 Task: Find connections with filter location Écully with filter topic #Selfworthwith filter profile language German with filter current company Panasonic India with filter school The Technological Institute of Textiles & Sciences with filter industry Paint, Coating, and Adhesive Manufacturing with filter service category Bookkeeping with filter keywords title Wedding Coordinator
Action: Mouse moved to (684, 118)
Screenshot: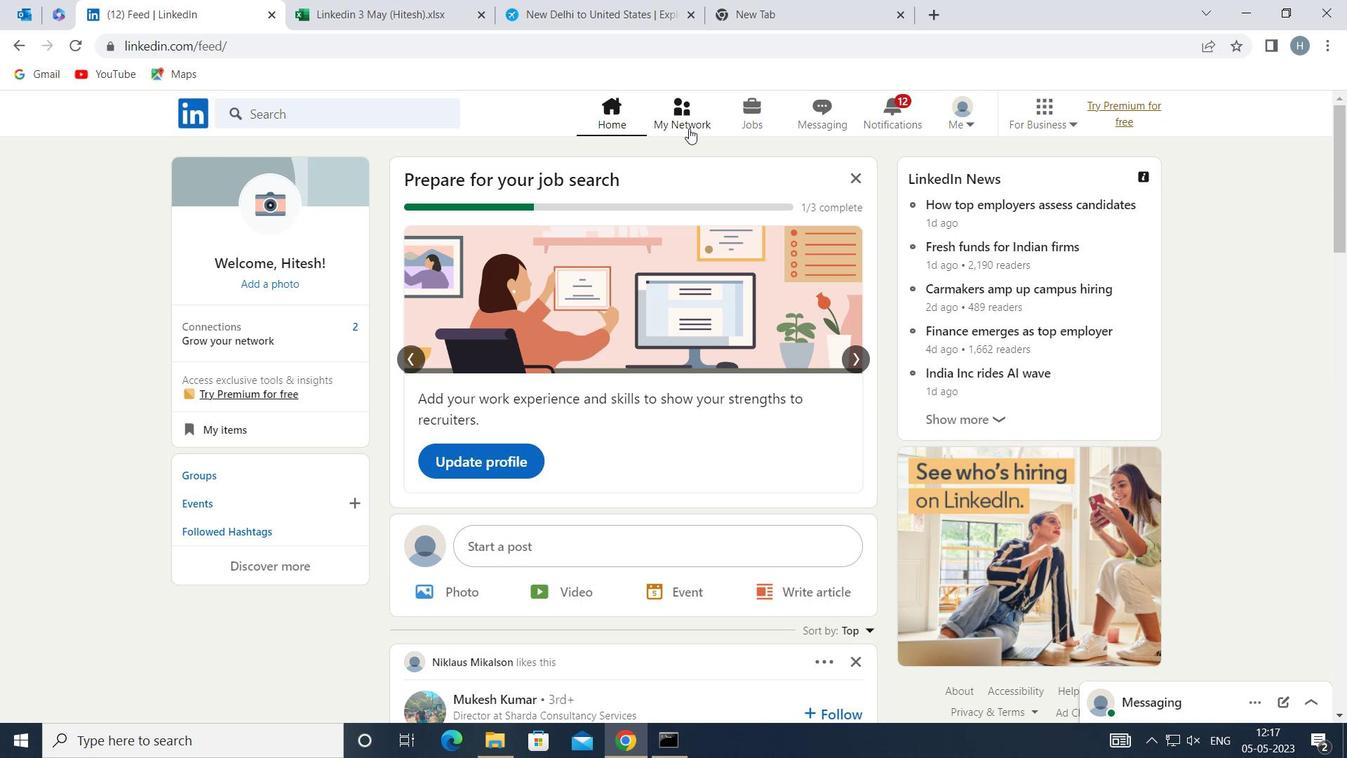 
Action: Mouse pressed left at (684, 118)
Screenshot: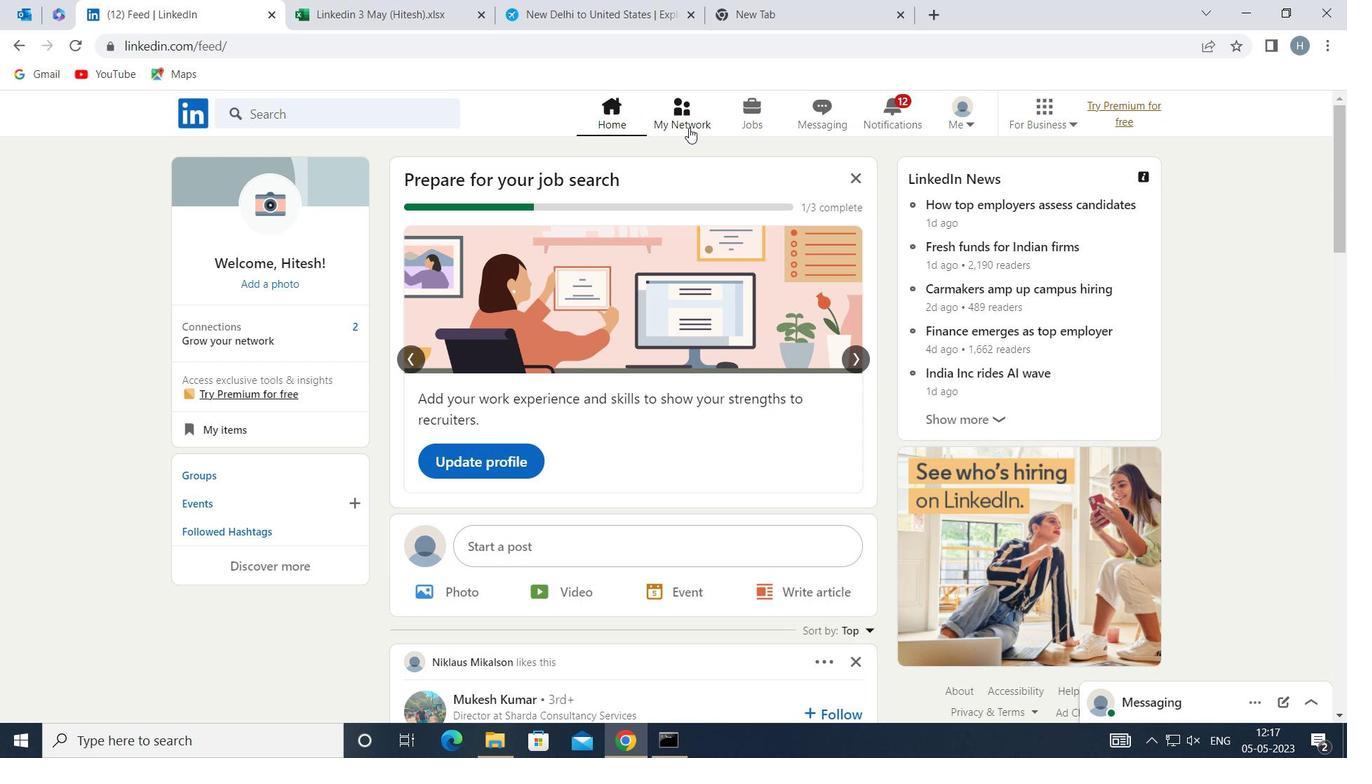 
Action: Mouse moved to (407, 204)
Screenshot: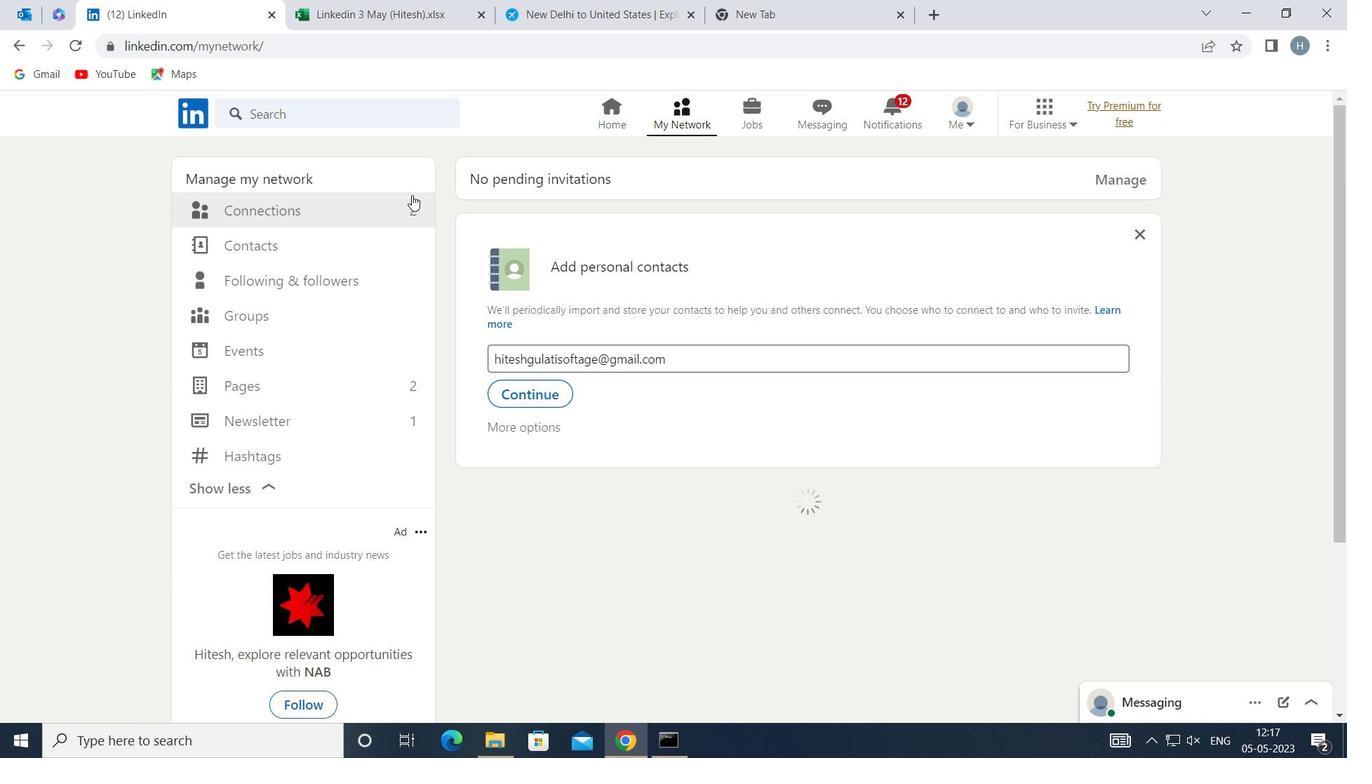 
Action: Mouse pressed left at (407, 204)
Screenshot: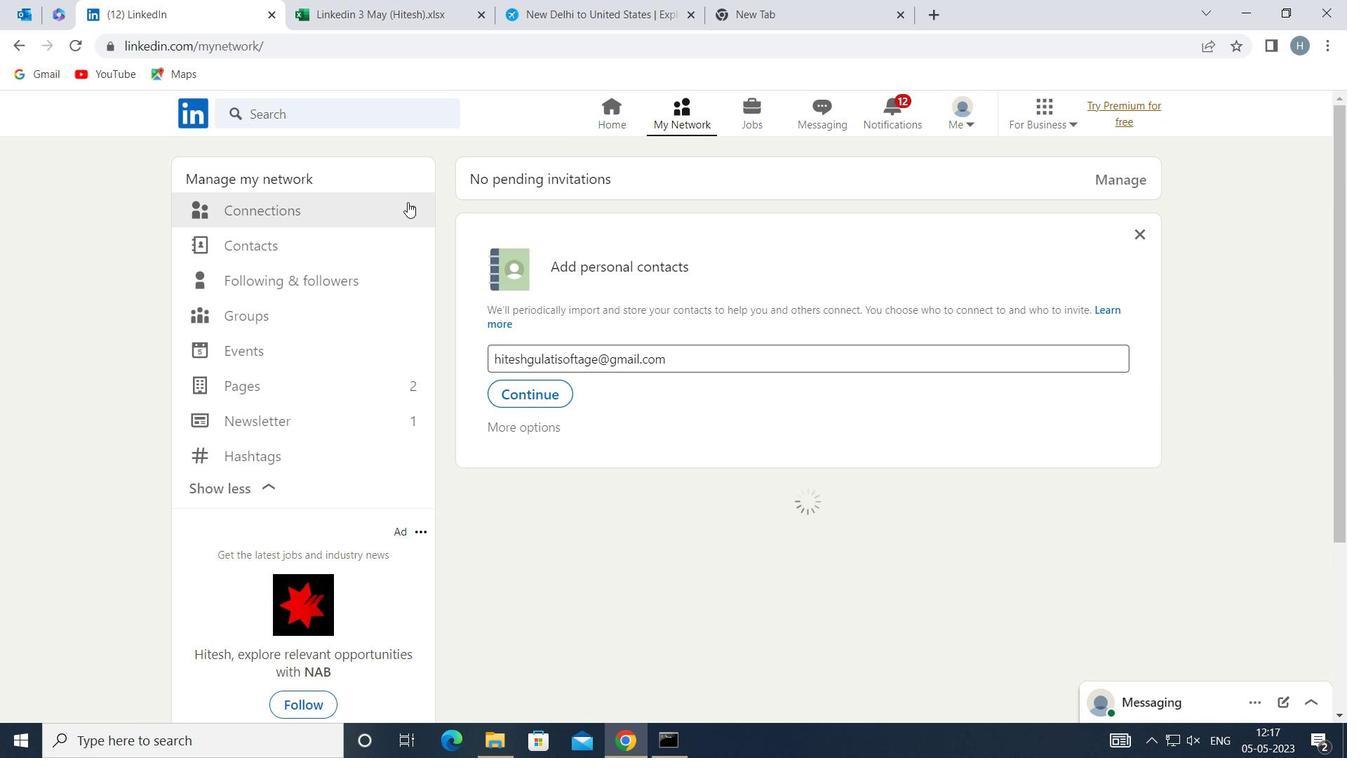 
Action: Mouse moved to (802, 207)
Screenshot: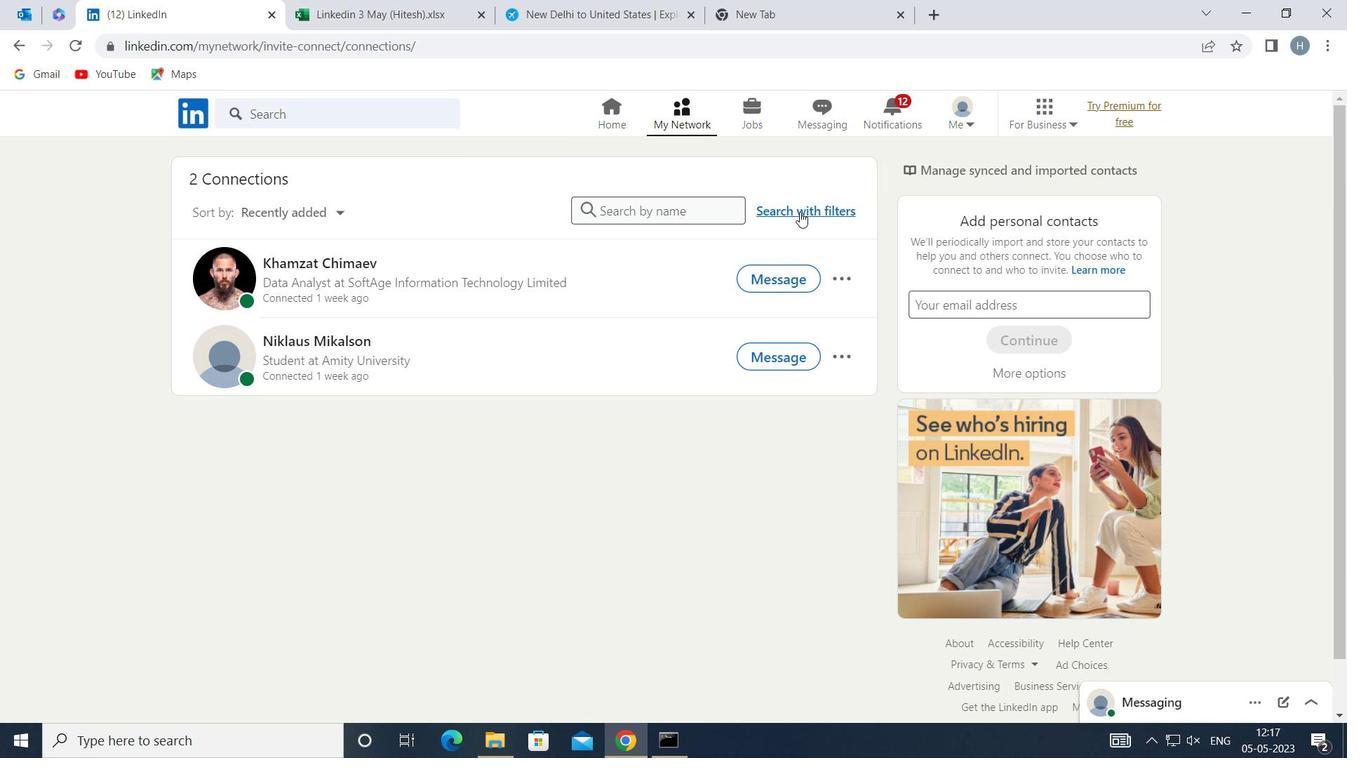 
Action: Mouse pressed left at (802, 207)
Screenshot: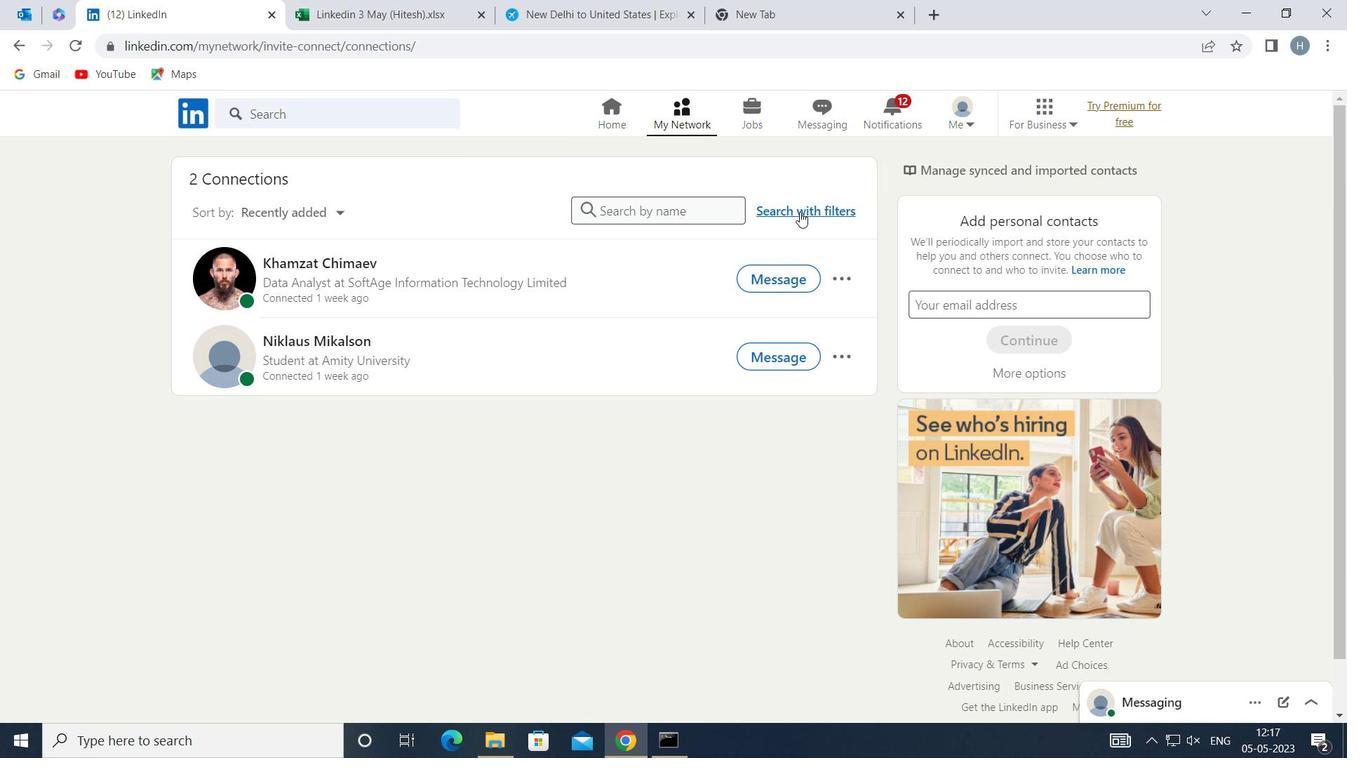 
Action: Mouse moved to (743, 162)
Screenshot: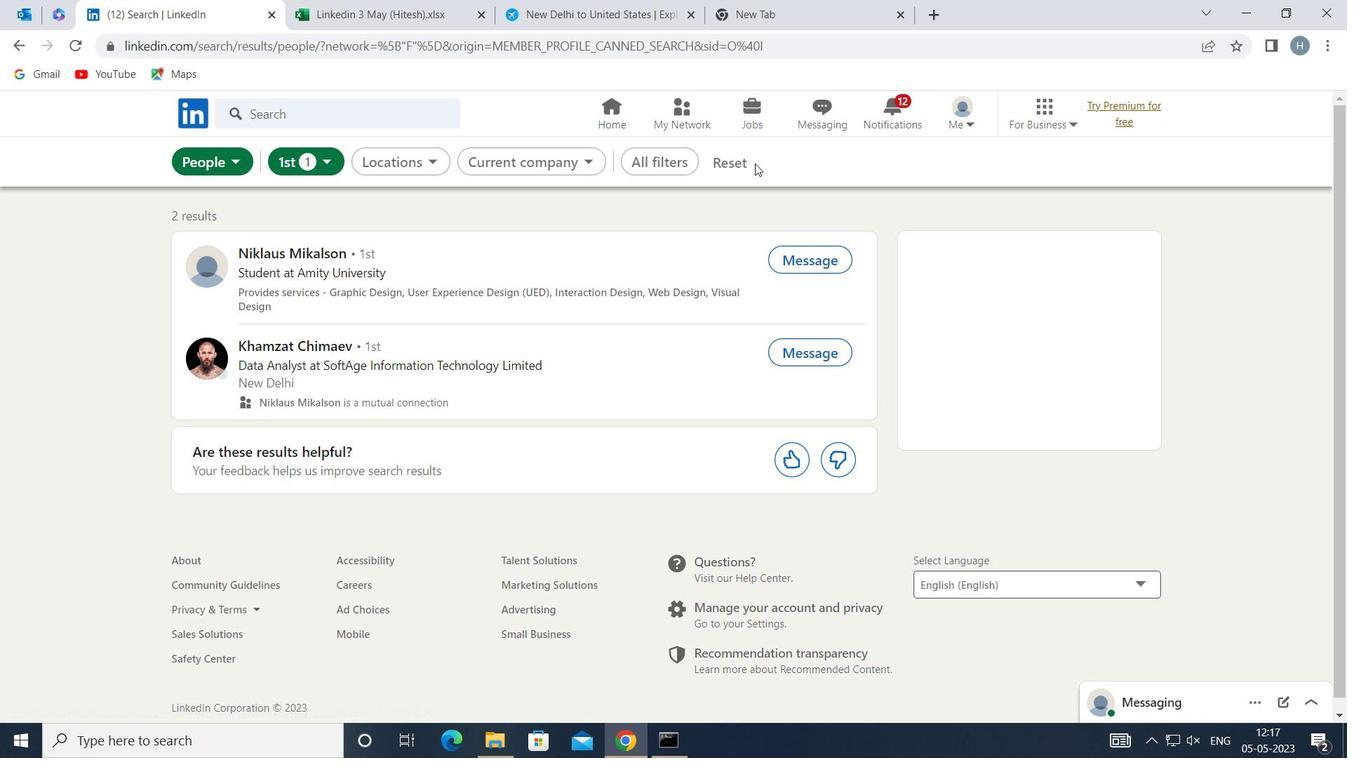 
Action: Mouse pressed left at (743, 162)
Screenshot: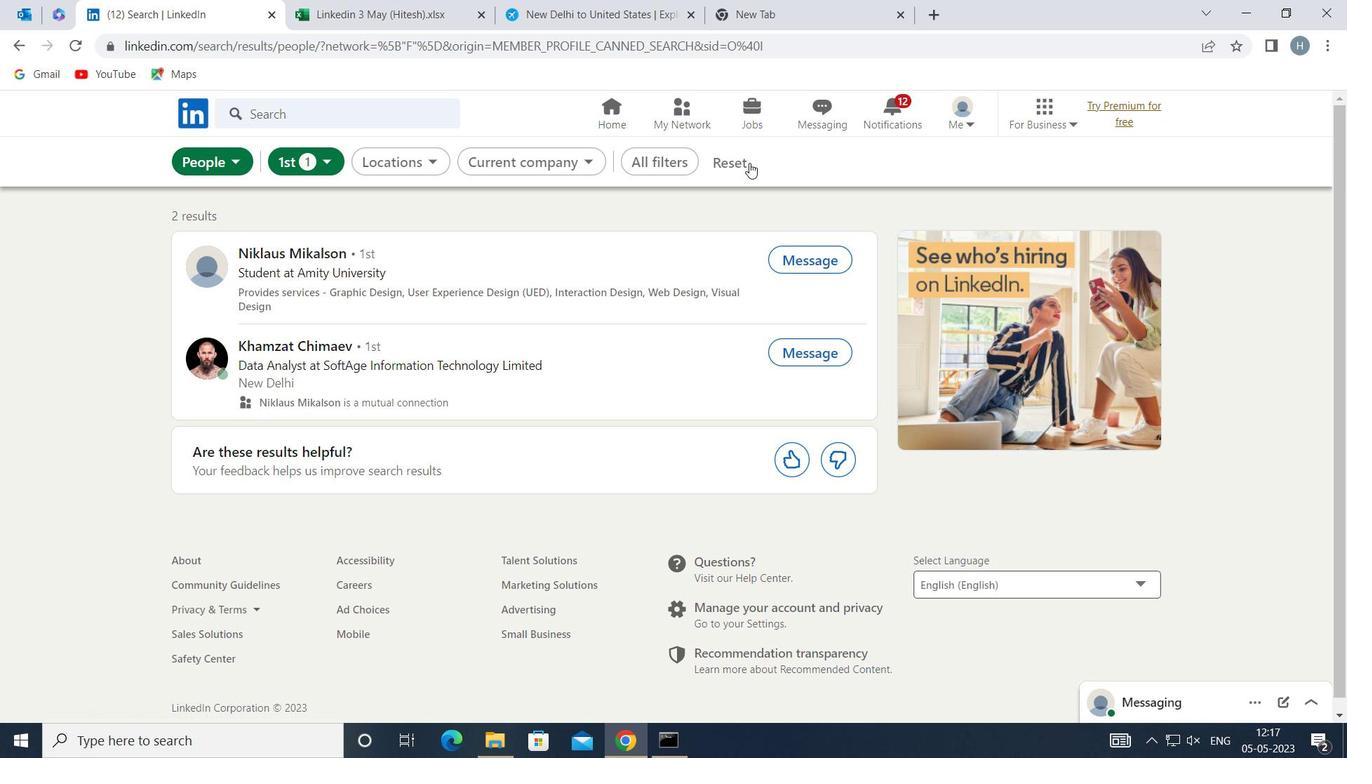 
Action: Mouse moved to (714, 160)
Screenshot: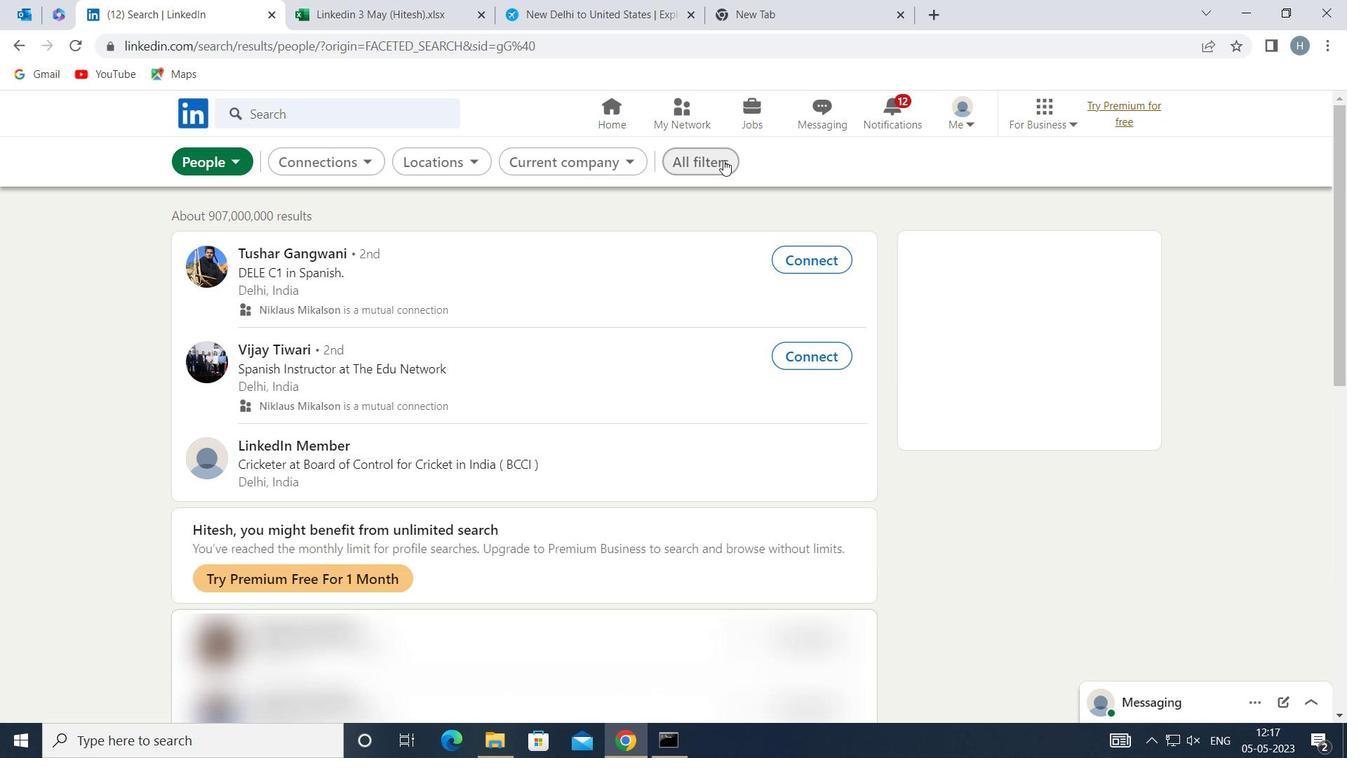 
Action: Mouse pressed left at (714, 160)
Screenshot: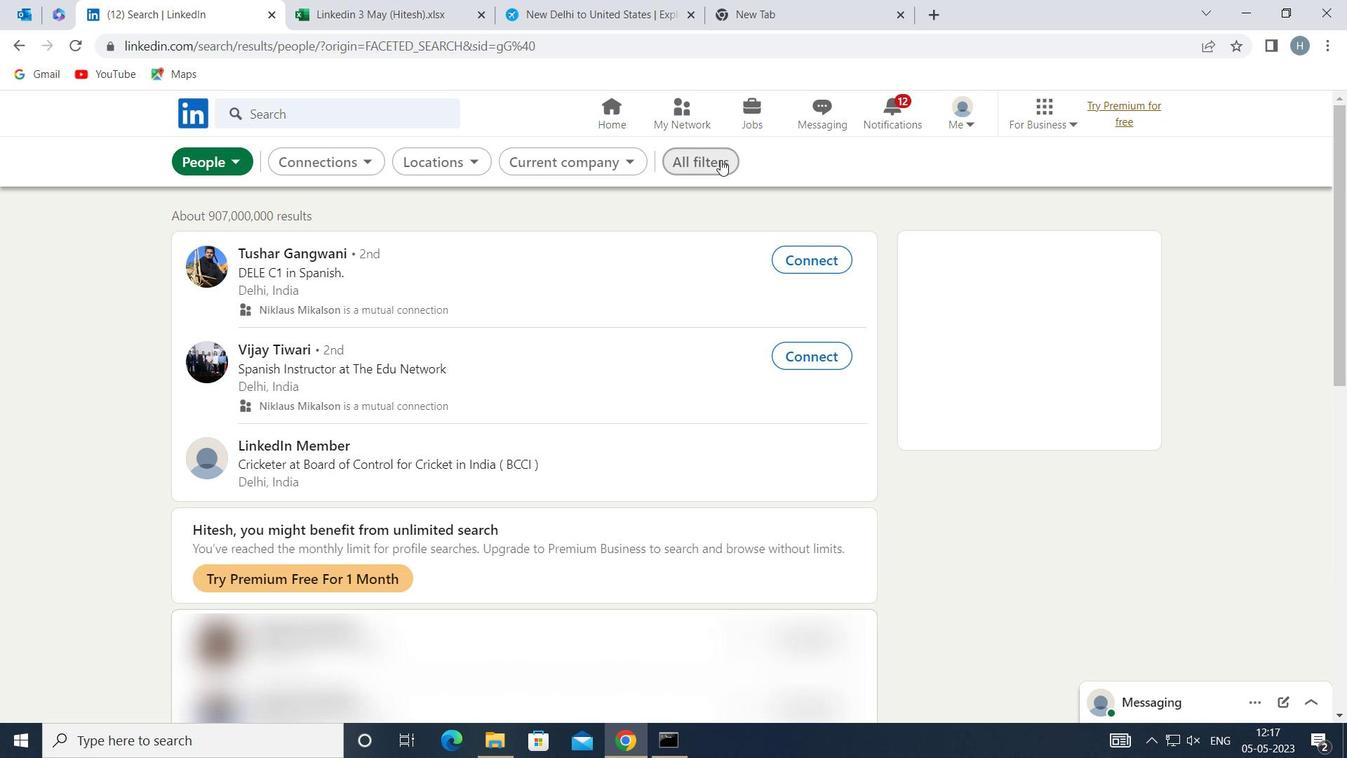
Action: Mouse moved to (1038, 364)
Screenshot: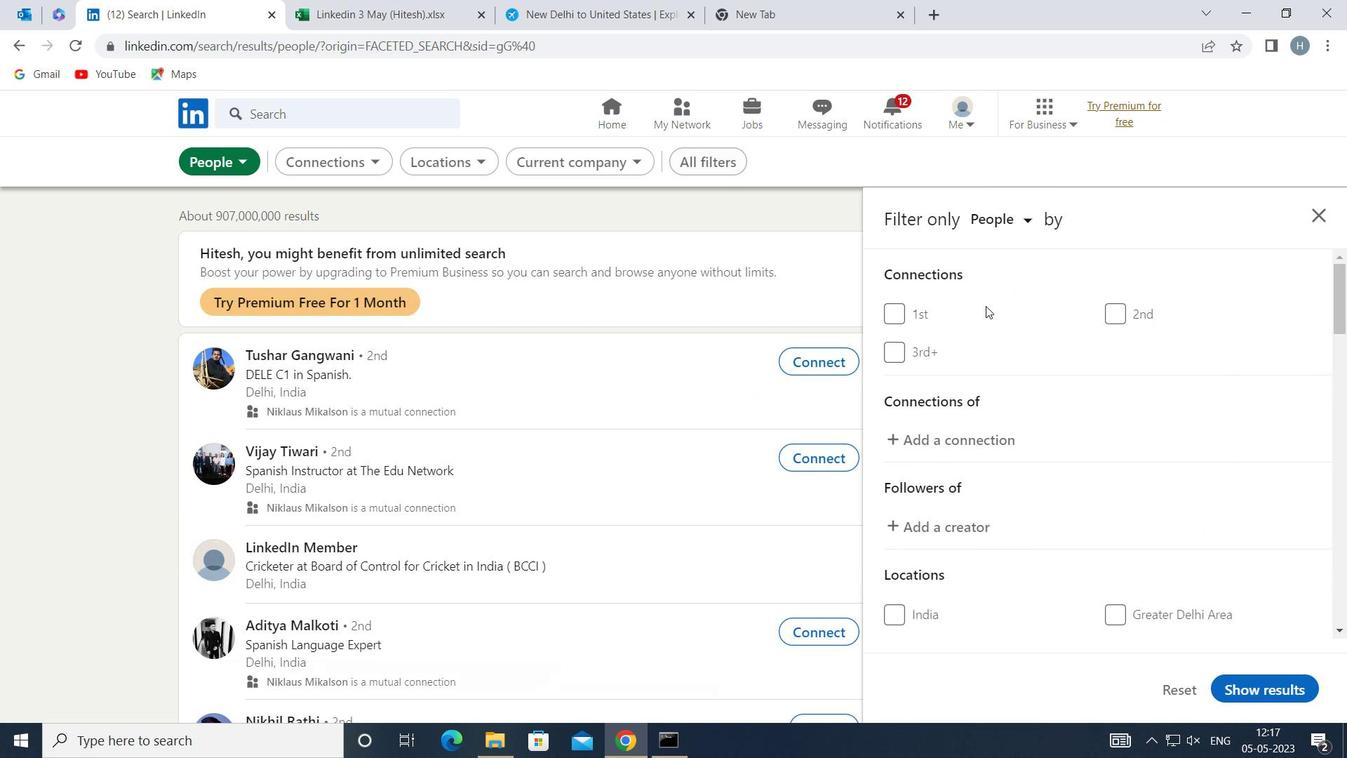 
Action: Mouse scrolled (1038, 363) with delta (0, 0)
Screenshot: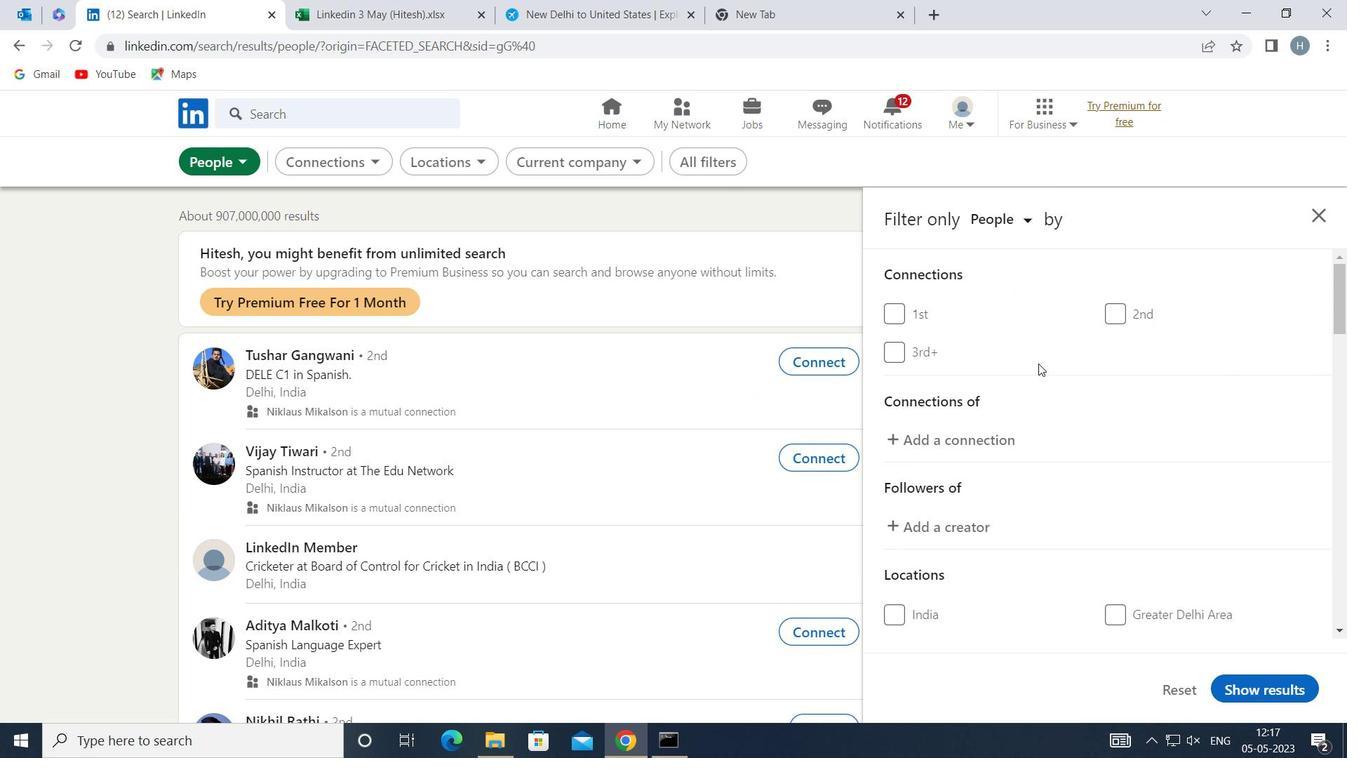 
Action: Mouse scrolled (1038, 363) with delta (0, 0)
Screenshot: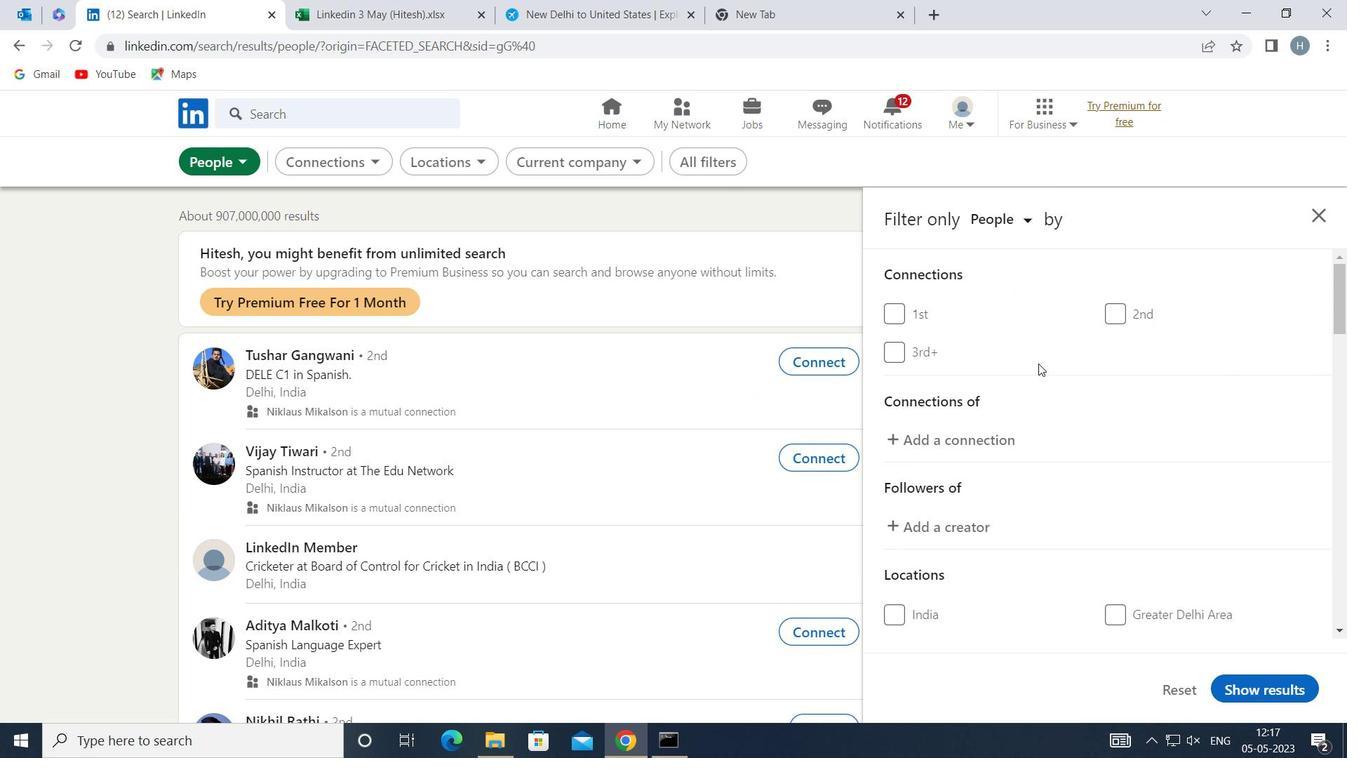
Action: Mouse scrolled (1038, 363) with delta (0, 0)
Screenshot: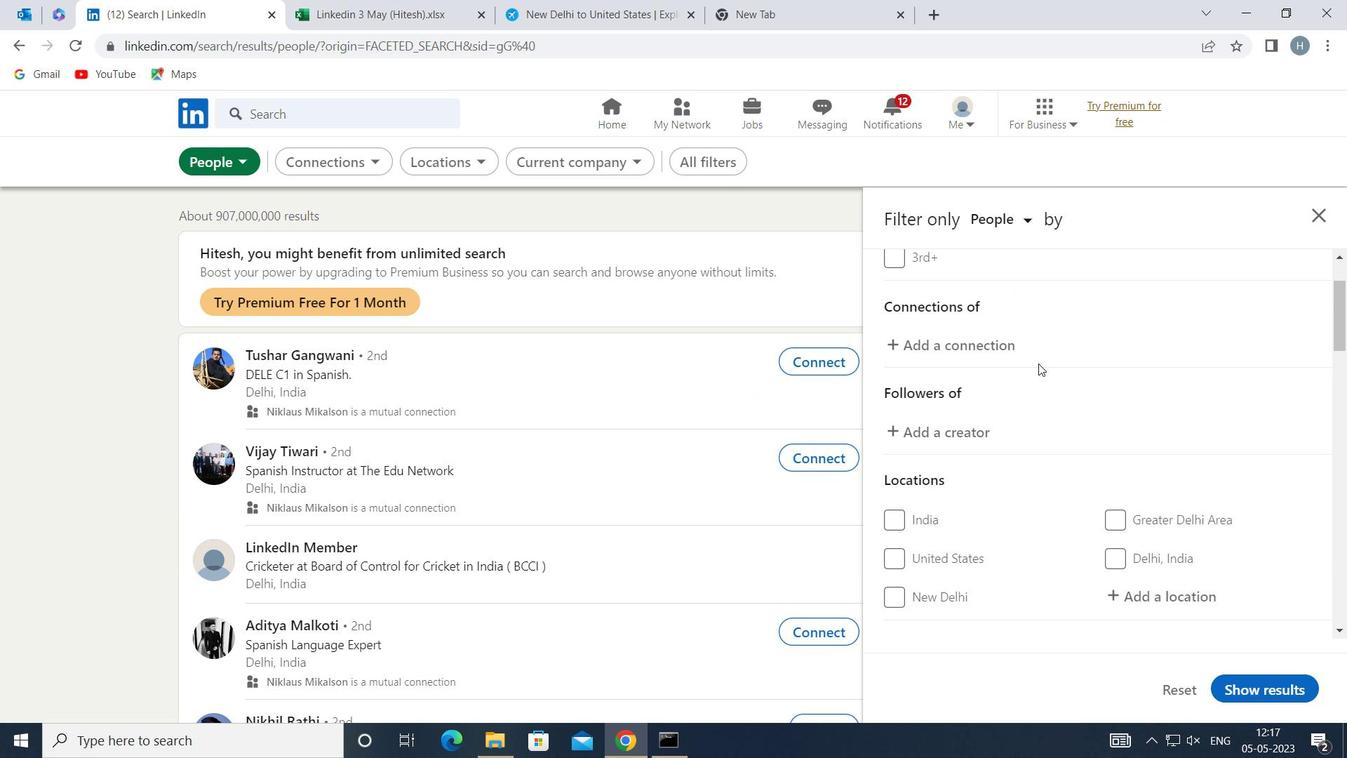 
Action: Mouse moved to (1148, 422)
Screenshot: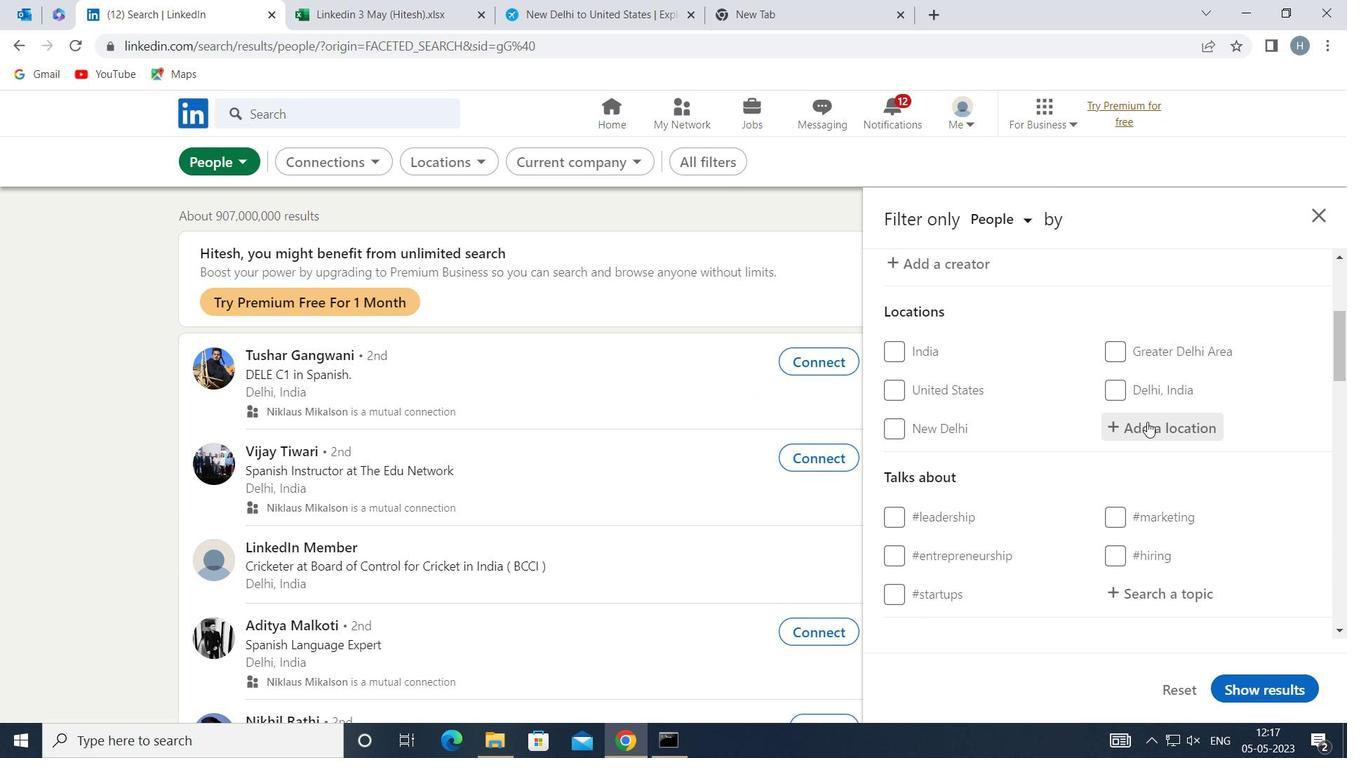 
Action: Mouse pressed left at (1148, 422)
Screenshot: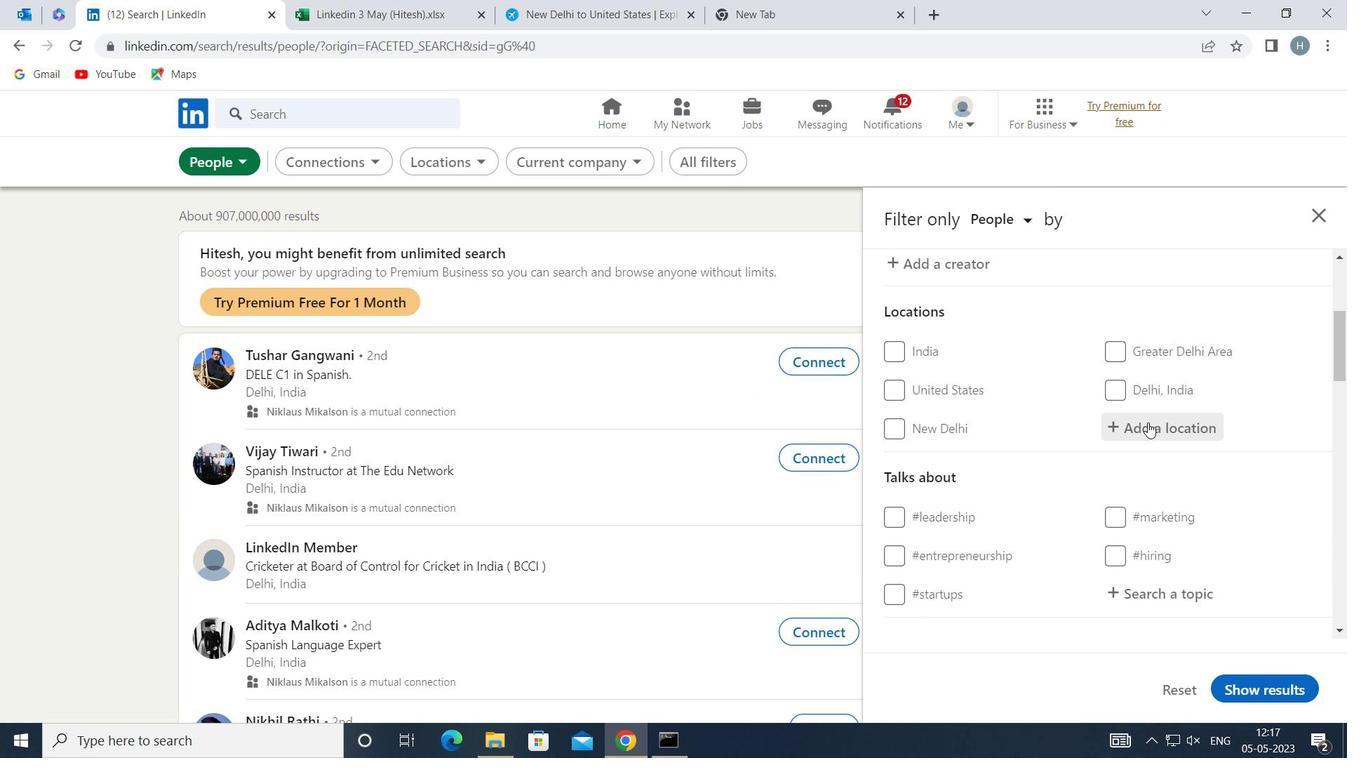 
Action: Key pressed <Key.shift>ECULLY
Screenshot: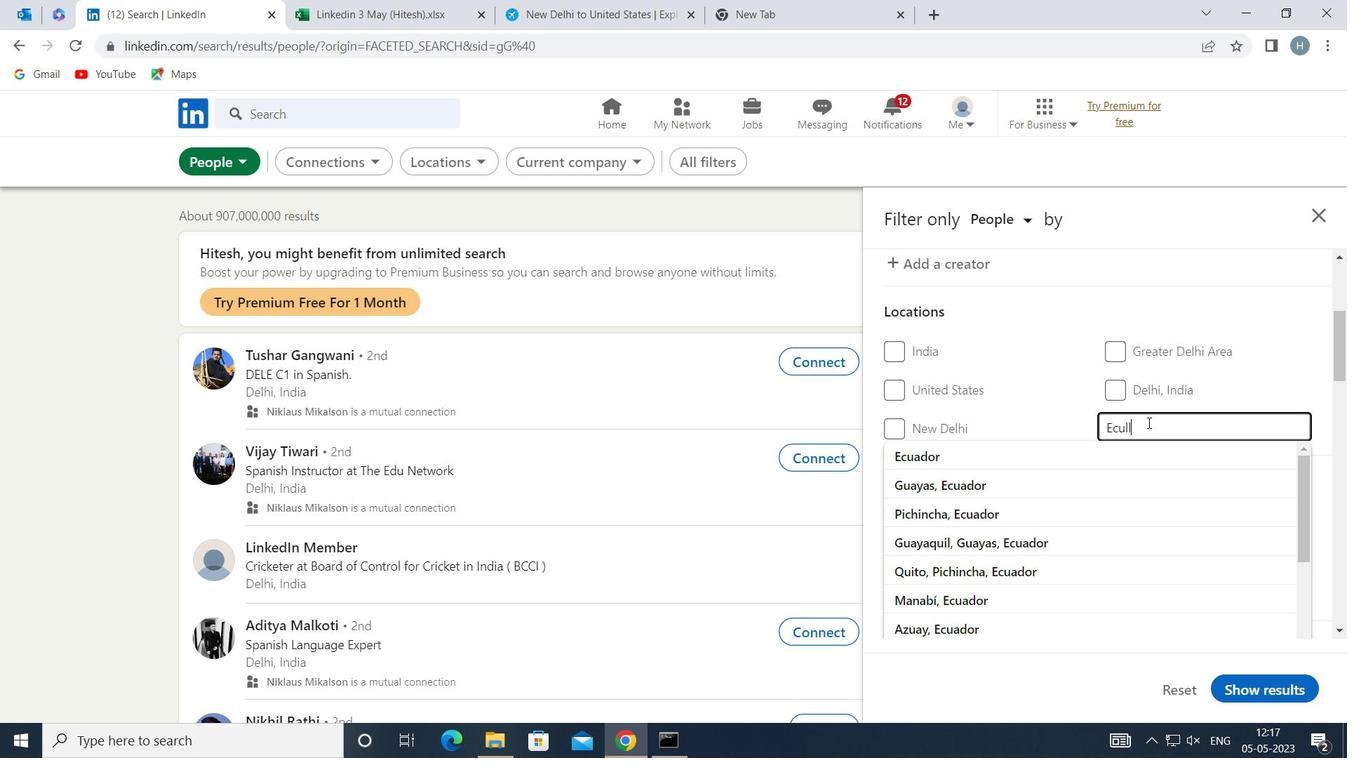 
Action: Mouse moved to (1125, 449)
Screenshot: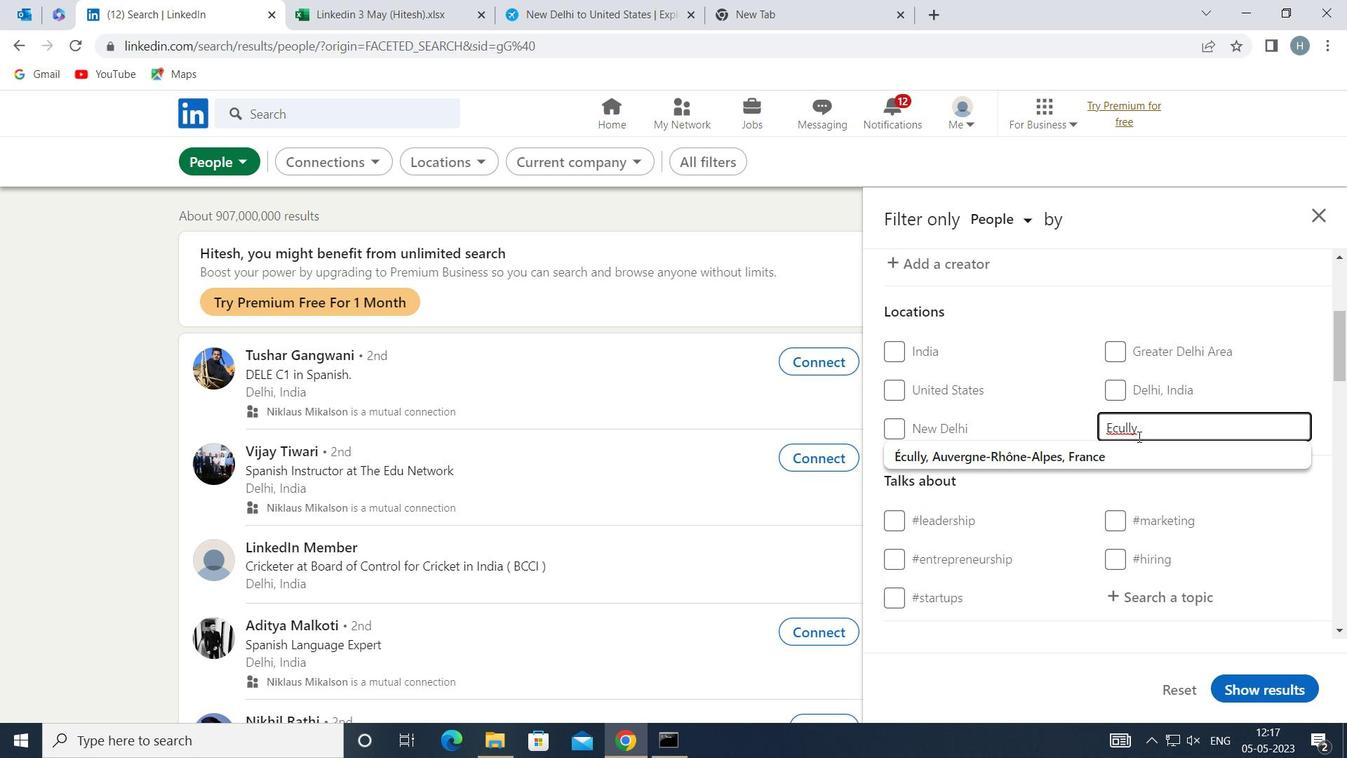 
Action: Mouse pressed left at (1125, 449)
Screenshot: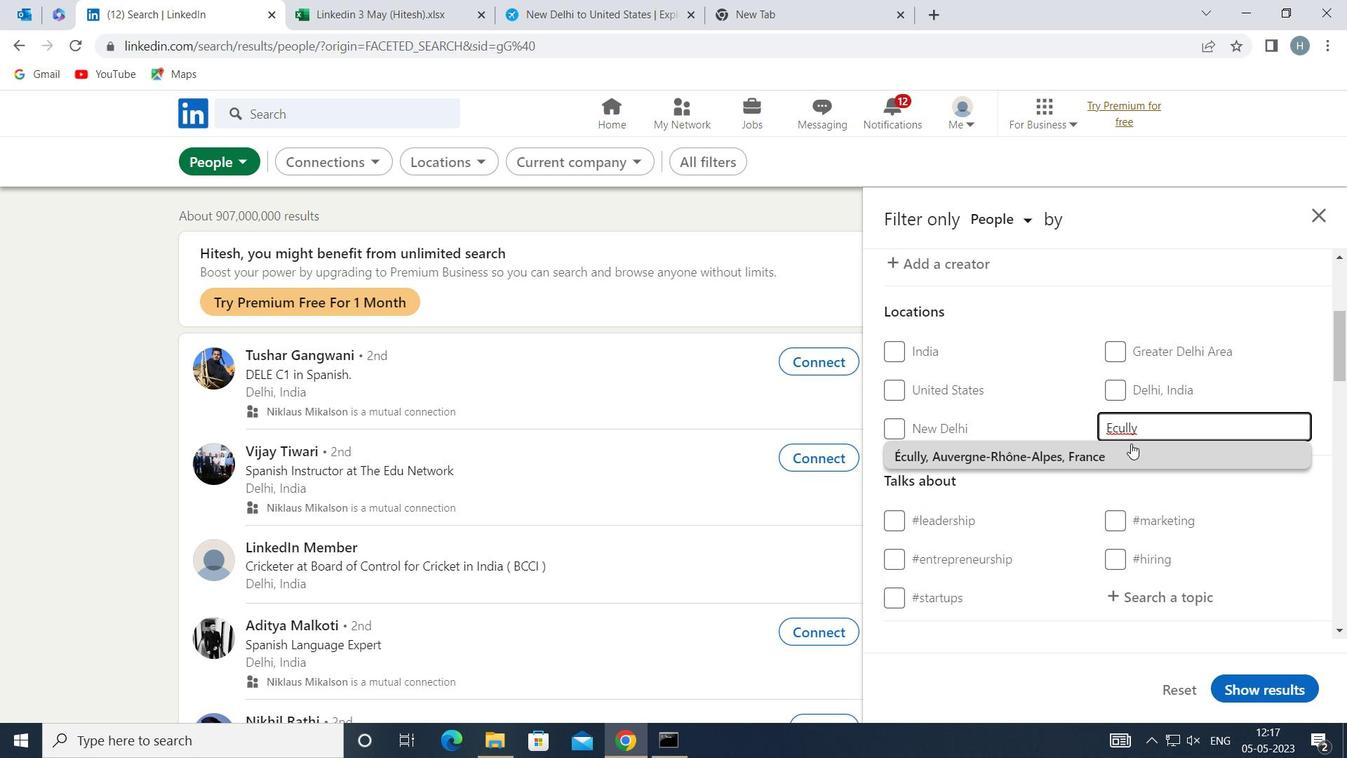 
Action: Mouse moved to (1008, 407)
Screenshot: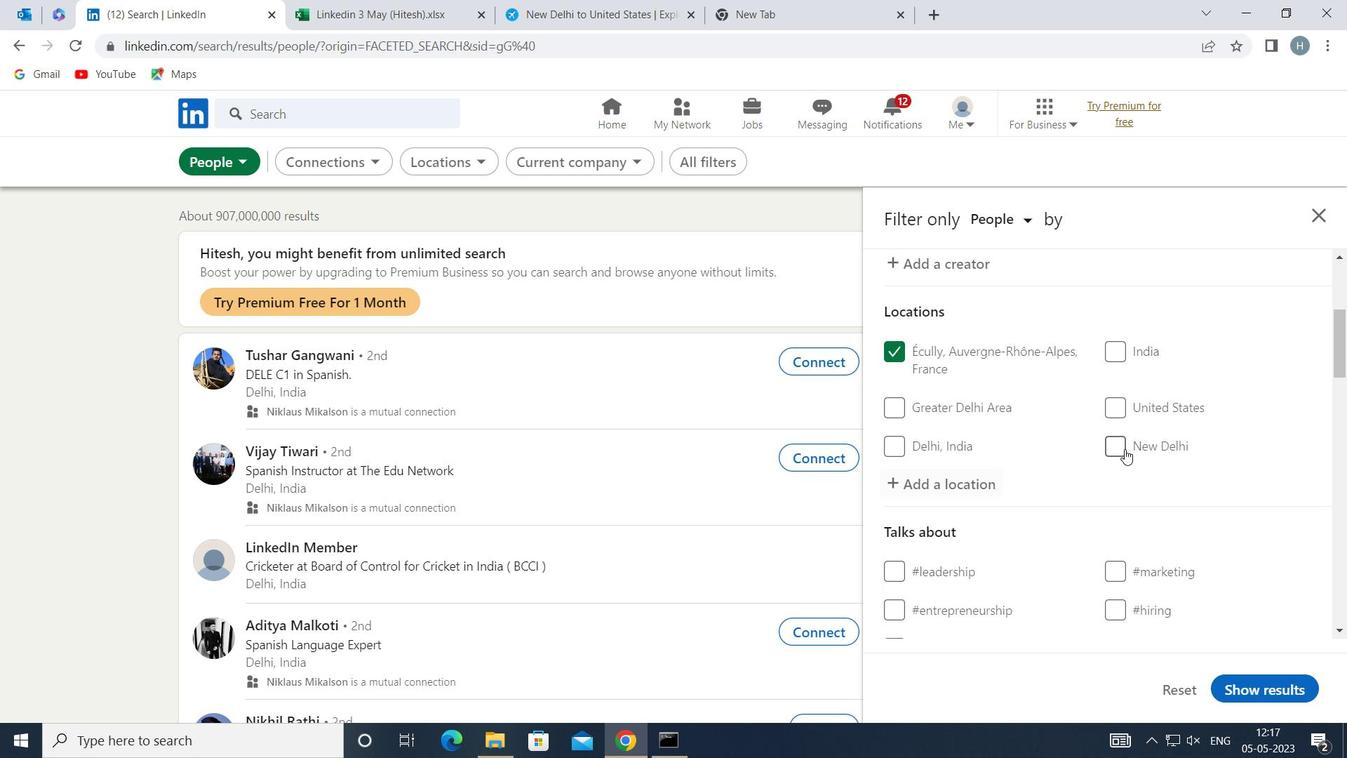 
Action: Mouse scrolled (1008, 406) with delta (0, 0)
Screenshot: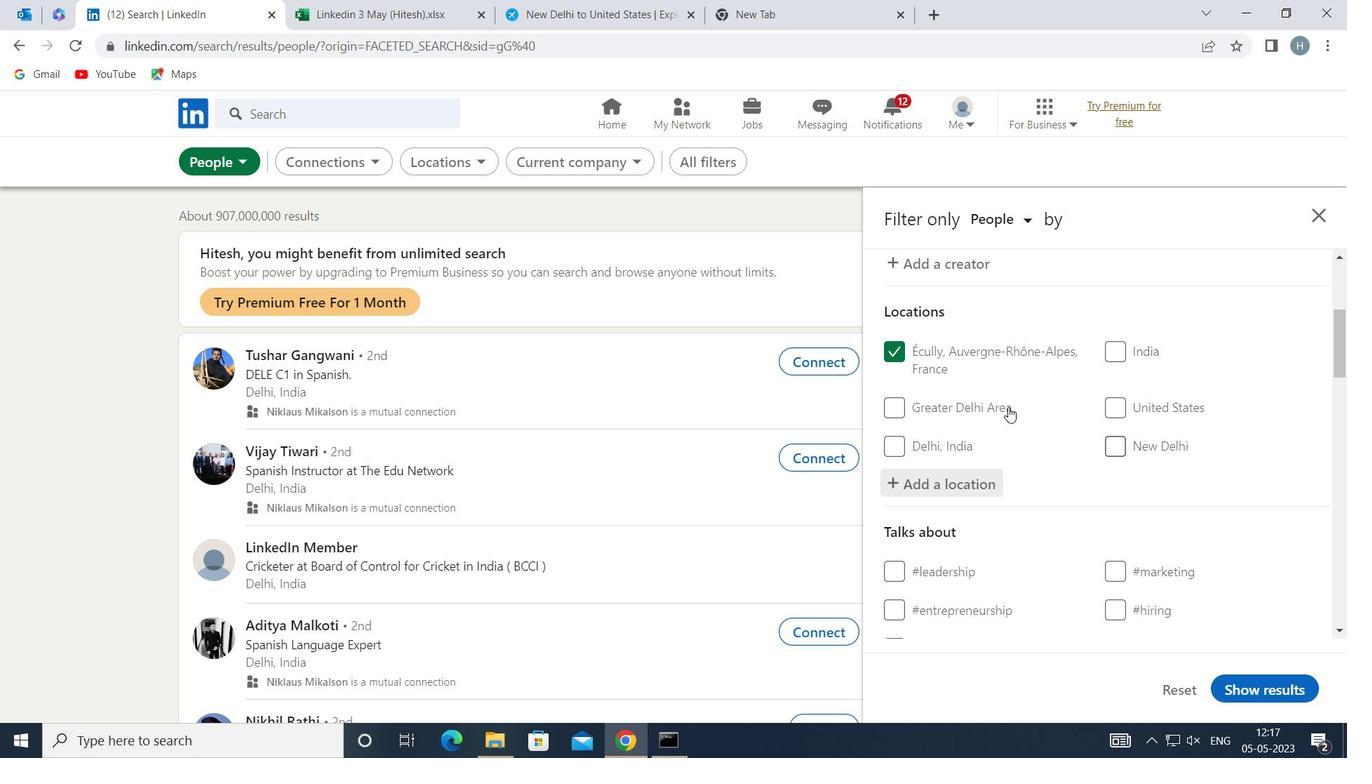 
Action: Mouse scrolled (1008, 406) with delta (0, 0)
Screenshot: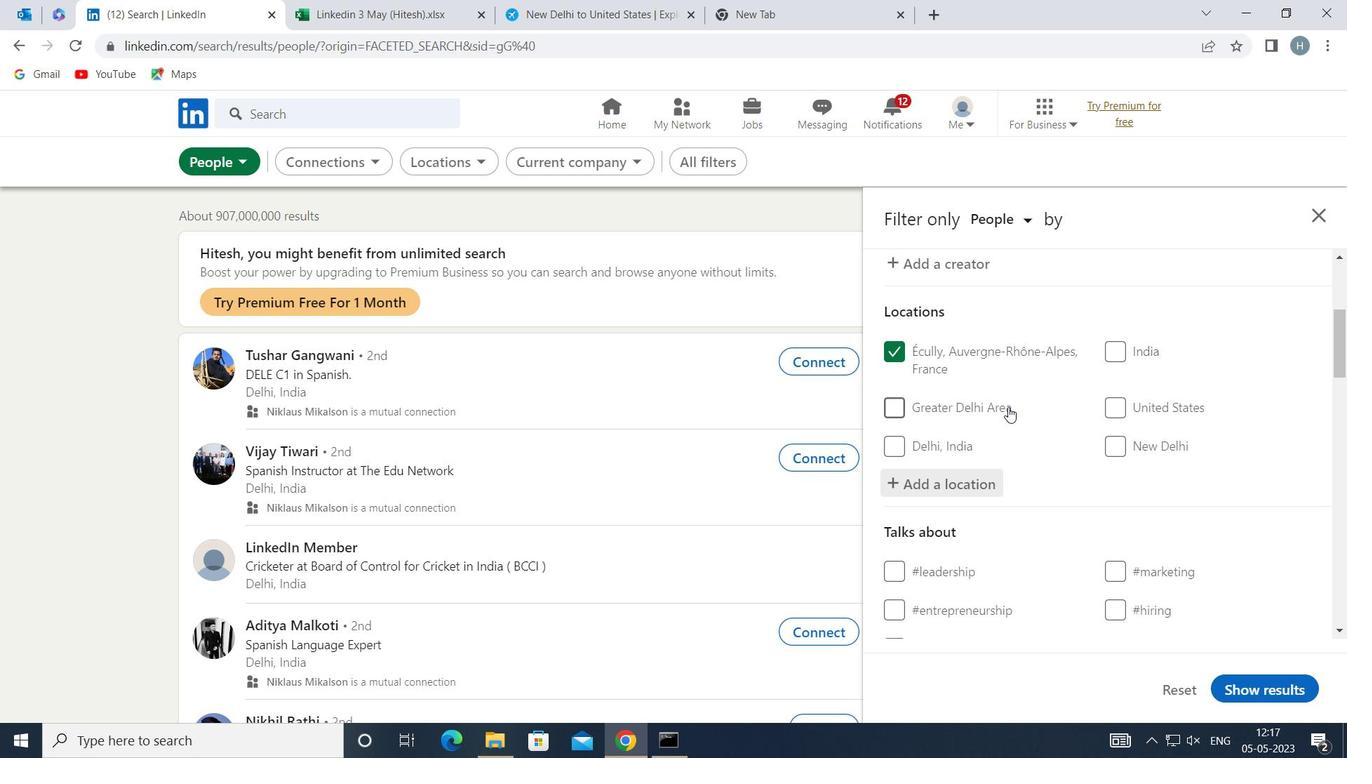
Action: Mouse moved to (1151, 468)
Screenshot: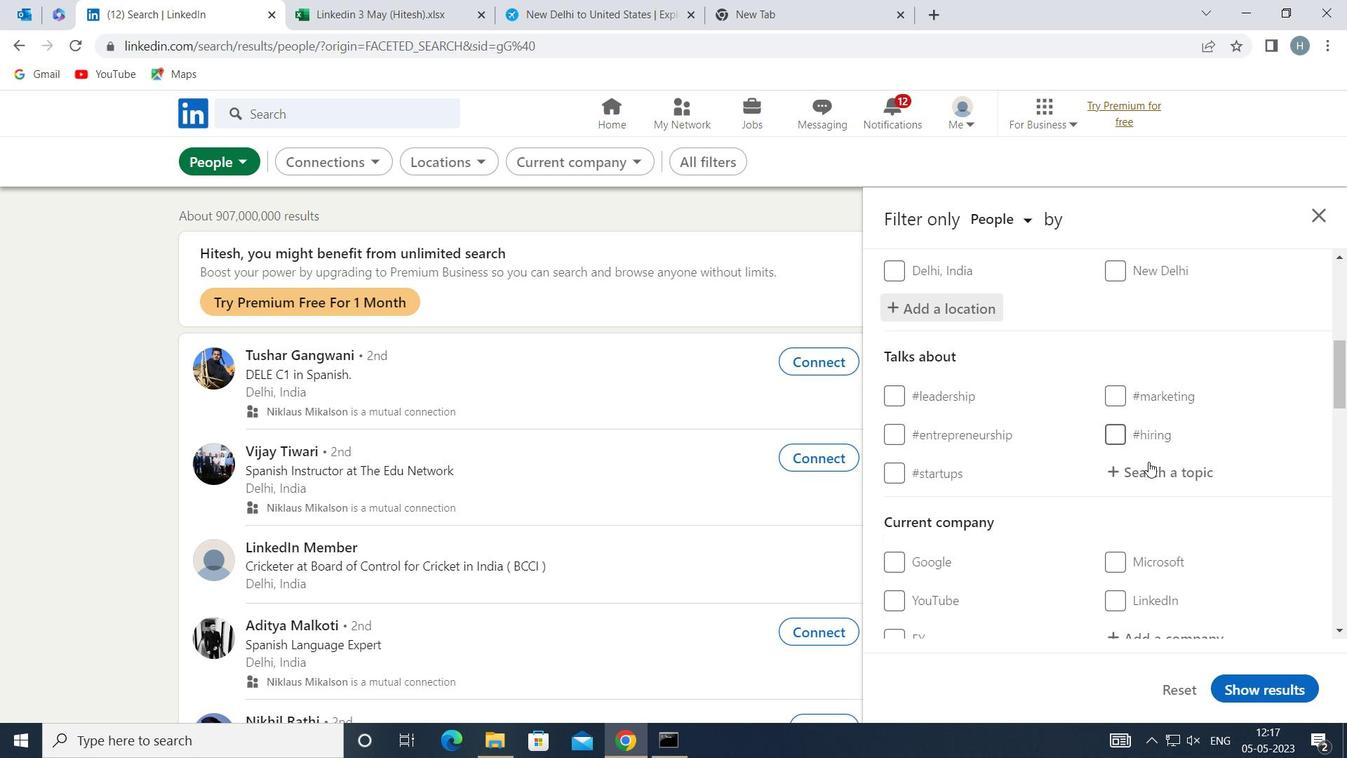 
Action: Mouse pressed left at (1151, 468)
Screenshot: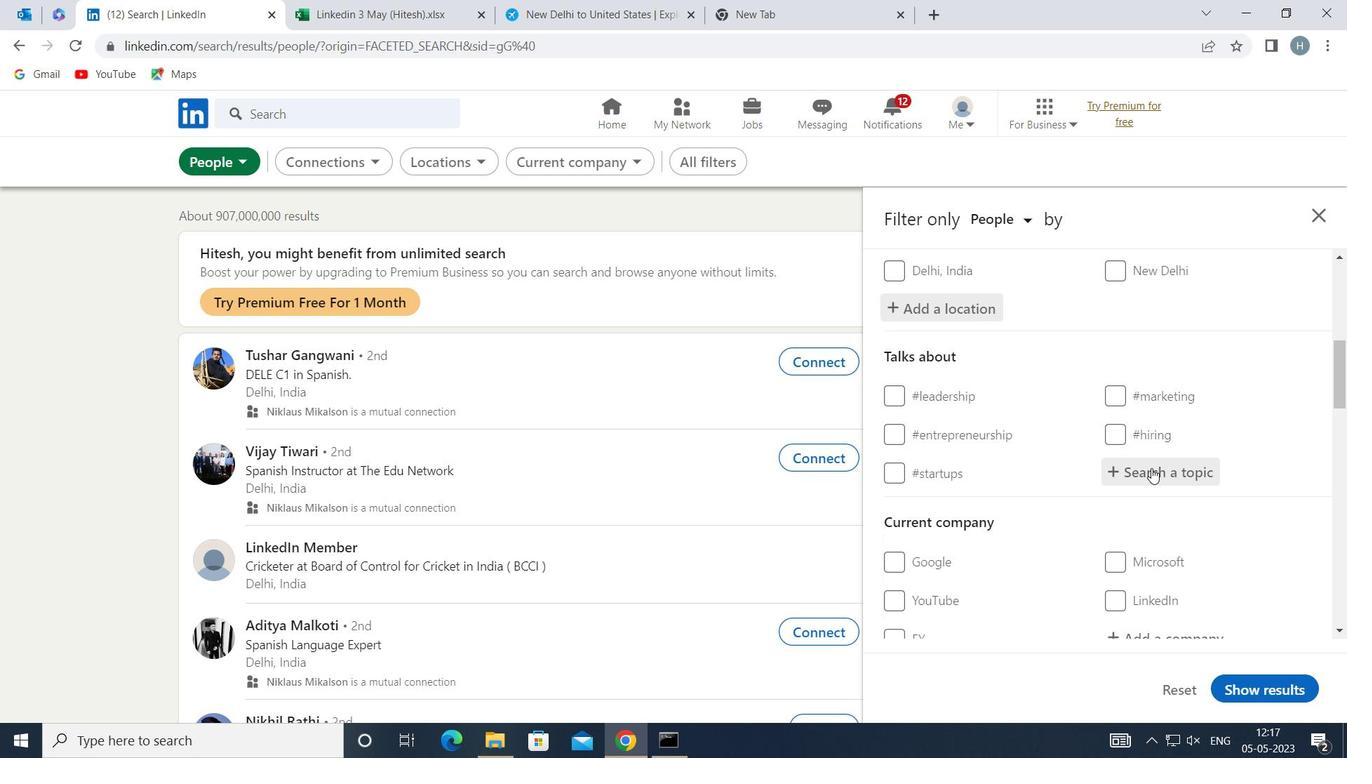 
Action: Mouse moved to (1148, 465)
Screenshot: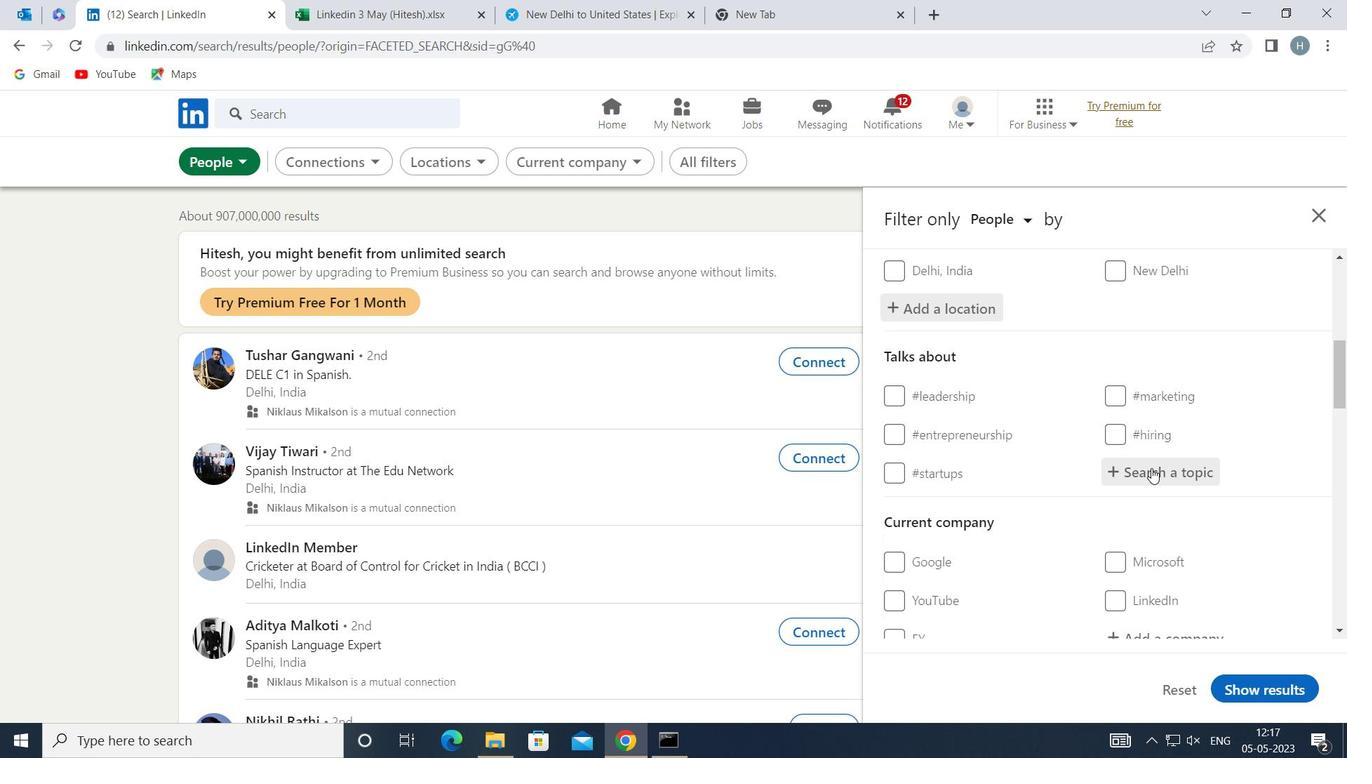 
Action: Key pressed <Key.shift>SELFWORTH
Screenshot: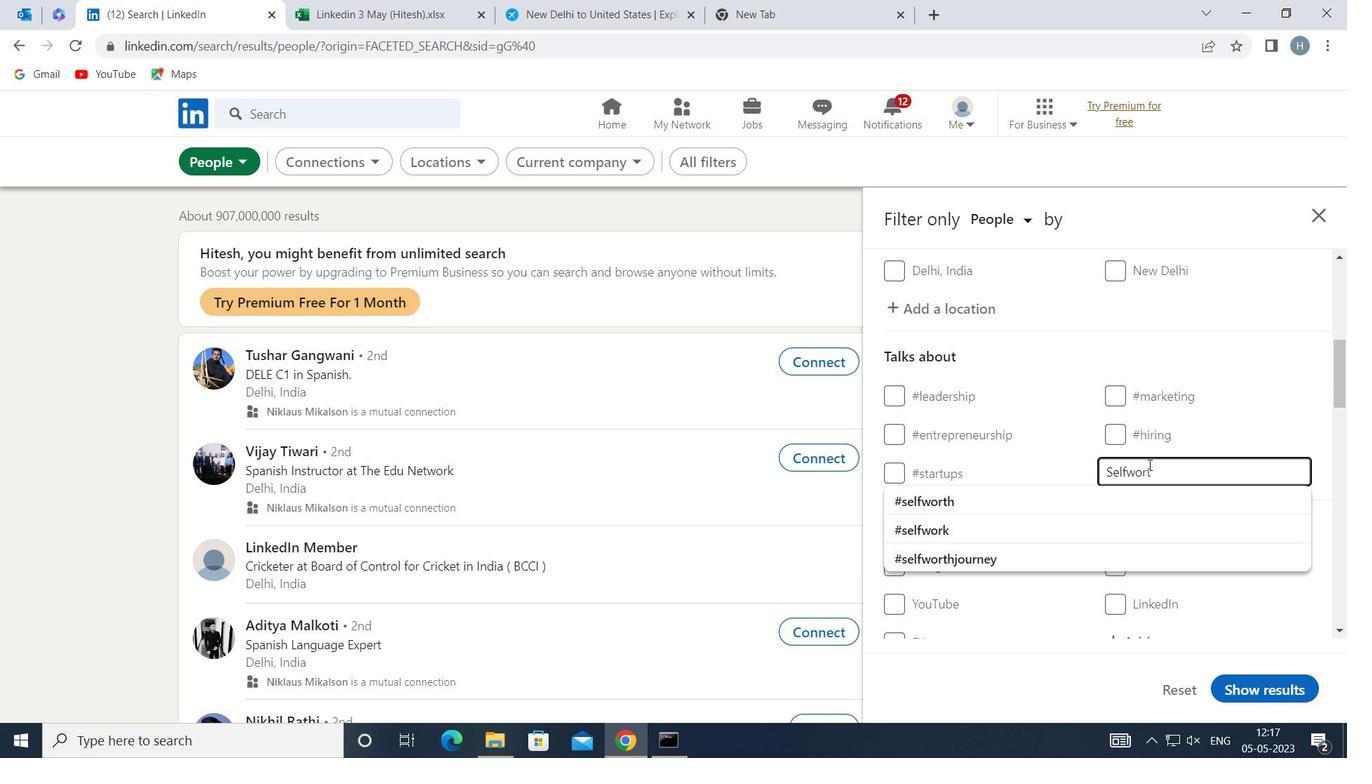 
Action: Mouse moved to (1055, 496)
Screenshot: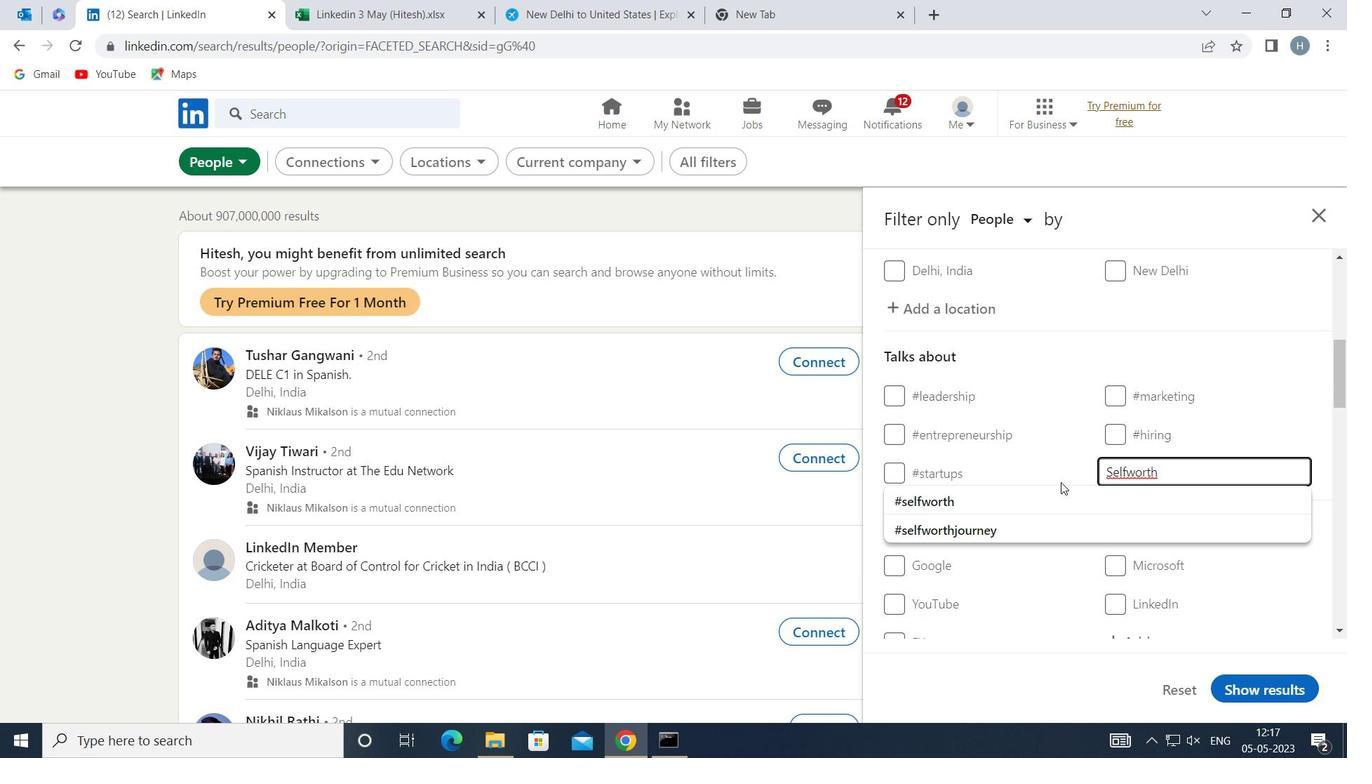 
Action: Mouse pressed left at (1055, 496)
Screenshot: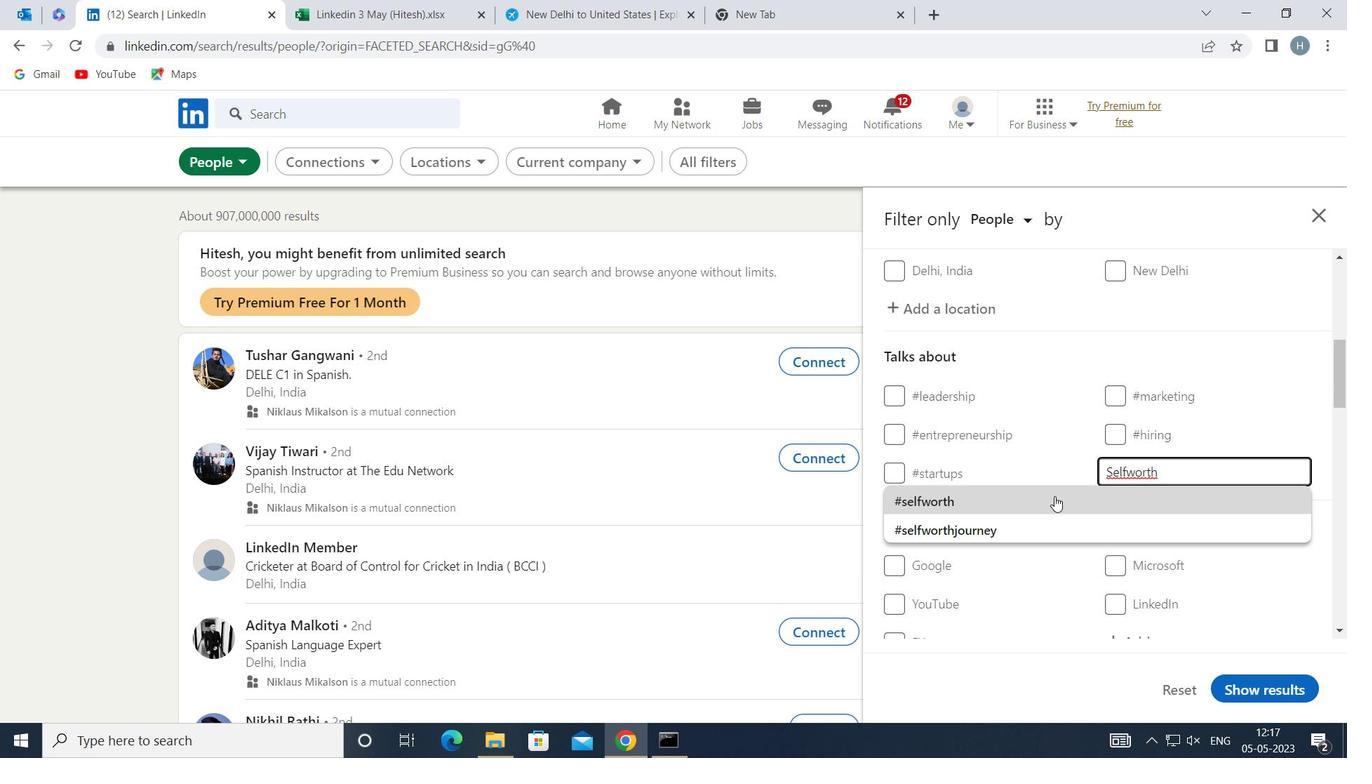 
Action: Mouse moved to (1051, 419)
Screenshot: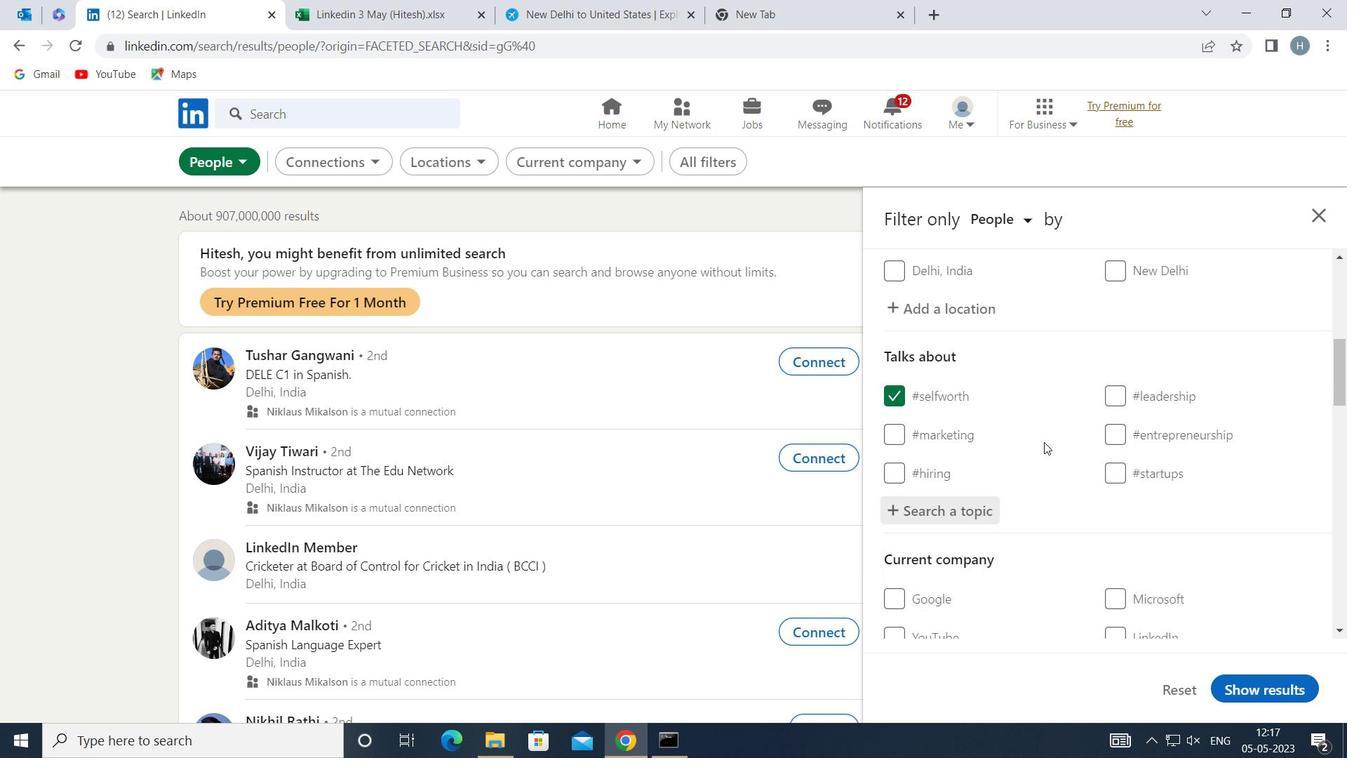 
Action: Mouse scrolled (1051, 418) with delta (0, 0)
Screenshot: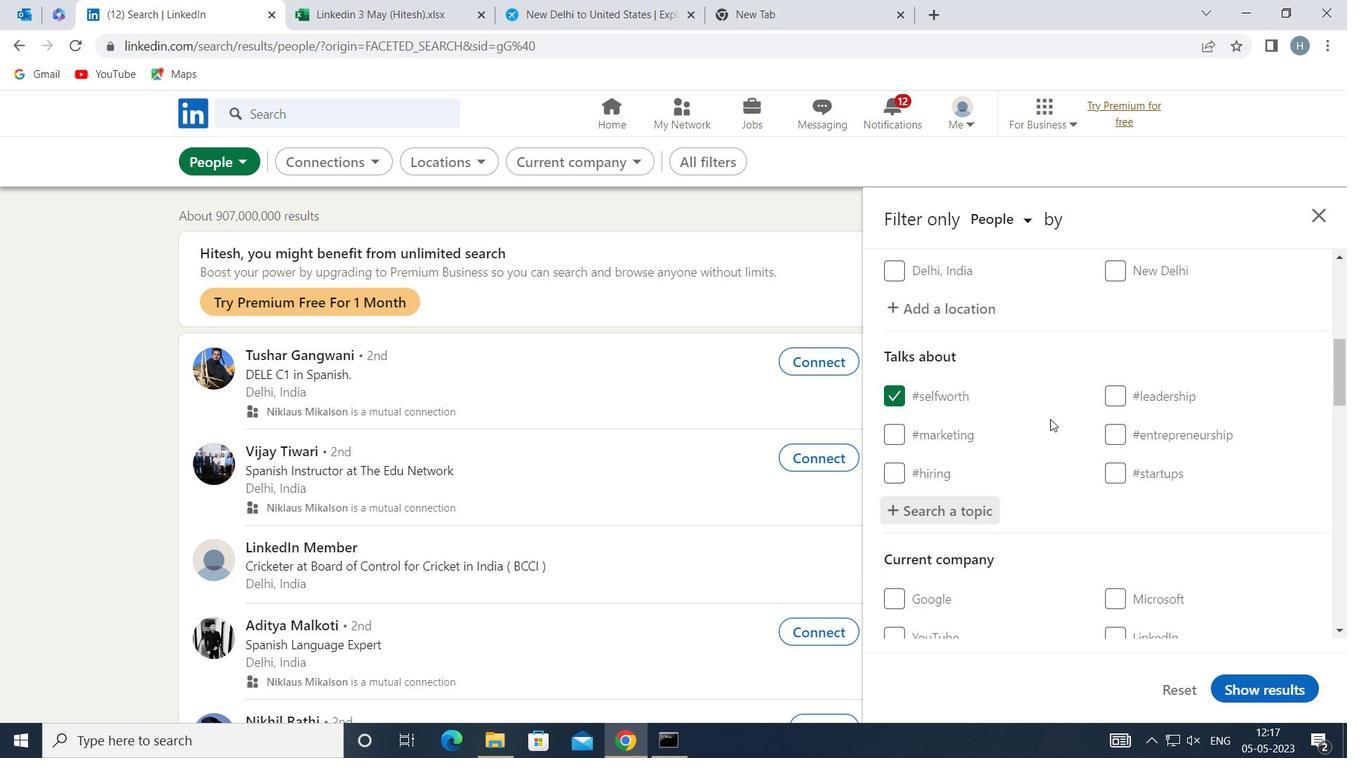 
Action: Mouse moved to (1052, 417)
Screenshot: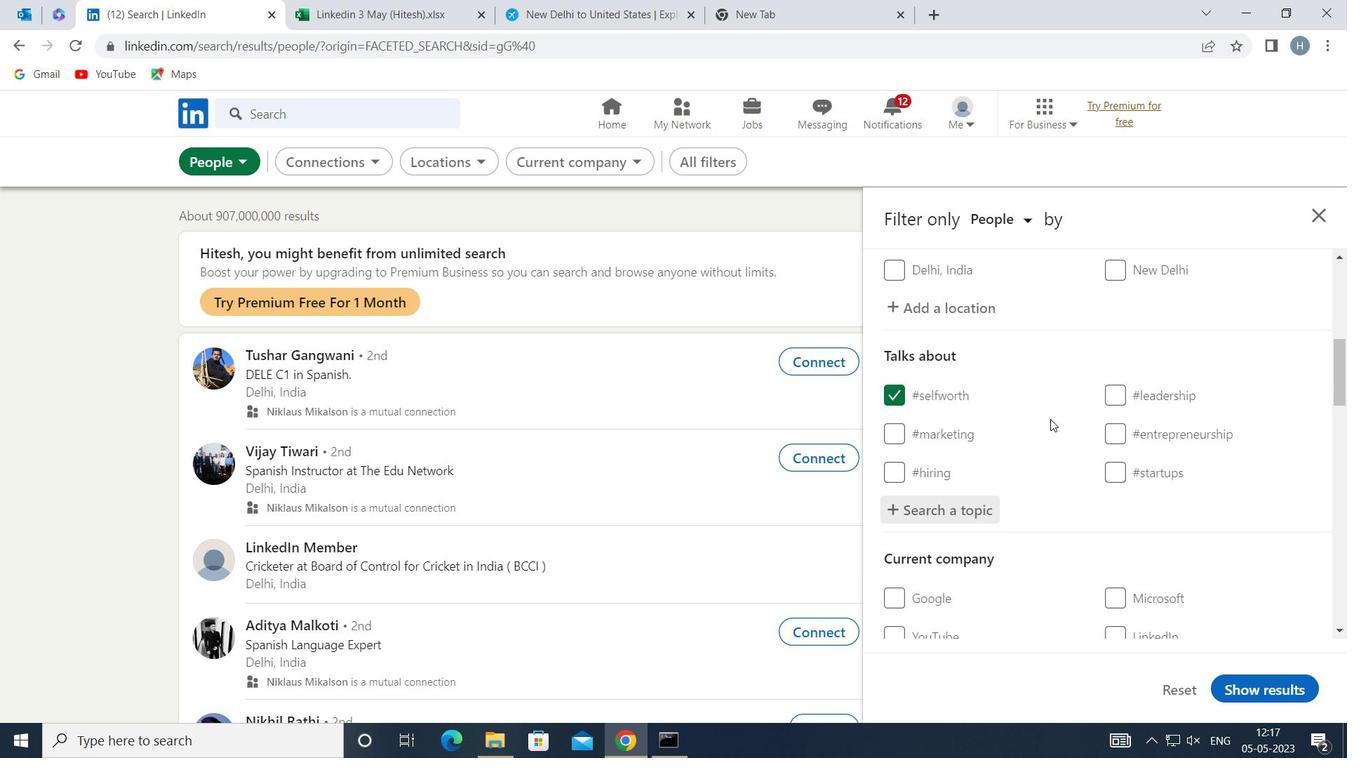 
Action: Mouse scrolled (1052, 416) with delta (0, 0)
Screenshot: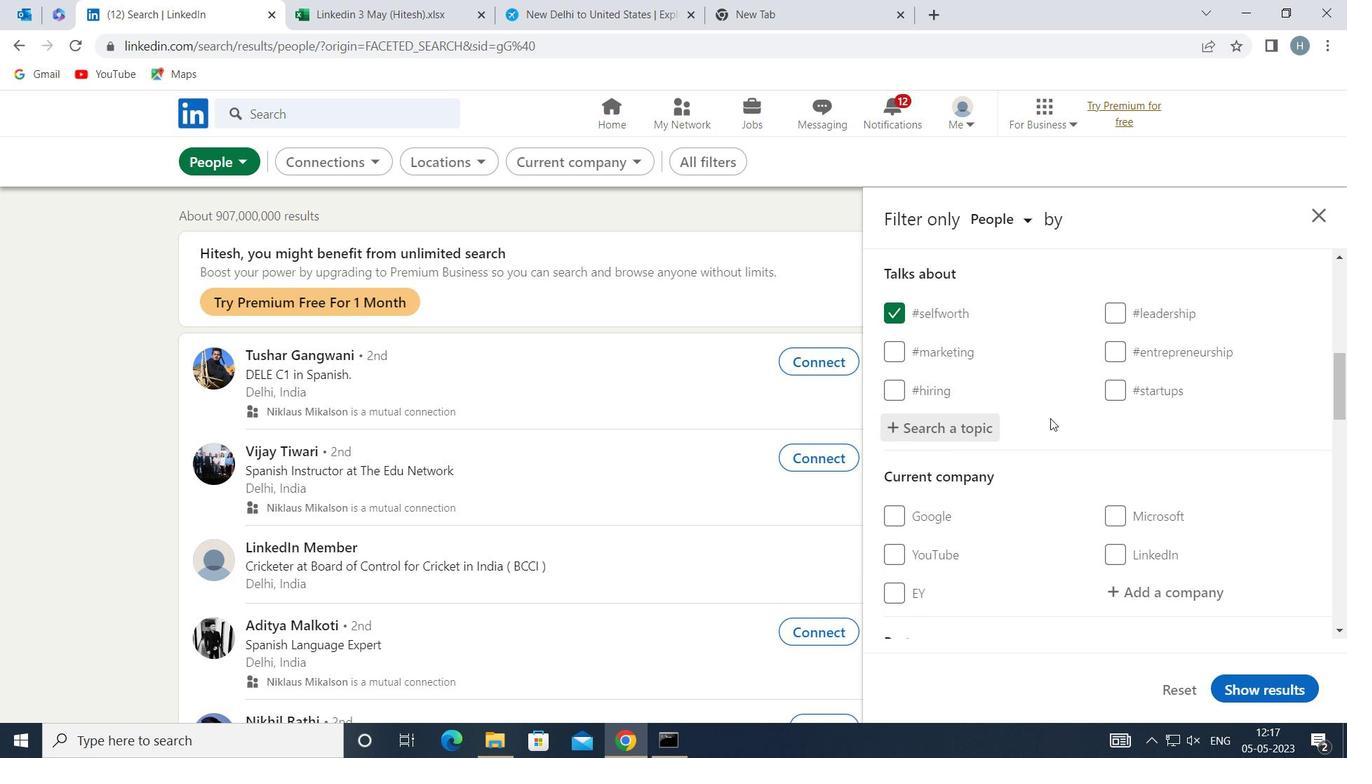 
Action: Mouse scrolled (1052, 416) with delta (0, 0)
Screenshot: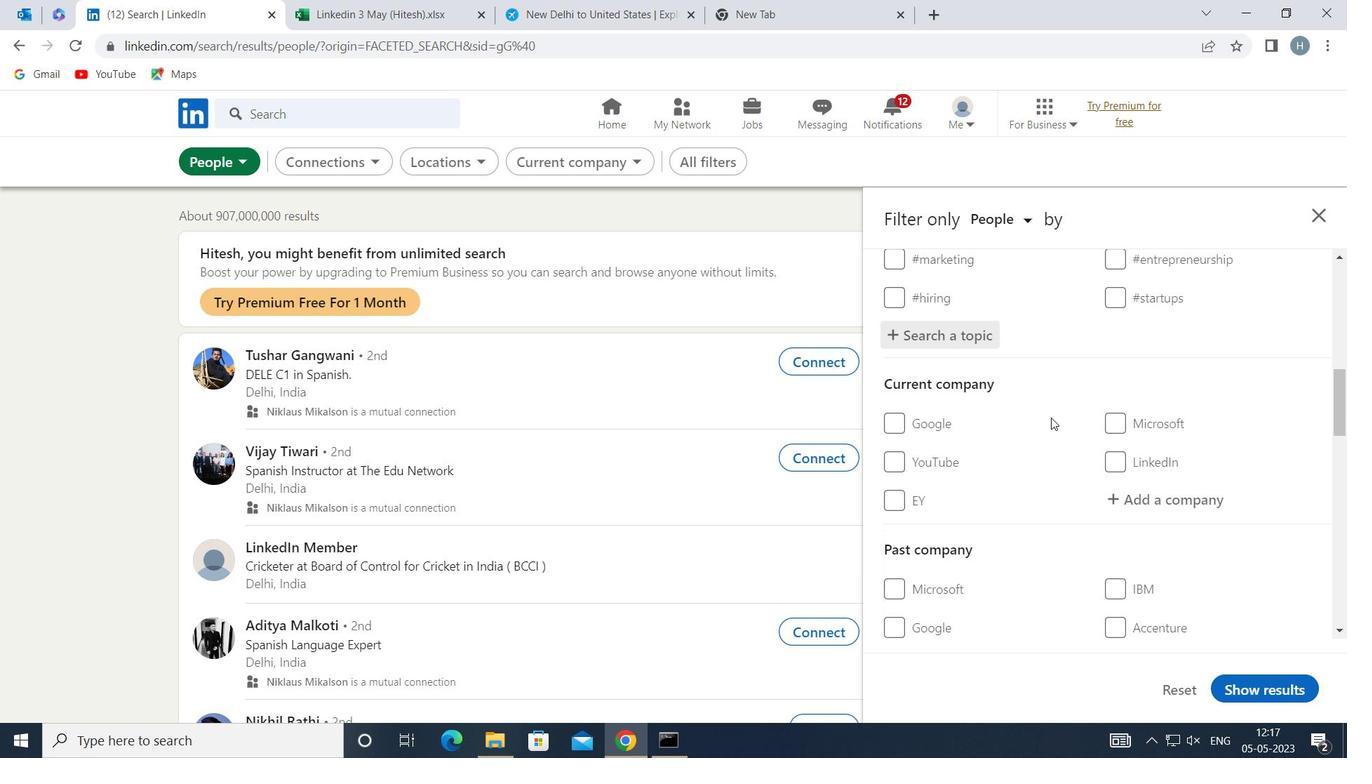 
Action: Mouse scrolled (1052, 416) with delta (0, 0)
Screenshot: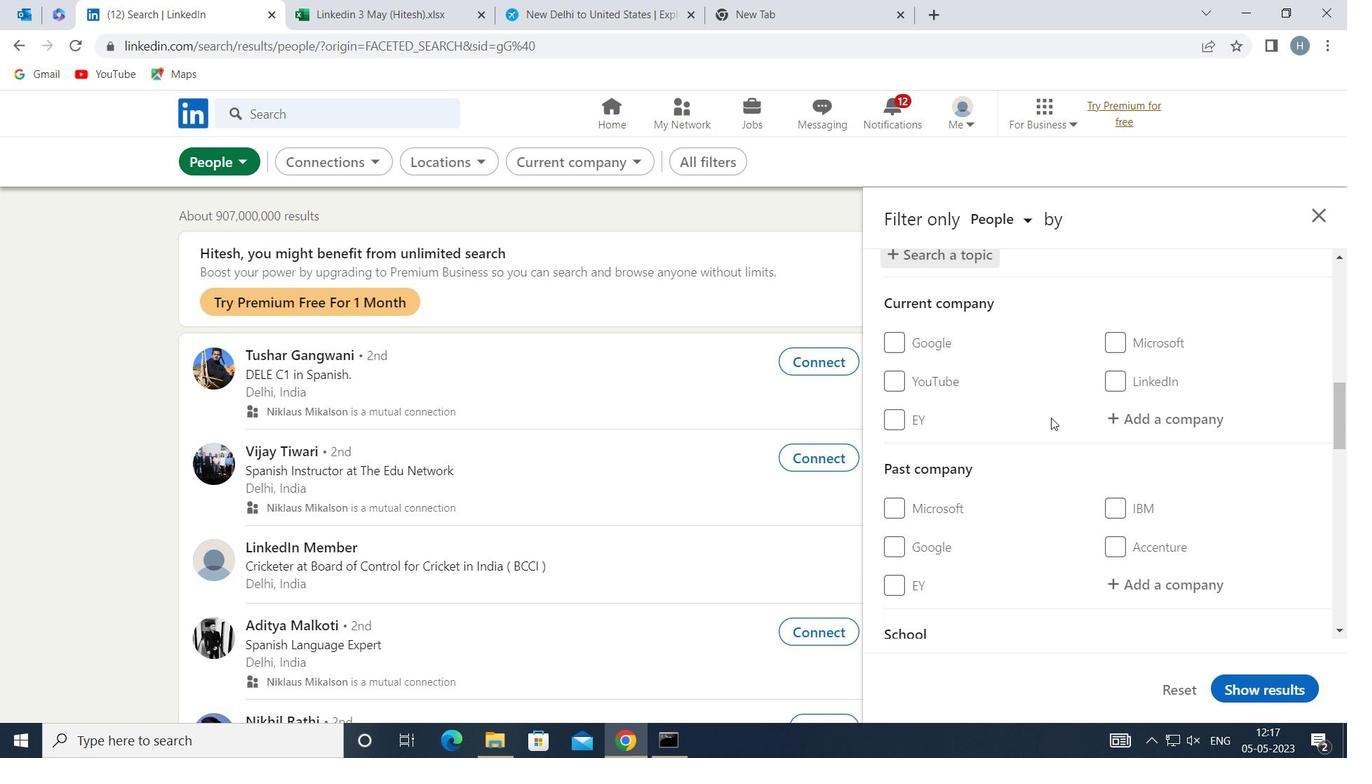 
Action: Mouse moved to (1052, 415)
Screenshot: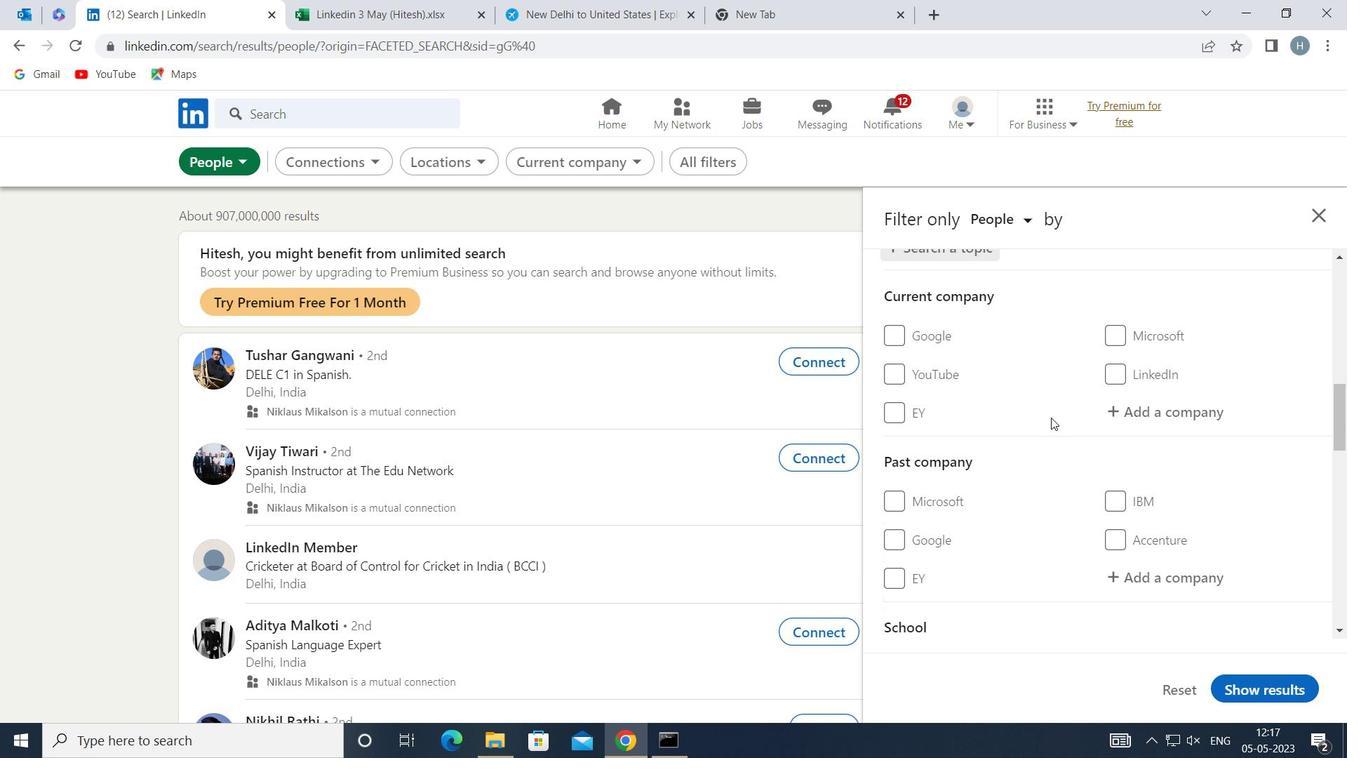 
Action: Mouse scrolled (1052, 414) with delta (0, 0)
Screenshot: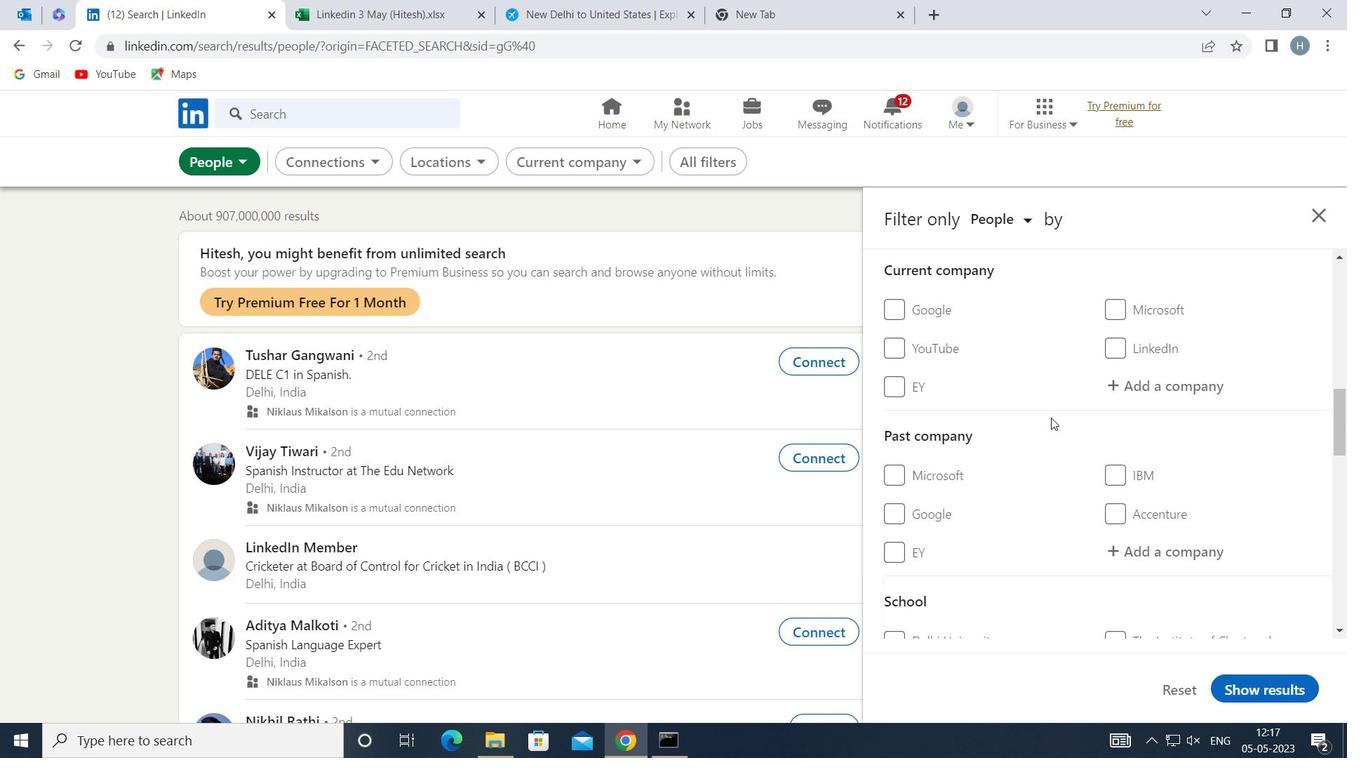 
Action: Mouse scrolled (1052, 414) with delta (0, 0)
Screenshot: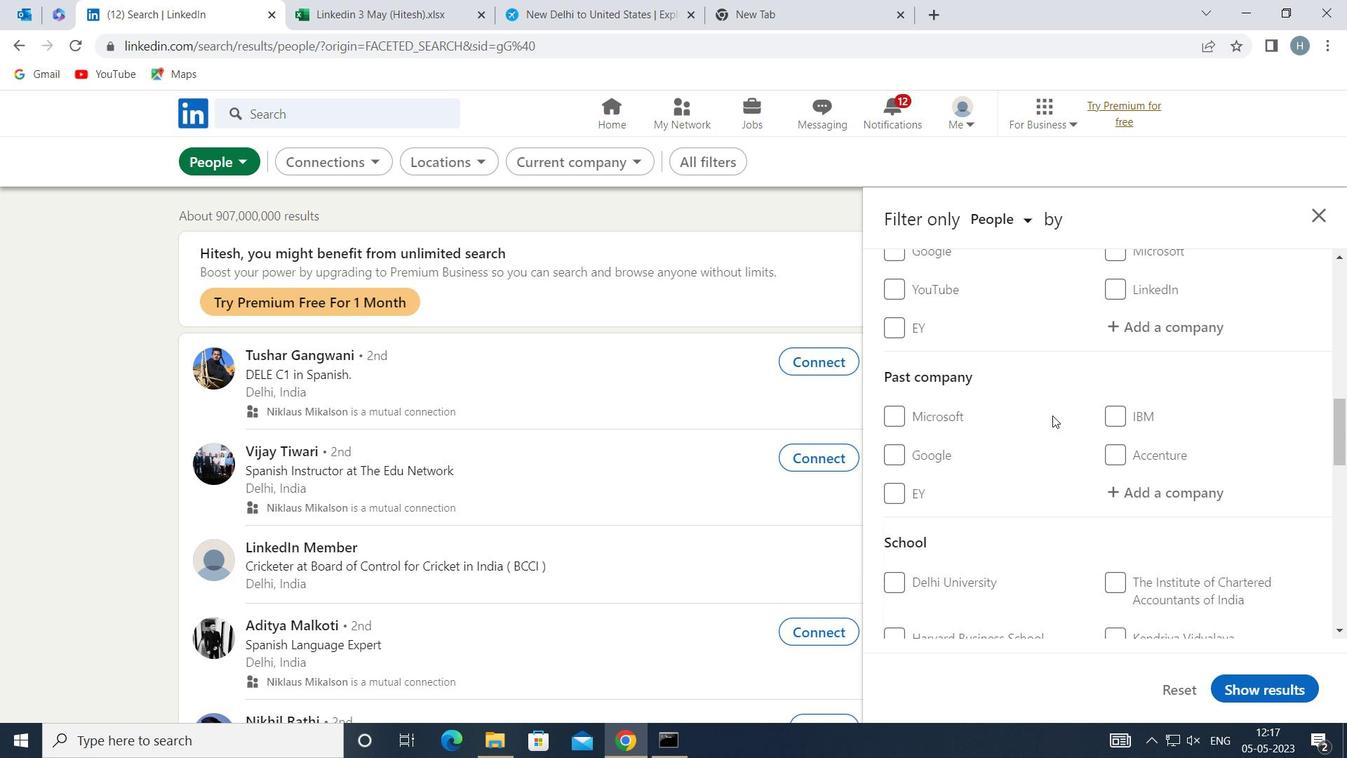 
Action: Mouse scrolled (1052, 414) with delta (0, 0)
Screenshot: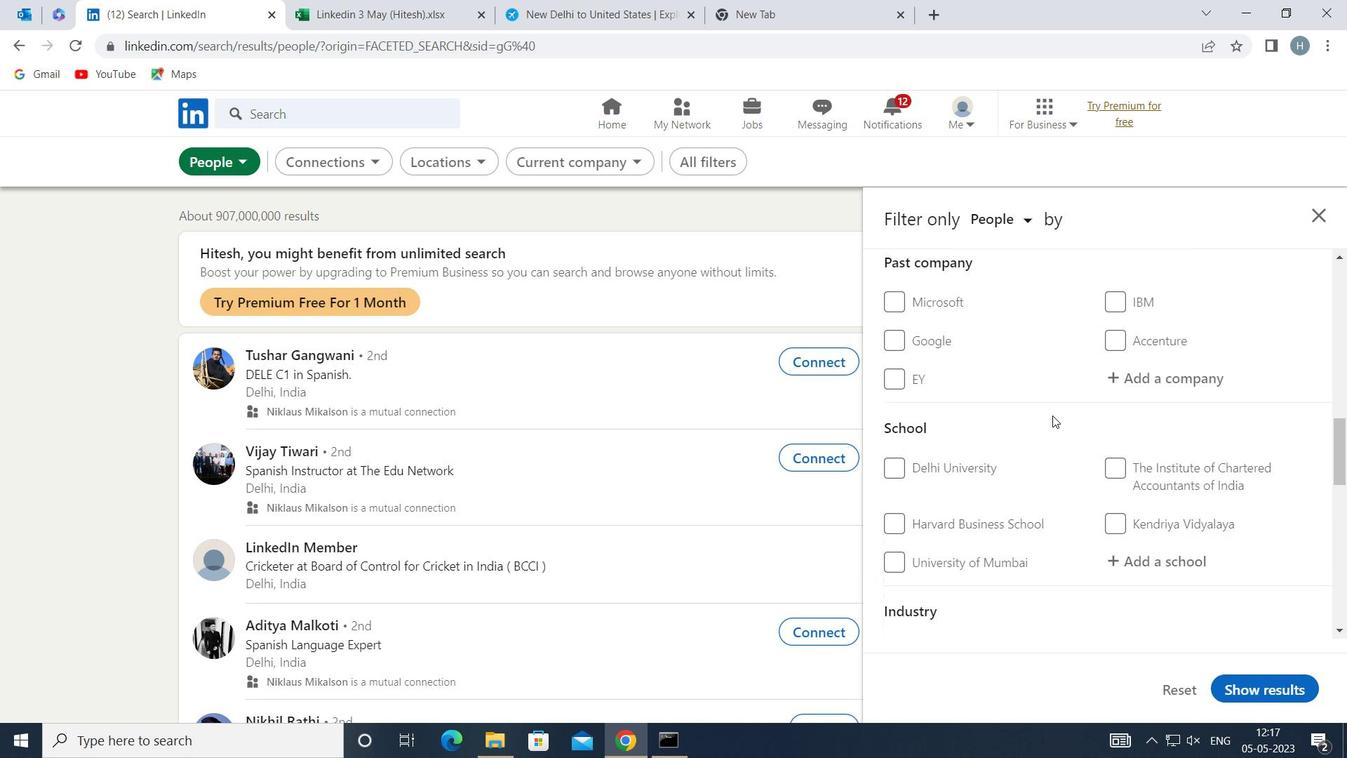 
Action: Mouse scrolled (1052, 414) with delta (0, 0)
Screenshot: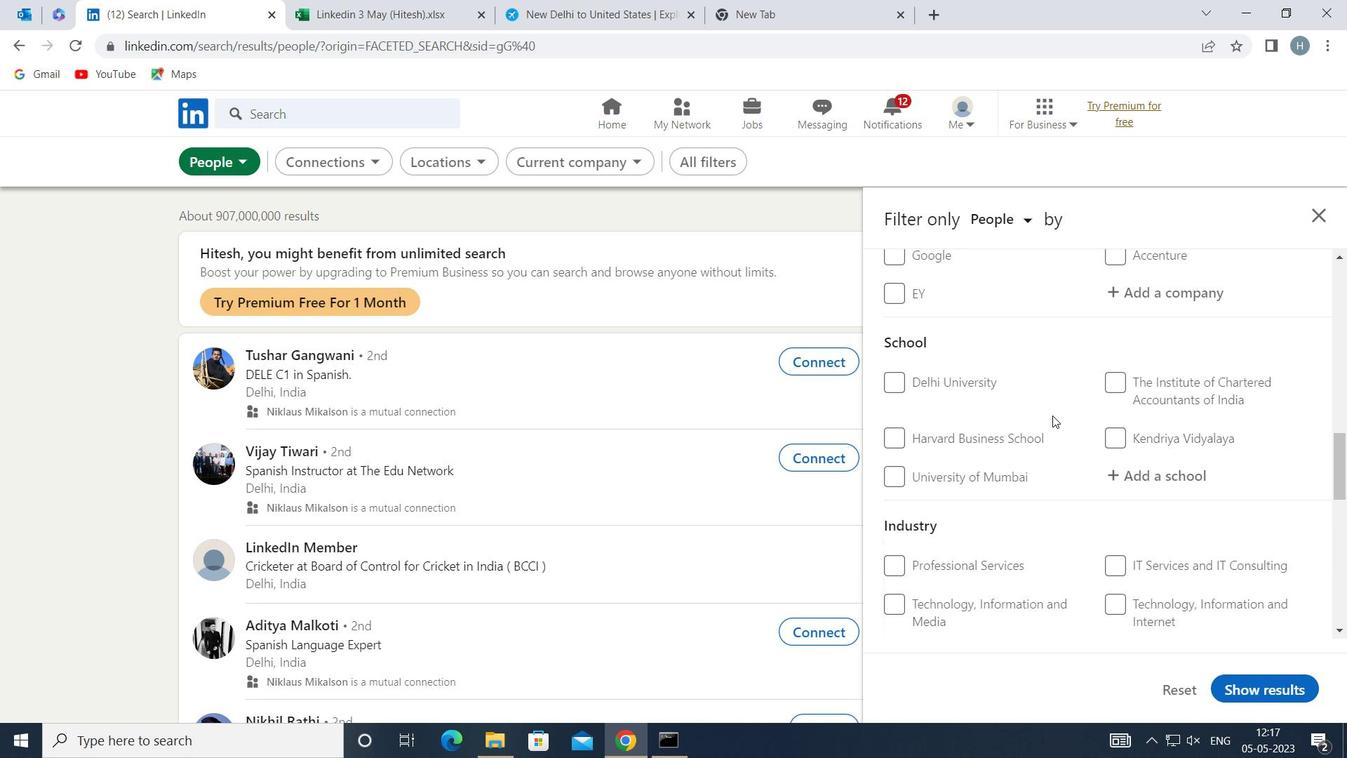 
Action: Mouse scrolled (1052, 414) with delta (0, 0)
Screenshot: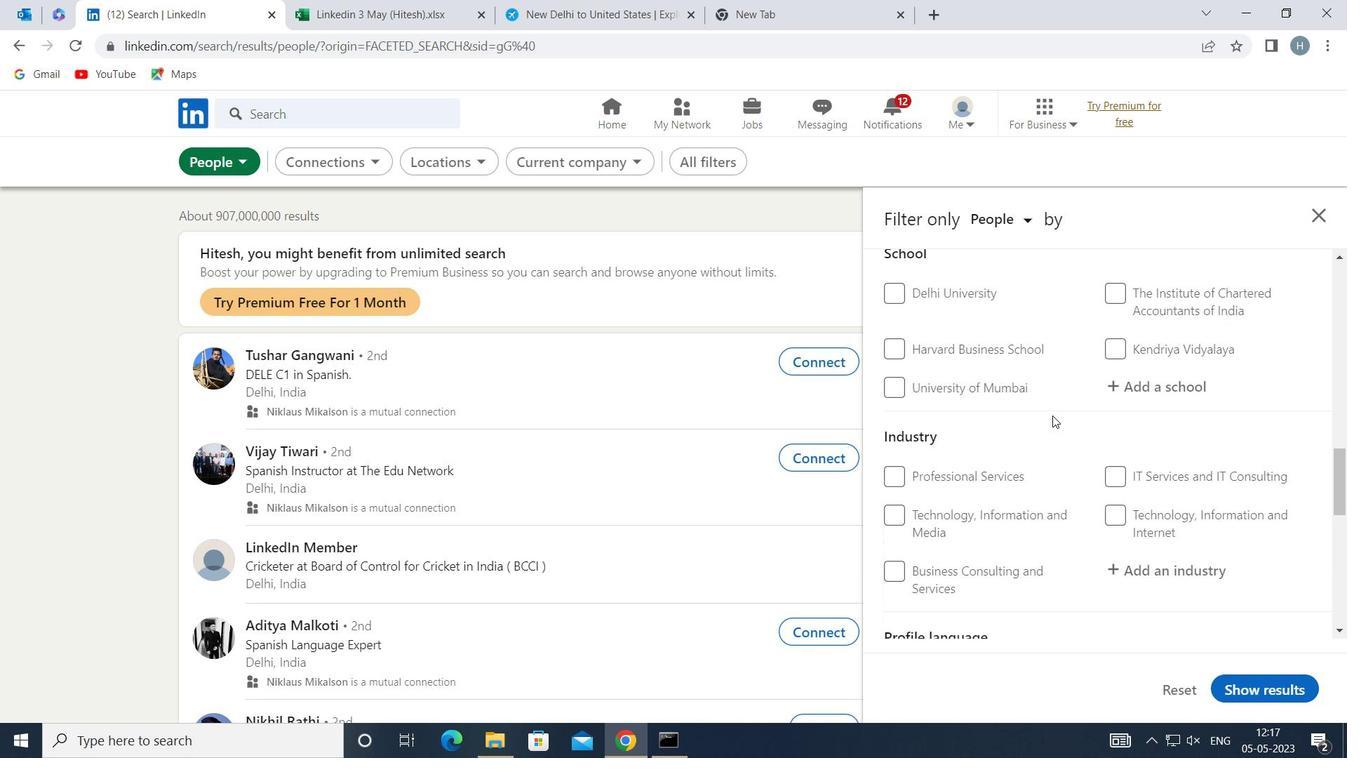 
Action: Mouse scrolled (1052, 414) with delta (0, 0)
Screenshot: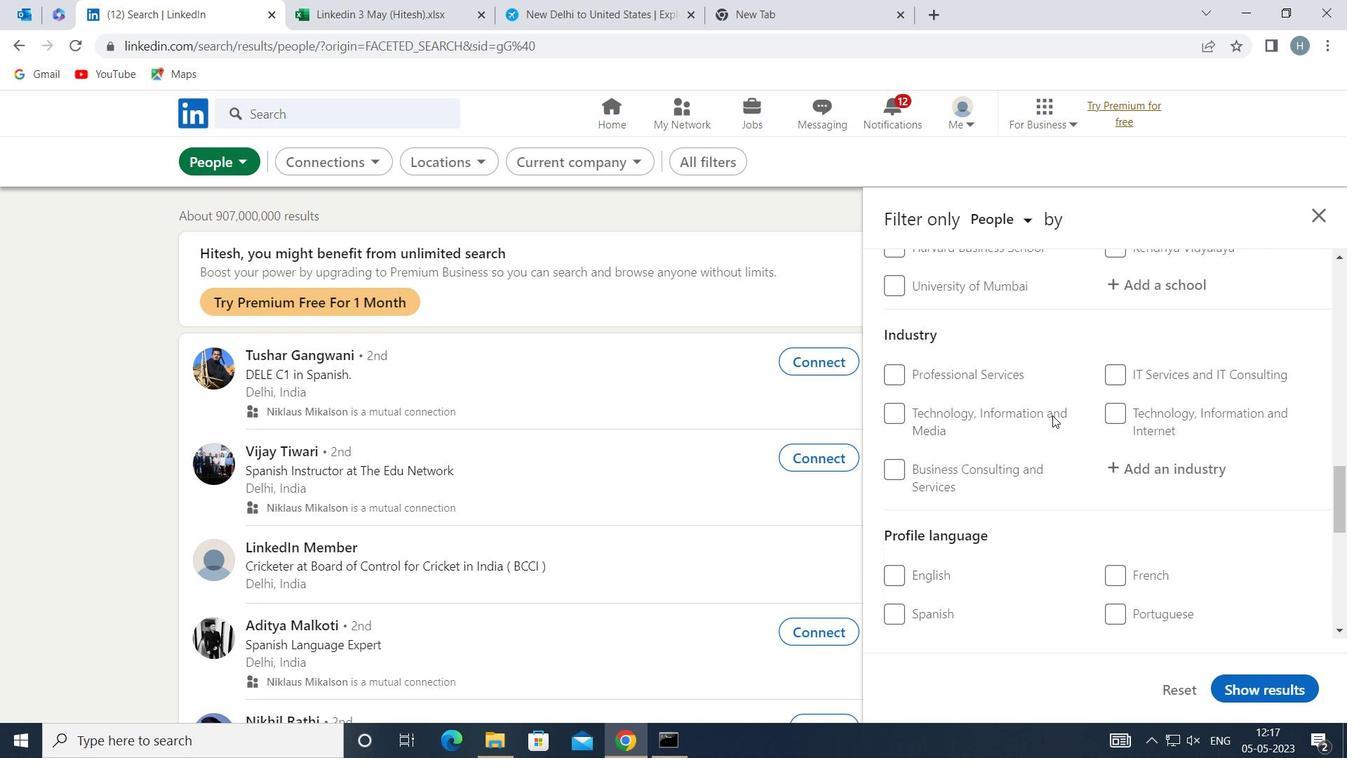 
Action: Mouse moved to (932, 515)
Screenshot: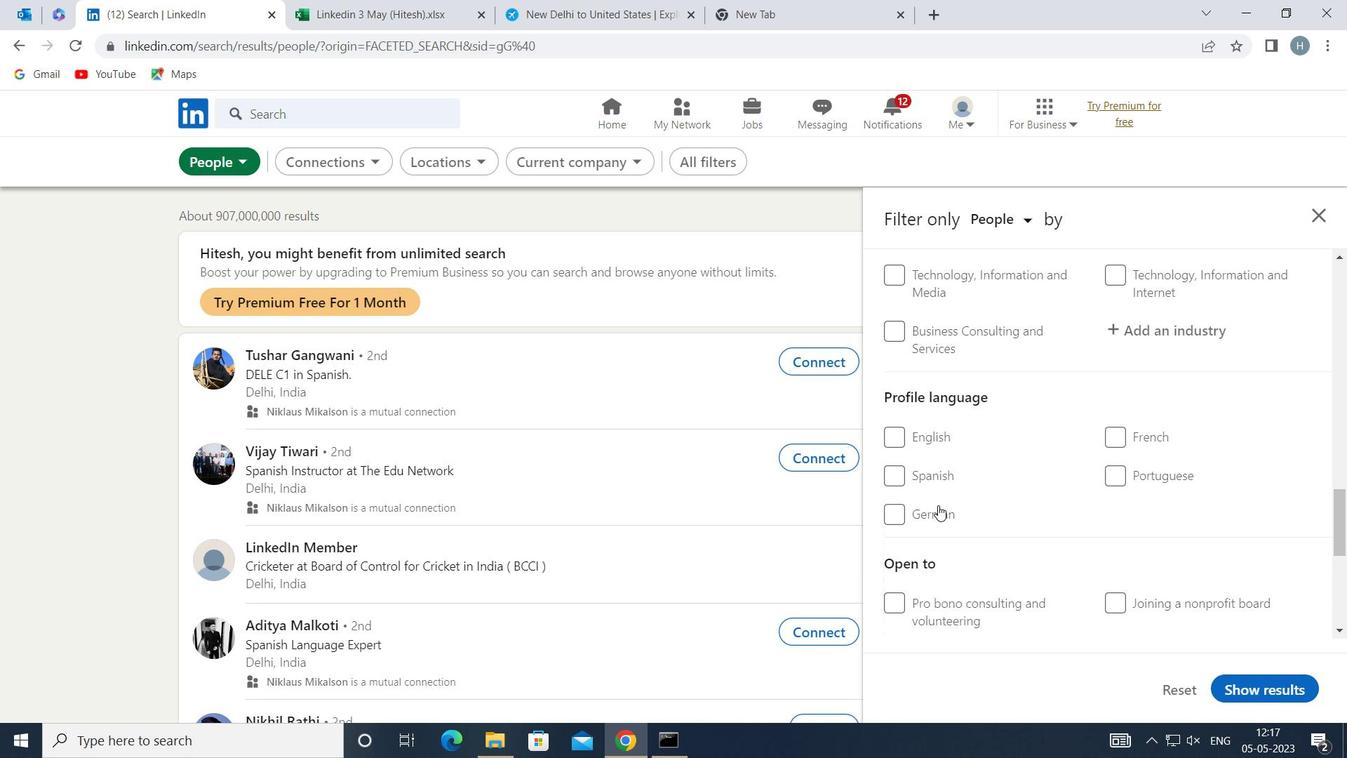 
Action: Mouse pressed left at (932, 515)
Screenshot: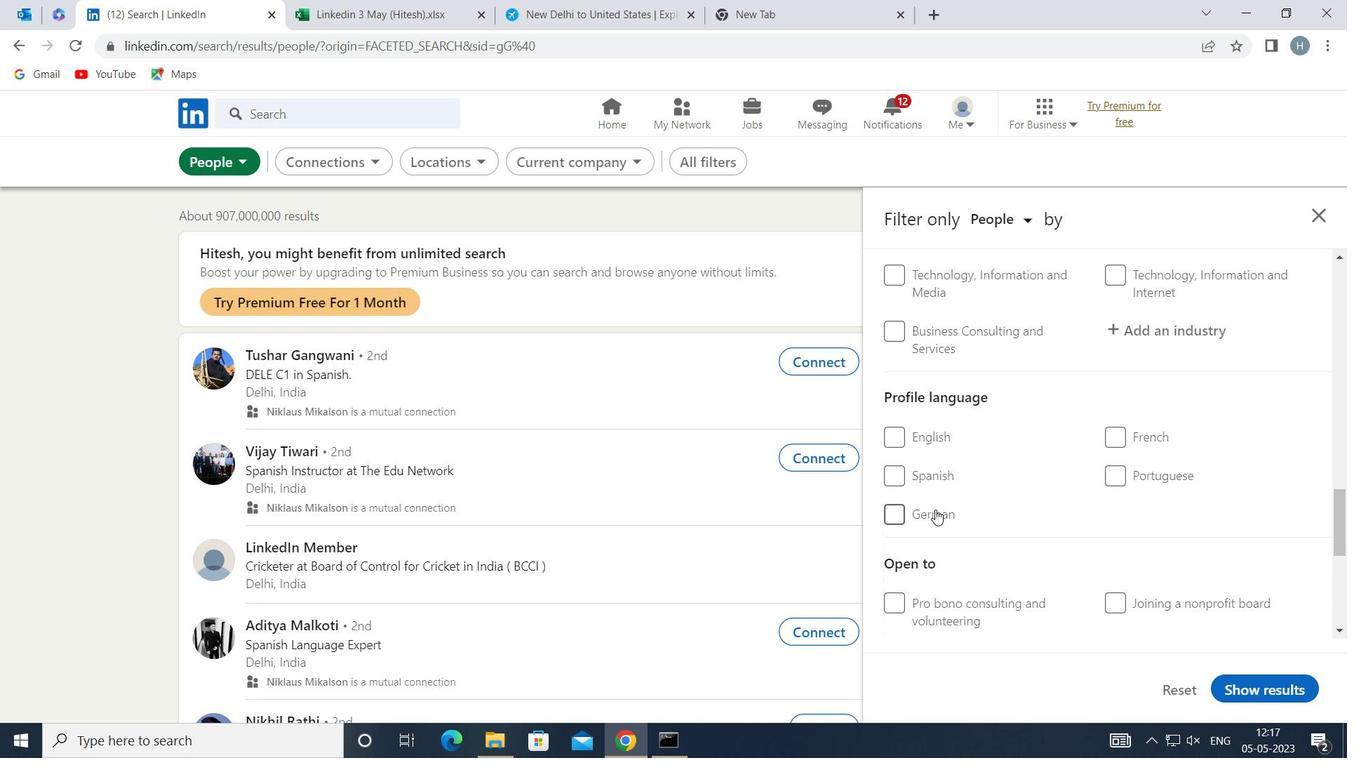 
Action: Mouse moved to (1060, 485)
Screenshot: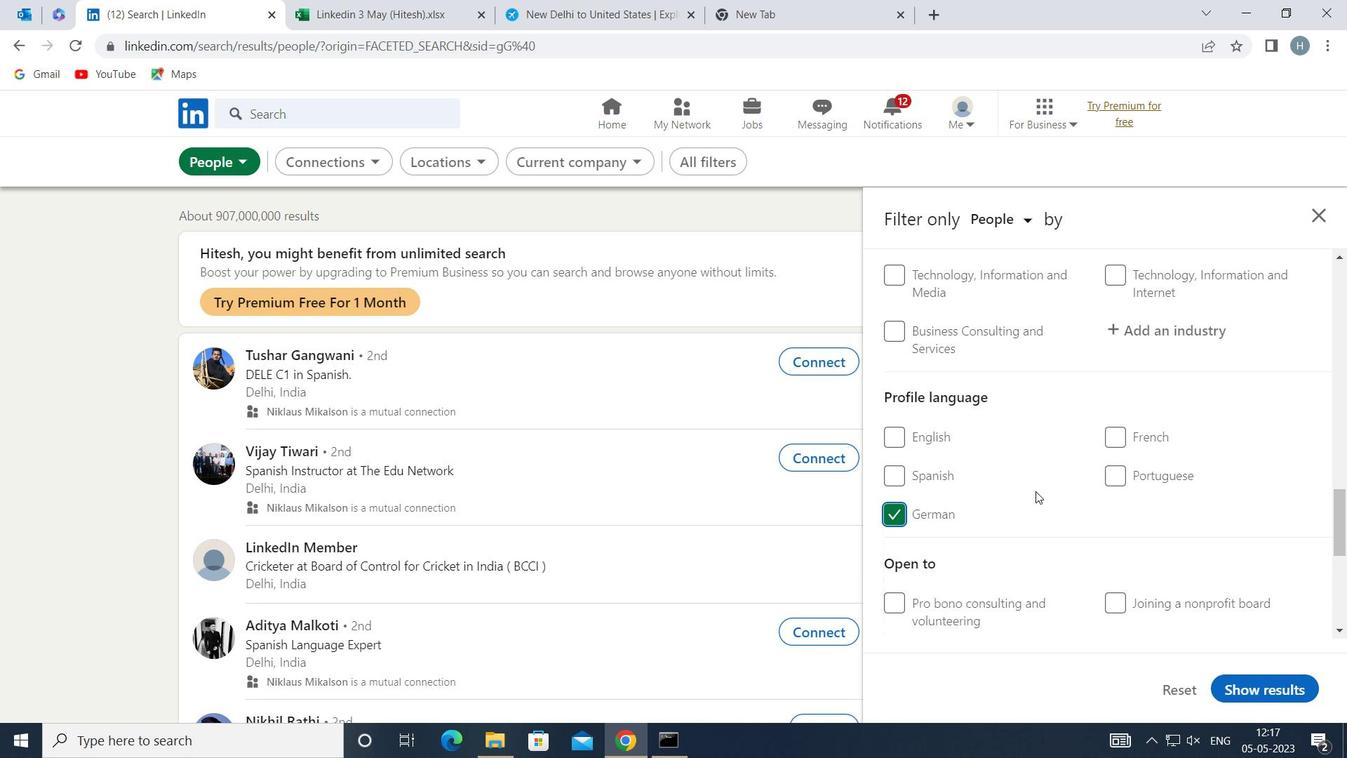 
Action: Mouse scrolled (1060, 486) with delta (0, 0)
Screenshot: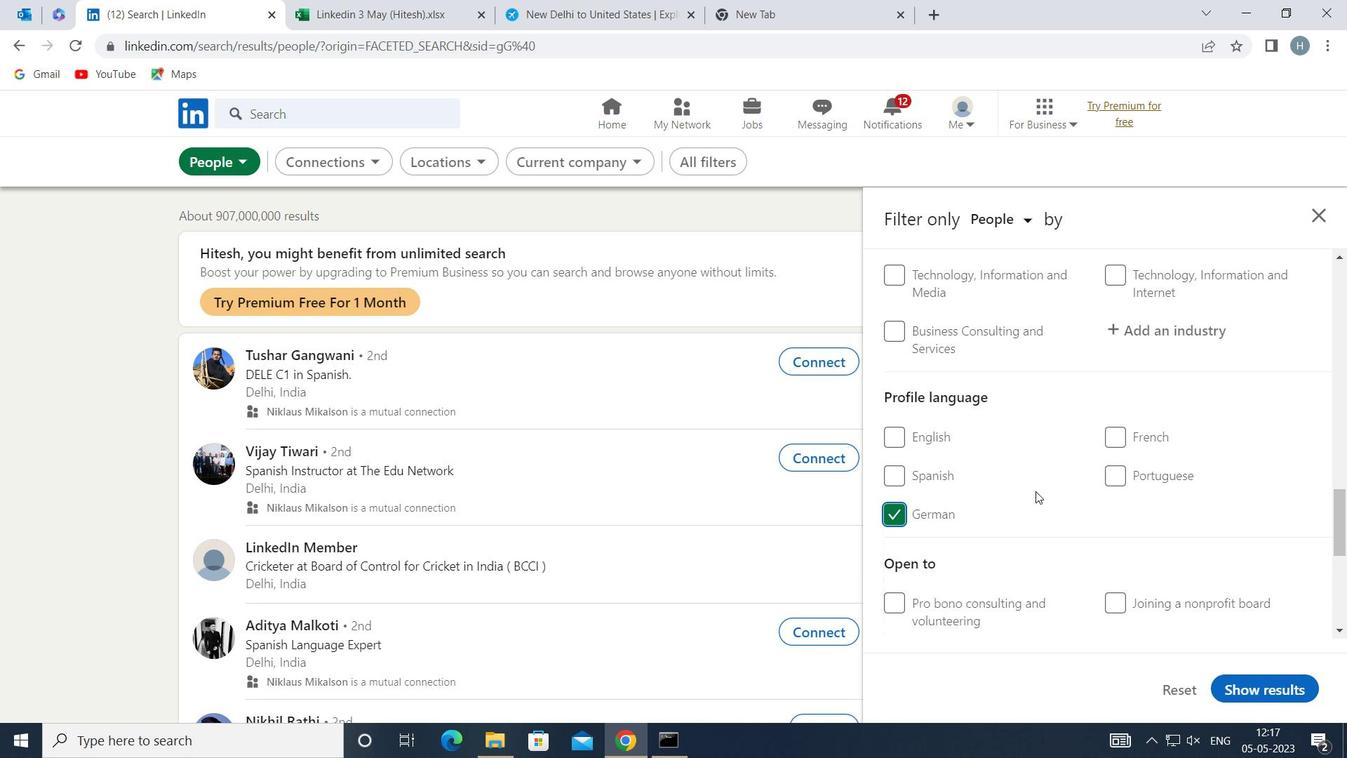 
Action: Mouse moved to (1057, 482)
Screenshot: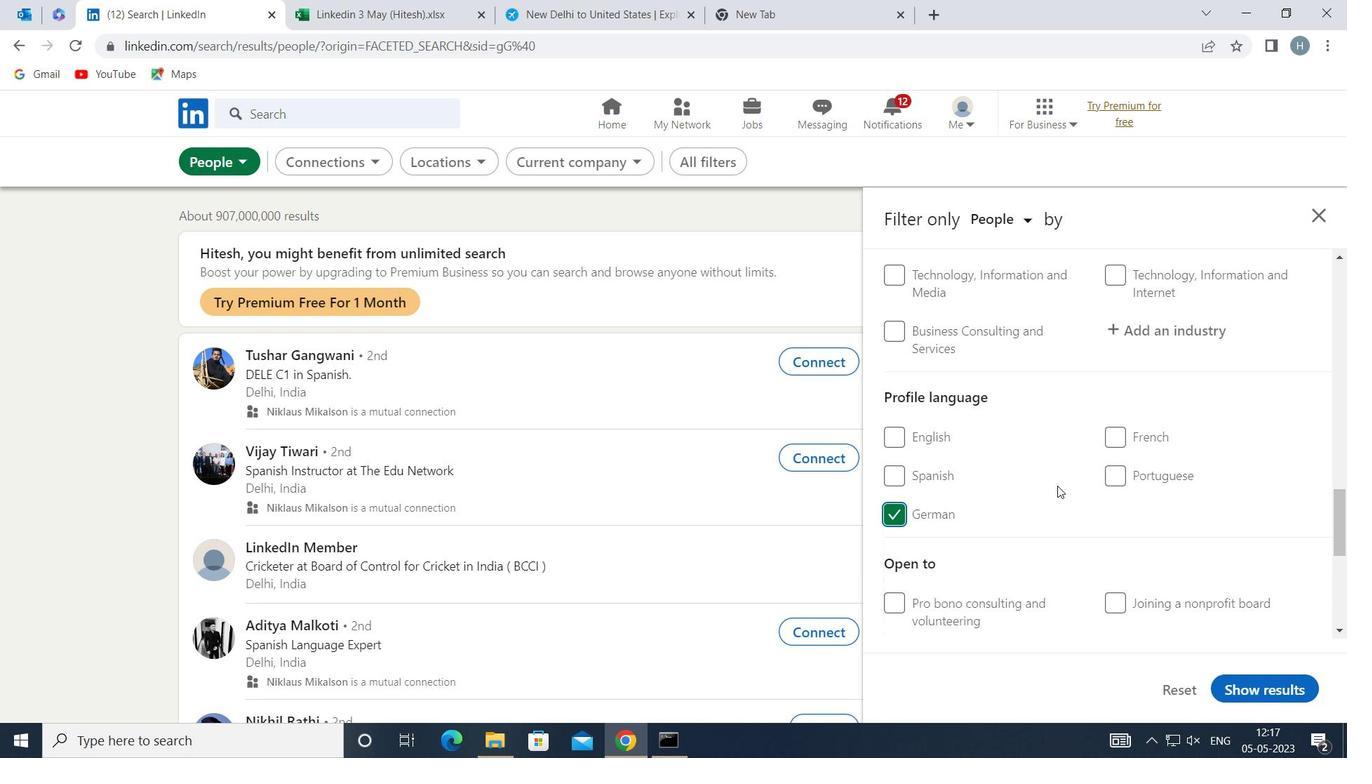 
Action: Mouse scrolled (1057, 482) with delta (0, 0)
Screenshot: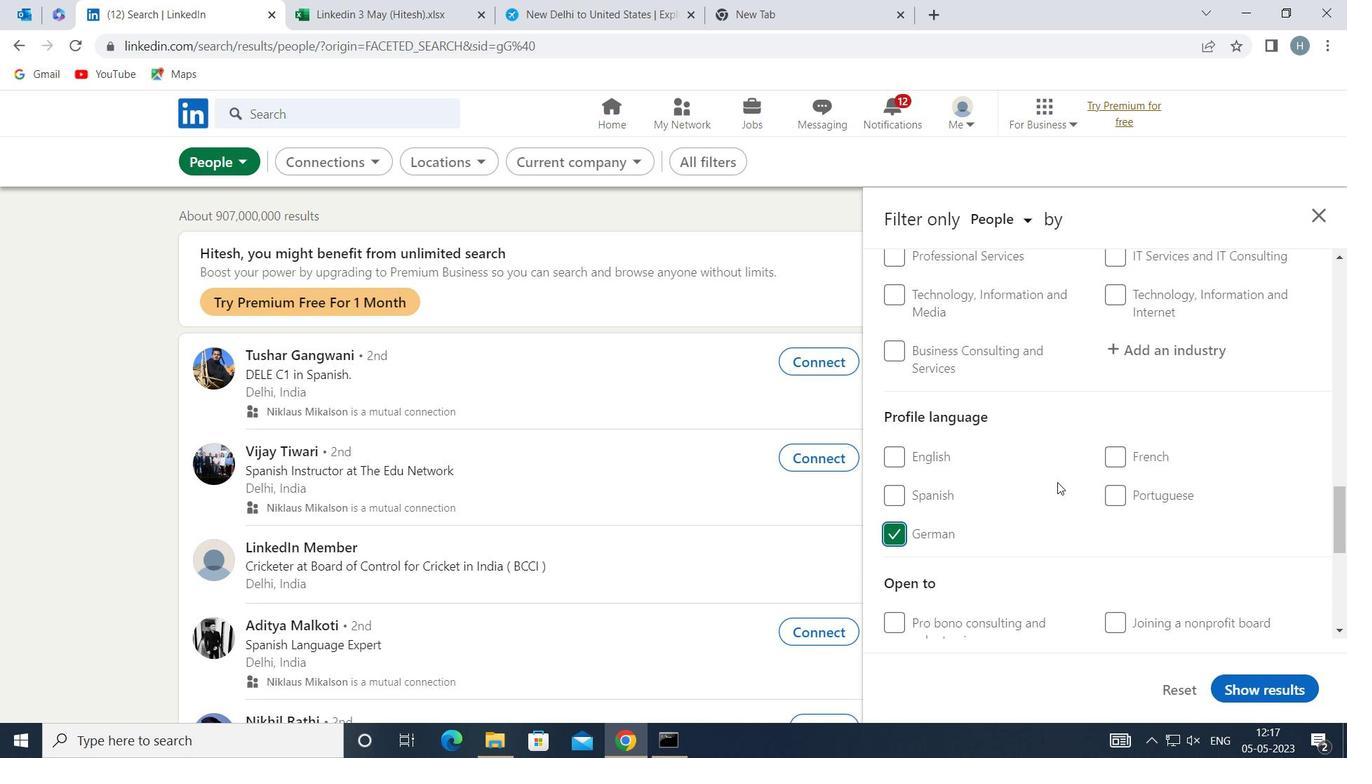 
Action: Mouse scrolled (1057, 482) with delta (0, 0)
Screenshot: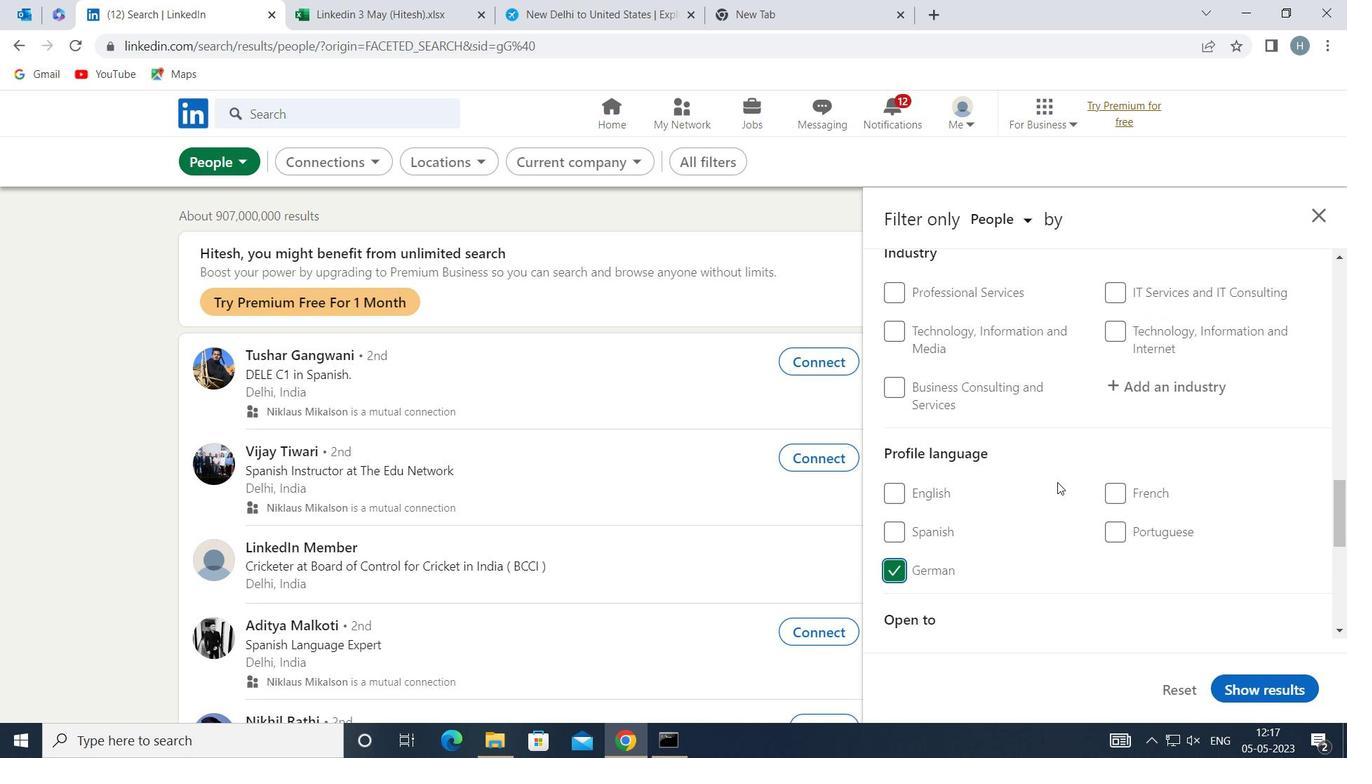
Action: Mouse scrolled (1057, 482) with delta (0, 0)
Screenshot: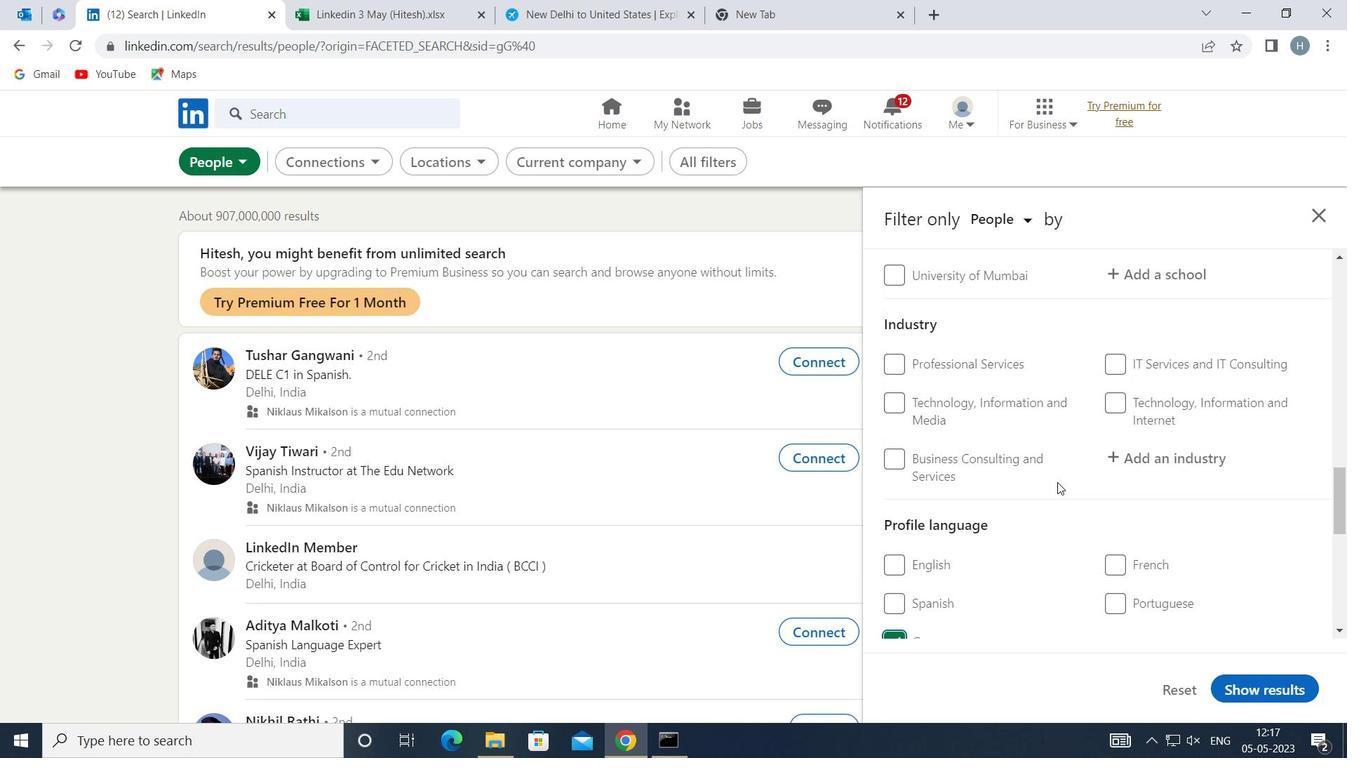 
Action: Mouse scrolled (1057, 482) with delta (0, 0)
Screenshot: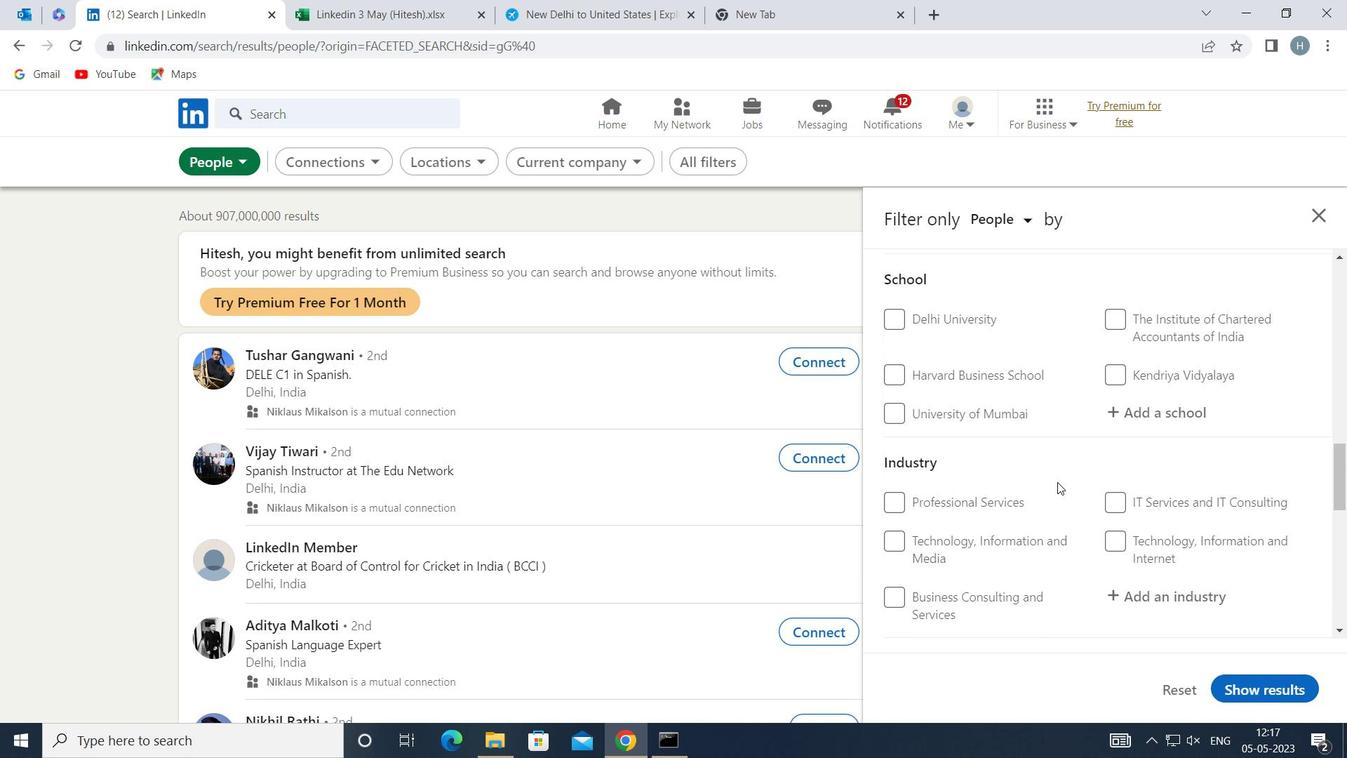 
Action: Mouse scrolled (1057, 482) with delta (0, 0)
Screenshot: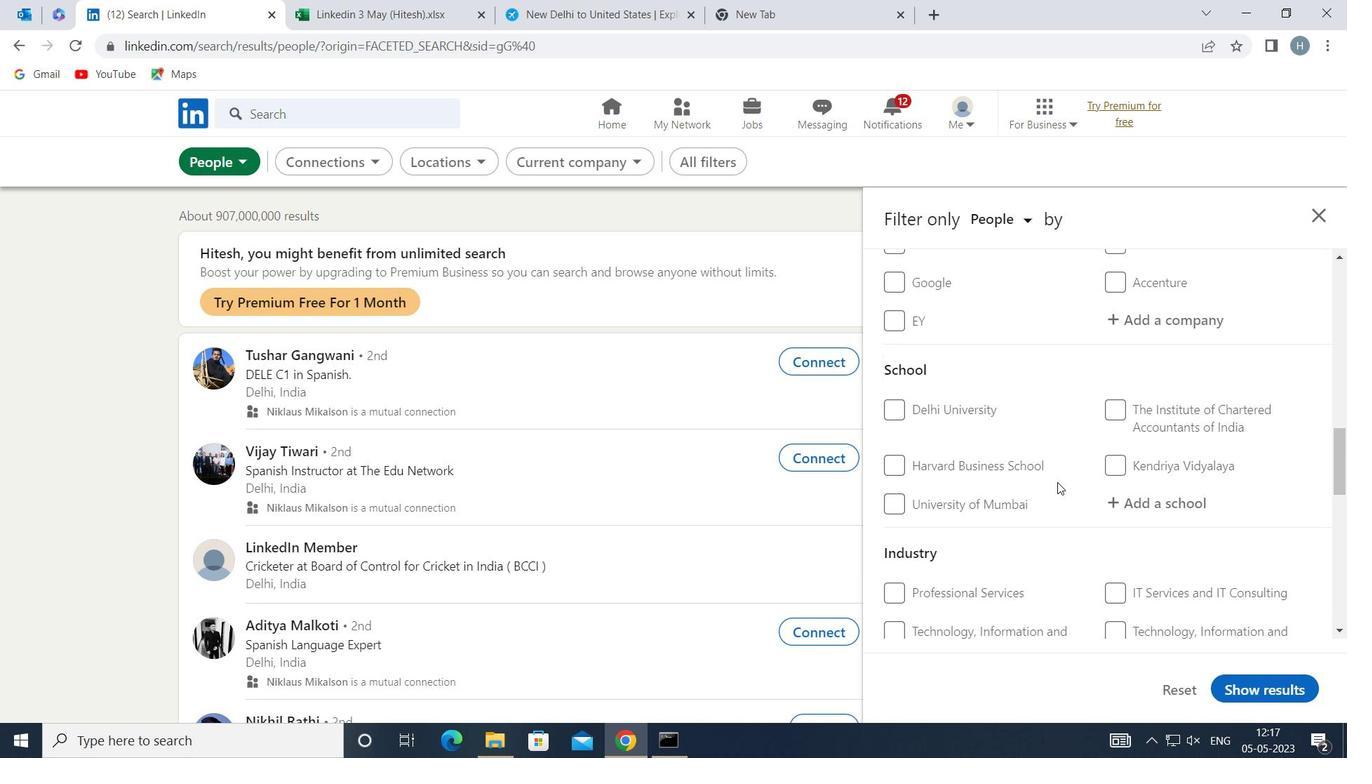 
Action: Mouse scrolled (1057, 482) with delta (0, 0)
Screenshot: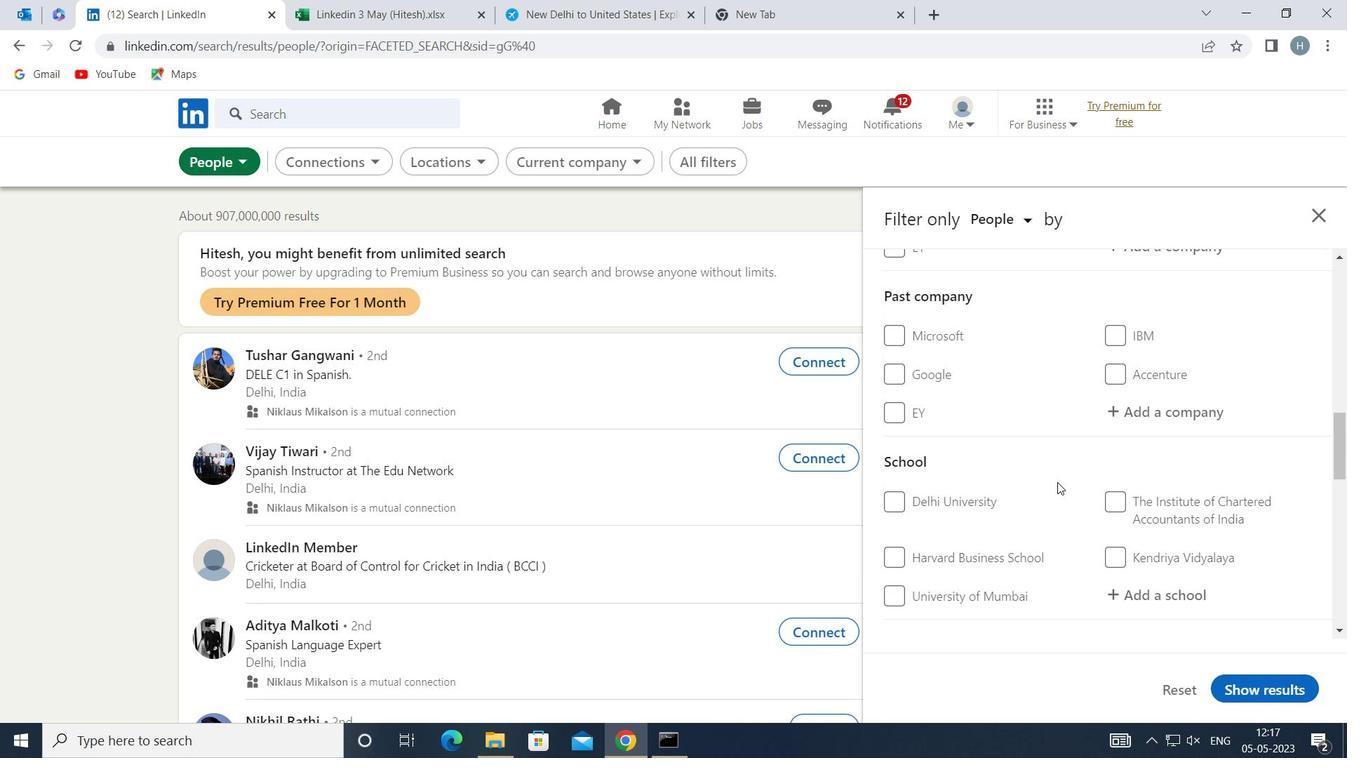 
Action: Mouse scrolled (1057, 482) with delta (0, 0)
Screenshot: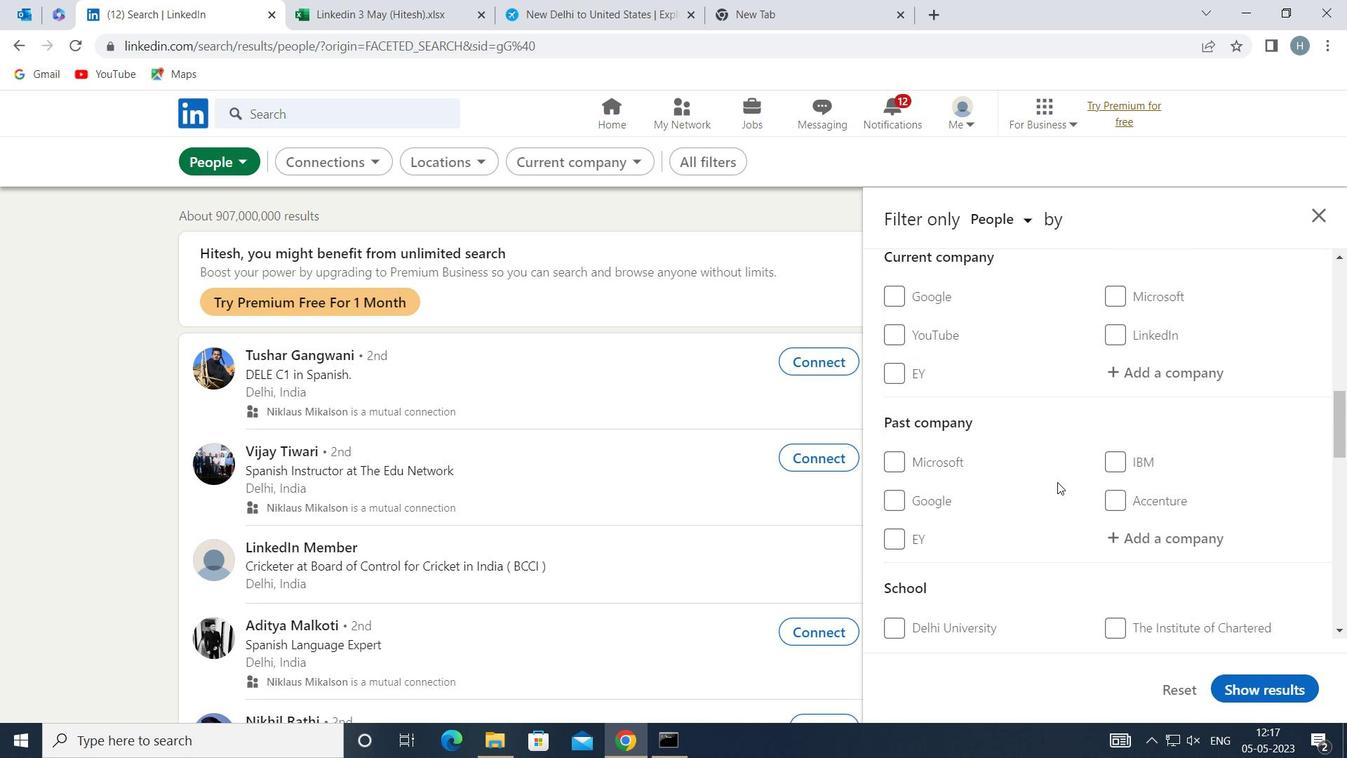 
Action: Mouse moved to (1115, 488)
Screenshot: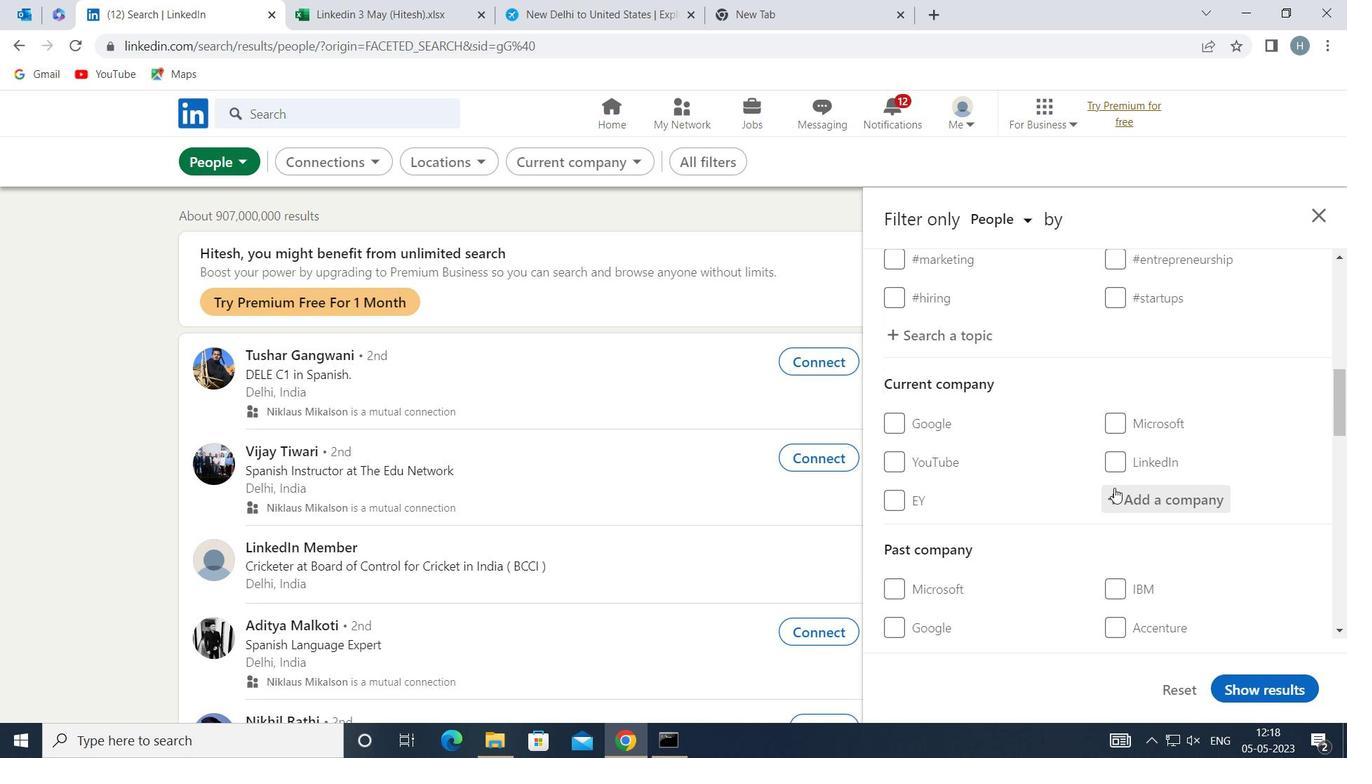 
Action: Mouse pressed left at (1115, 488)
Screenshot: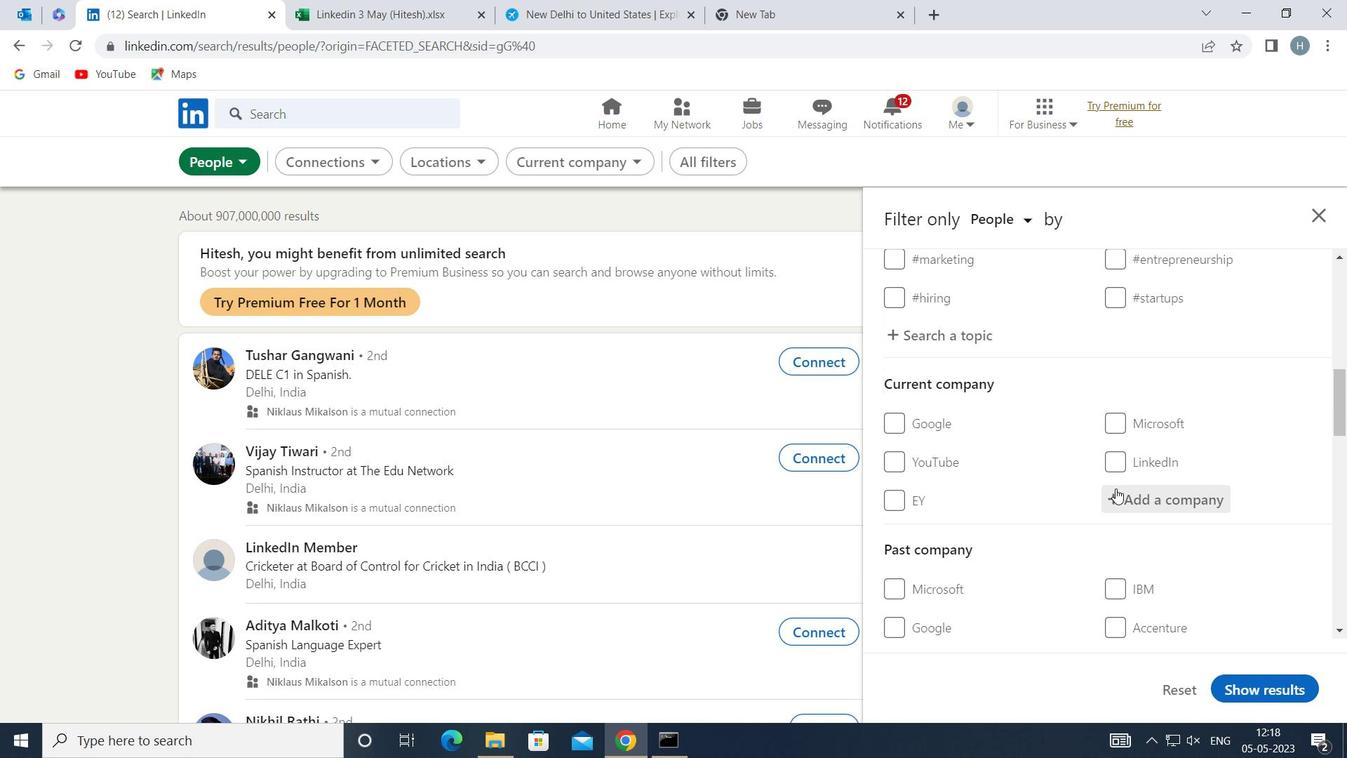 
Action: Mouse moved to (1114, 487)
Screenshot: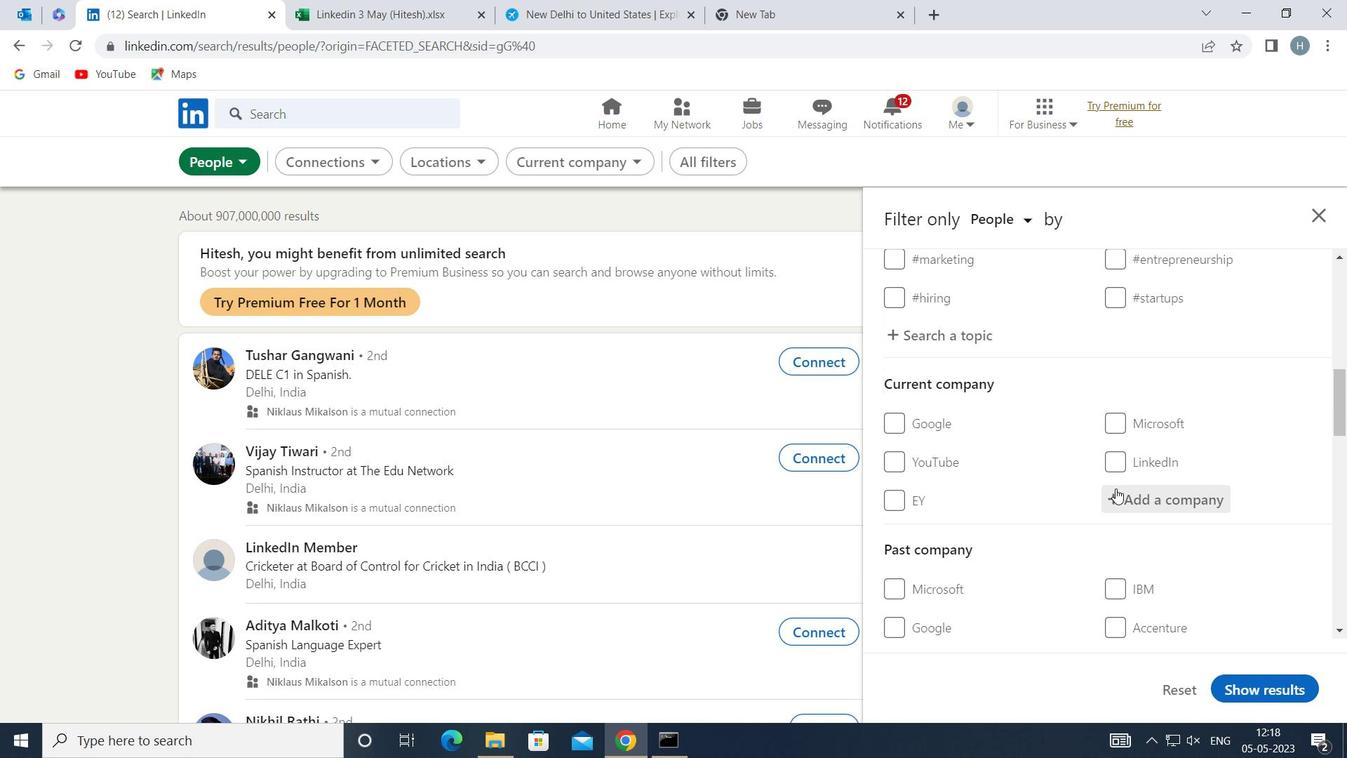 
Action: Key pressed <Key.shift>PANASONIC
Screenshot: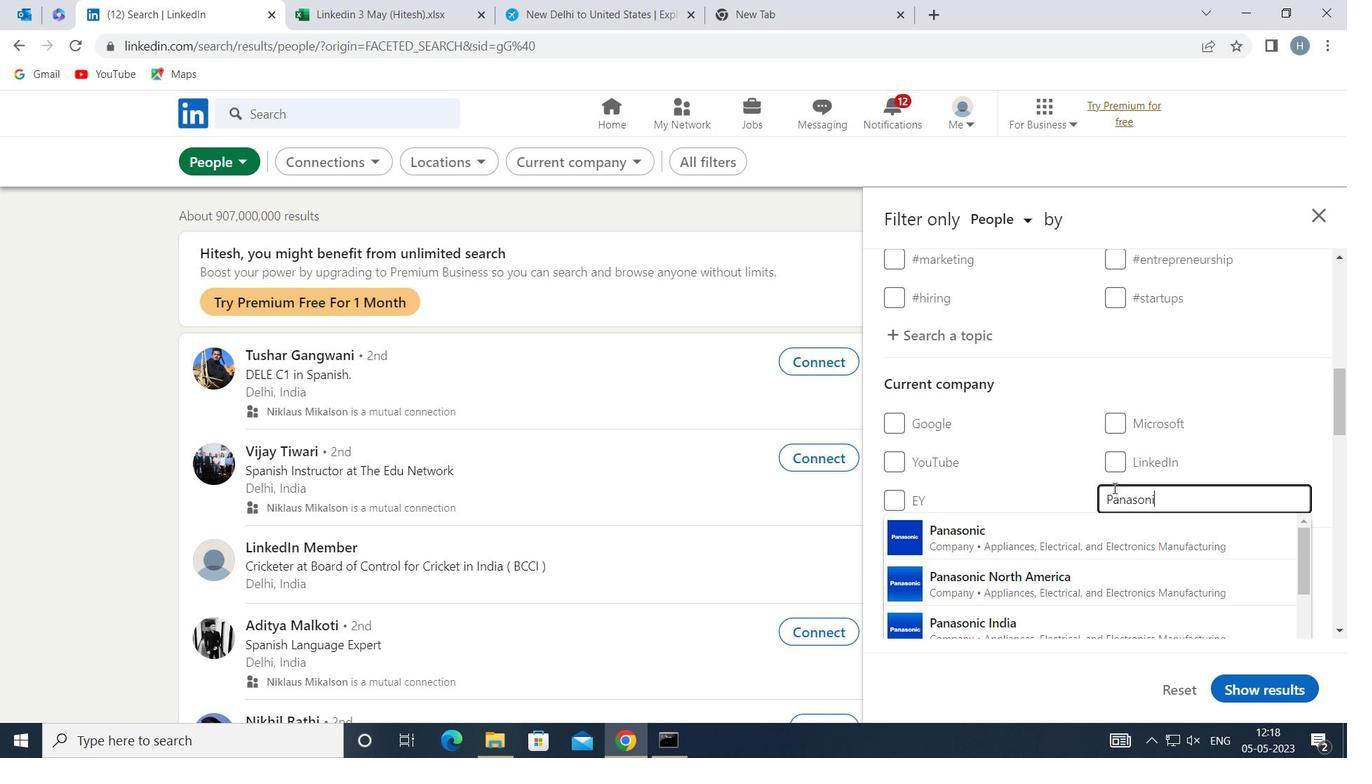 
Action: Mouse moved to (1072, 621)
Screenshot: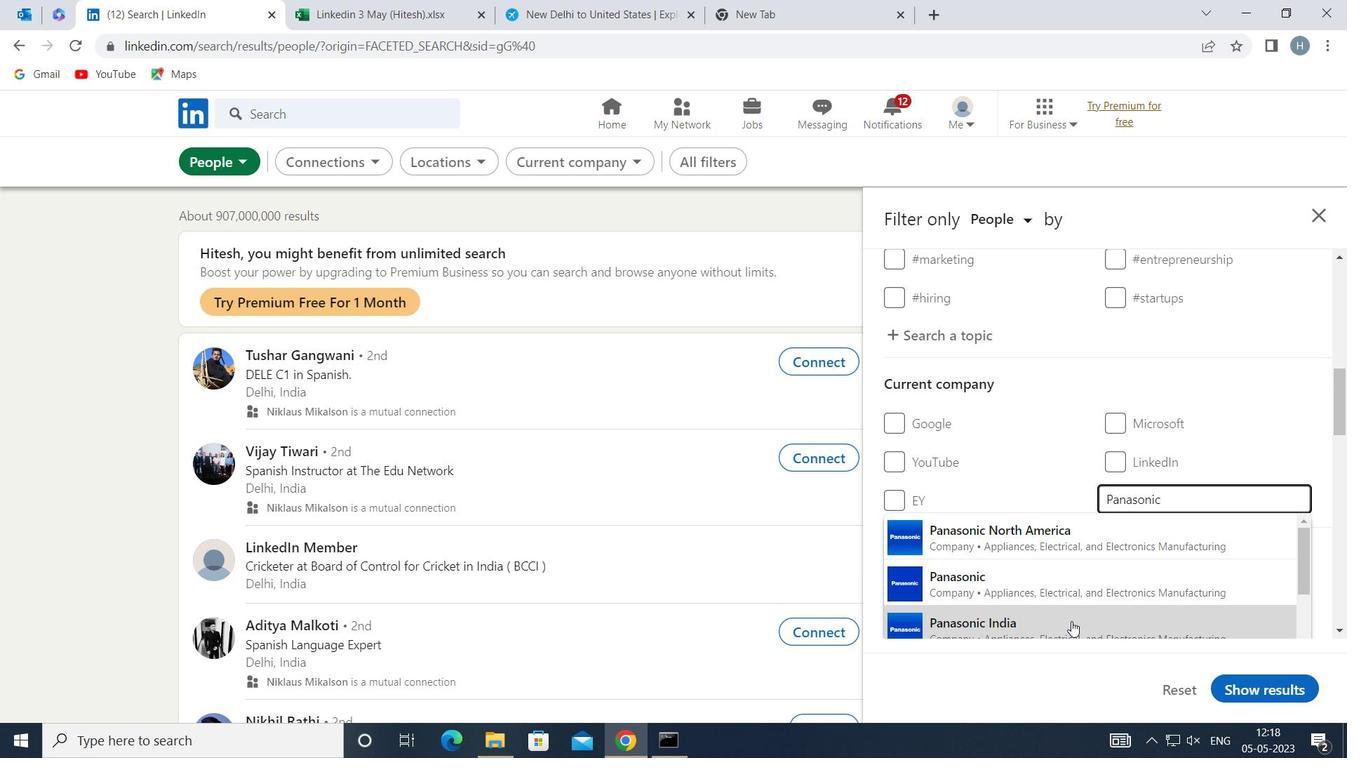 
Action: Mouse pressed left at (1072, 621)
Screenshot: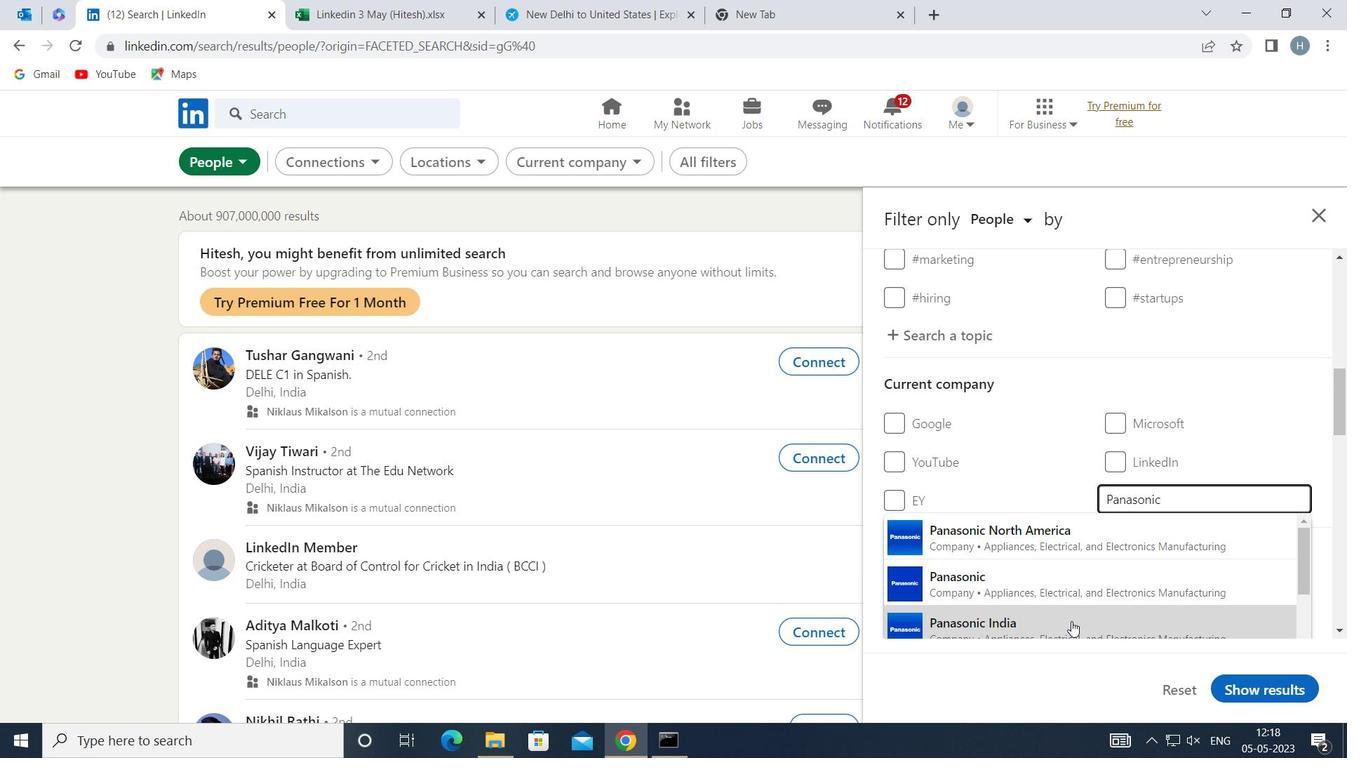 
Action: Mouse moved to (1053, 516)
Screenshot: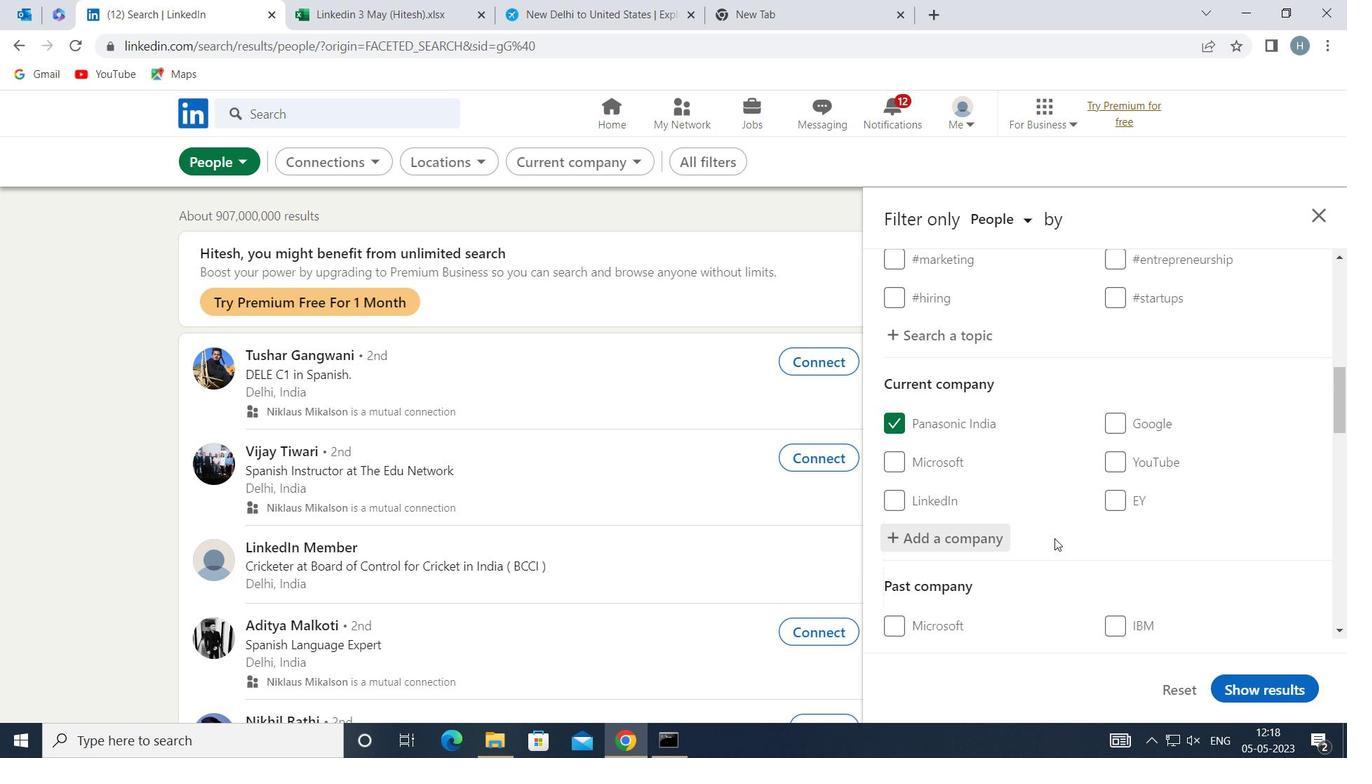 
Action: Mouse scrolled (1053, 515) with delta (0, 0)
Screenshot: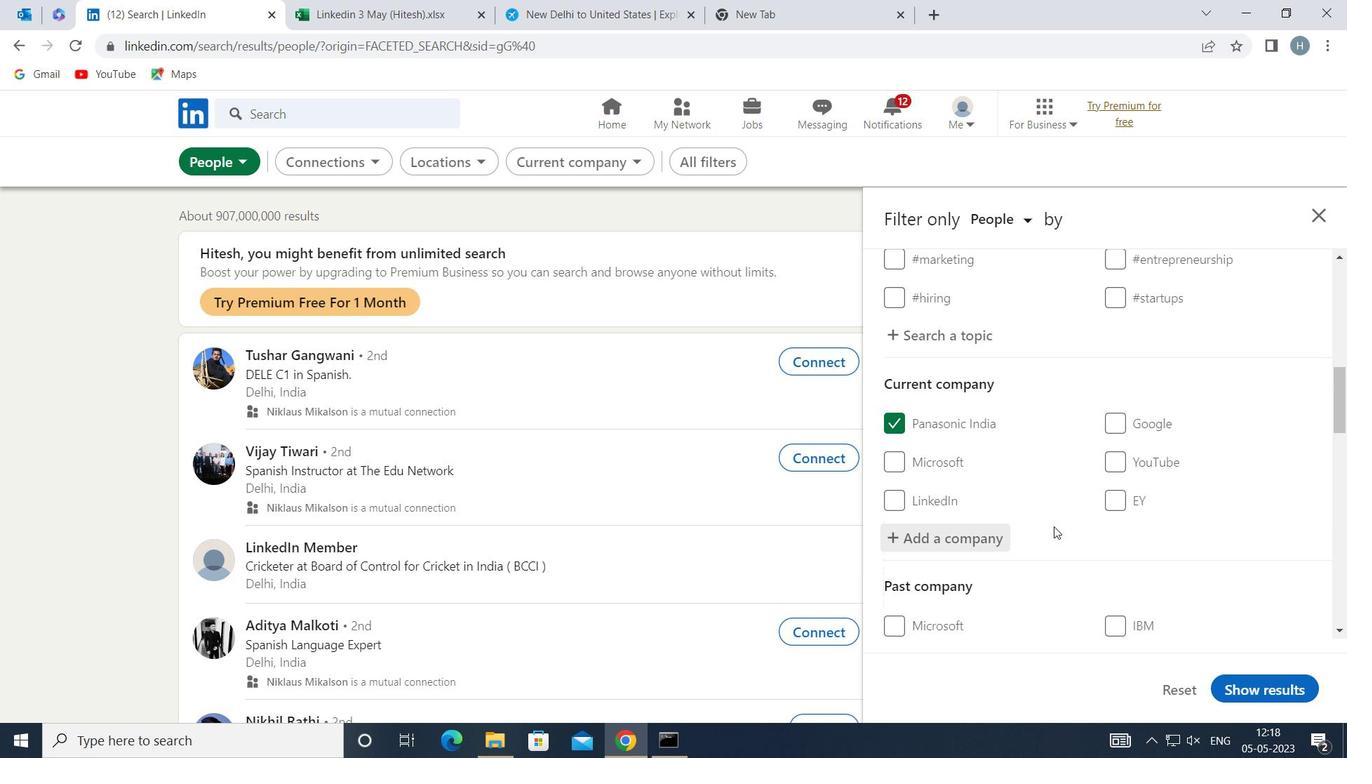 
Action: Mouse moved to (1053, 509)
Screenshot: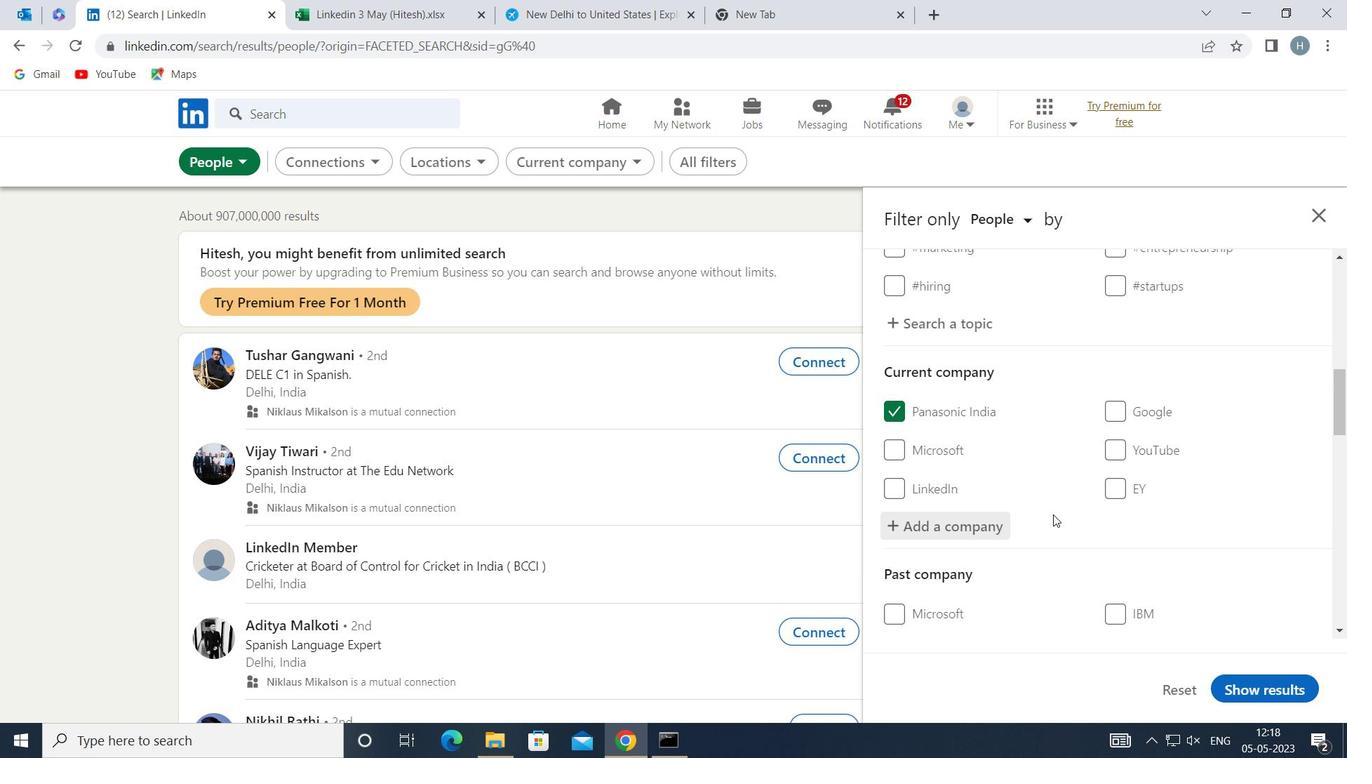 
Action: Mouse scrolled (1053, 508) with delta (0, 0)
Screenshot: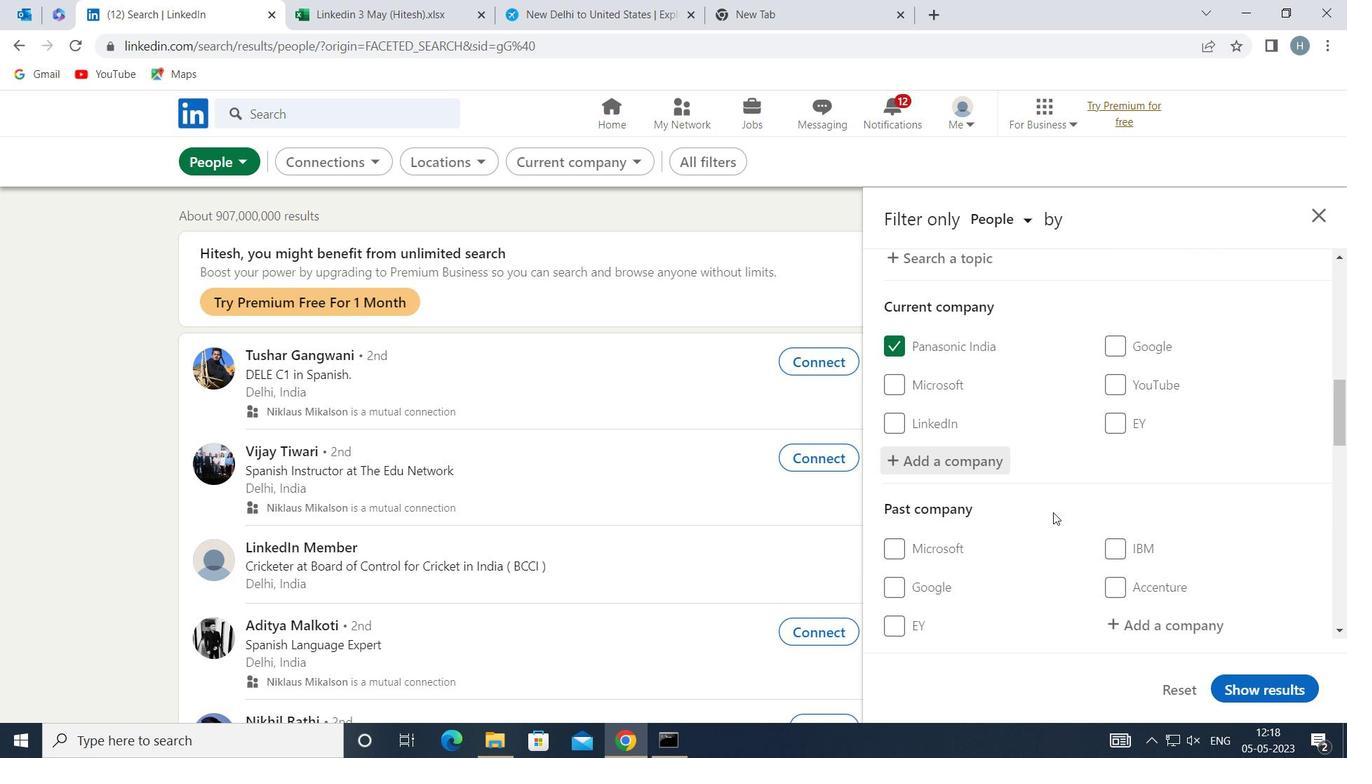 
Action: Mouse moved to (1055, 507)
Screenshot: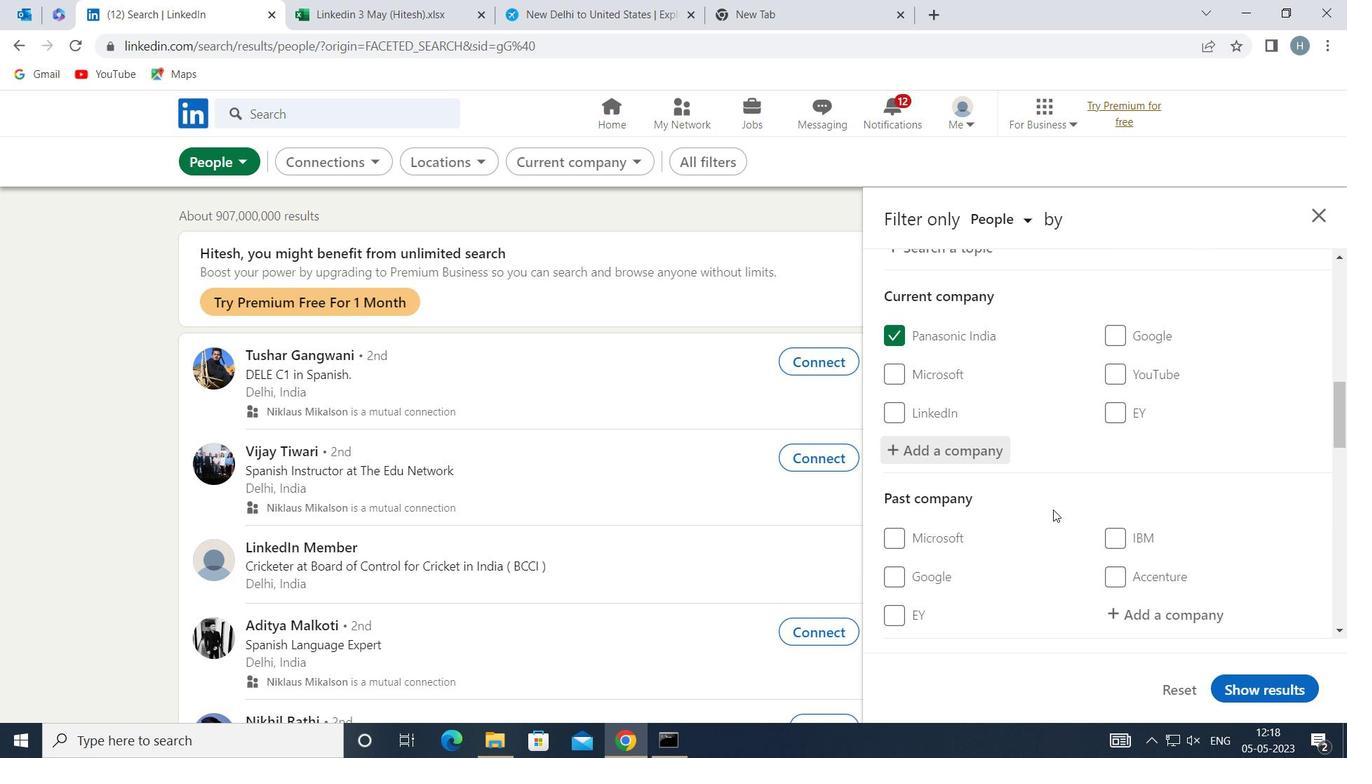 
Action: Mouse scrolled (1055, 506) with delta (0, 0)
Screenshot: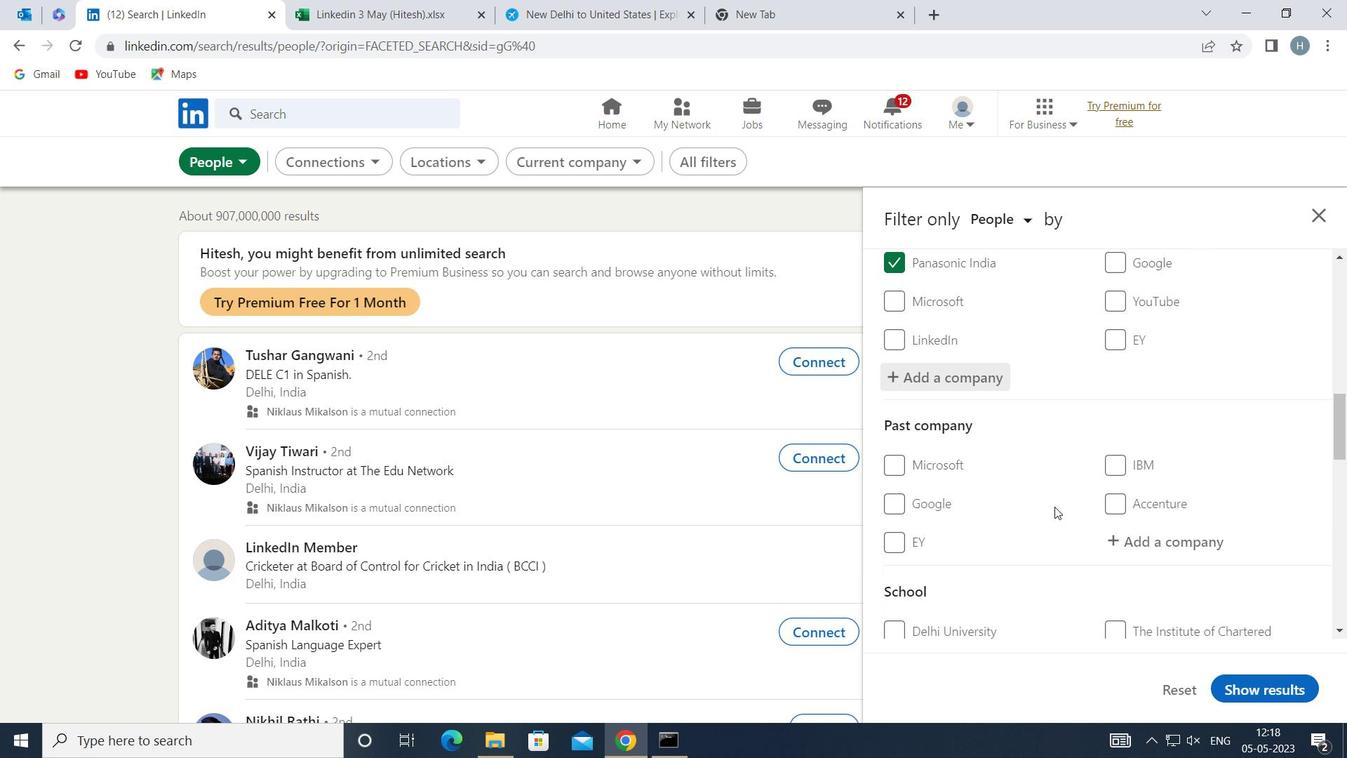 
Action: Mouse moved to (1057, 505)
Screenshot: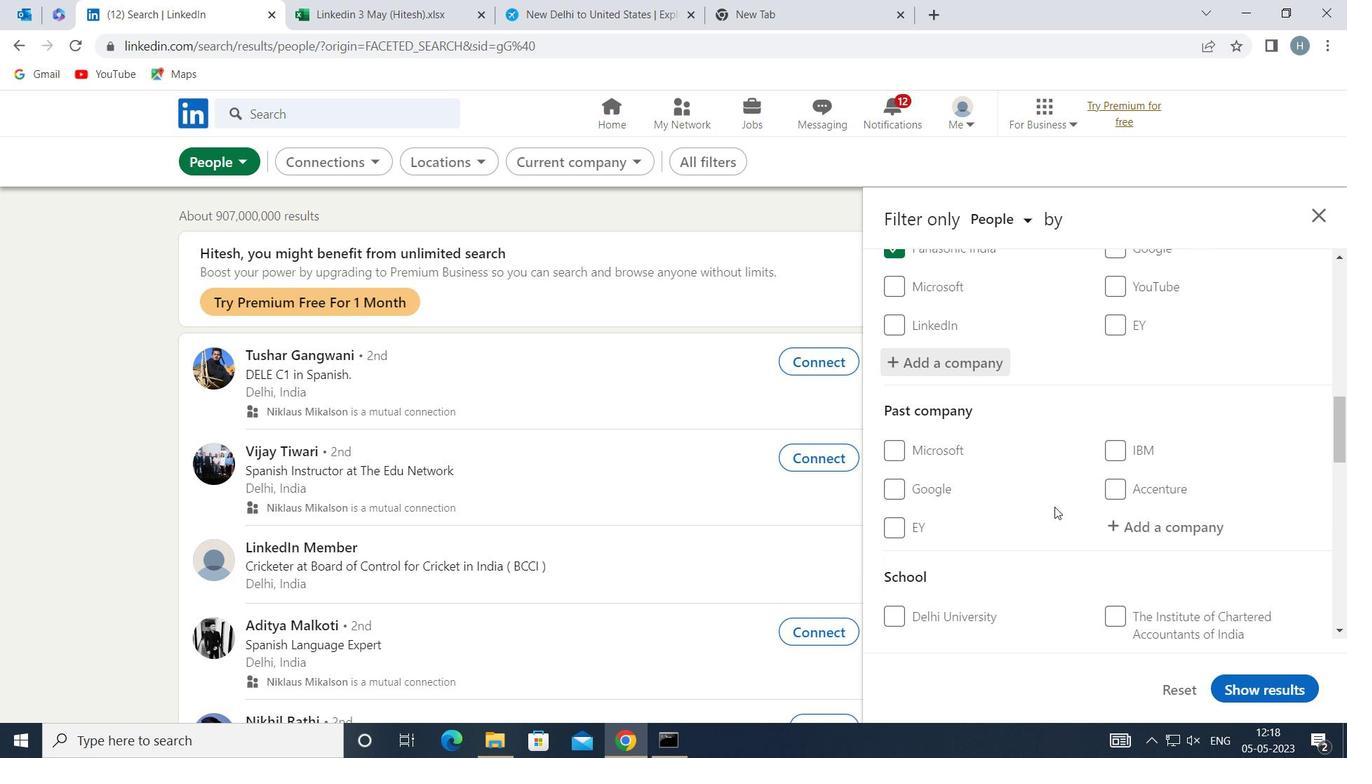 
Action: Mouse scrolled (1057, 504) with delta (0, 0)
Screenshot: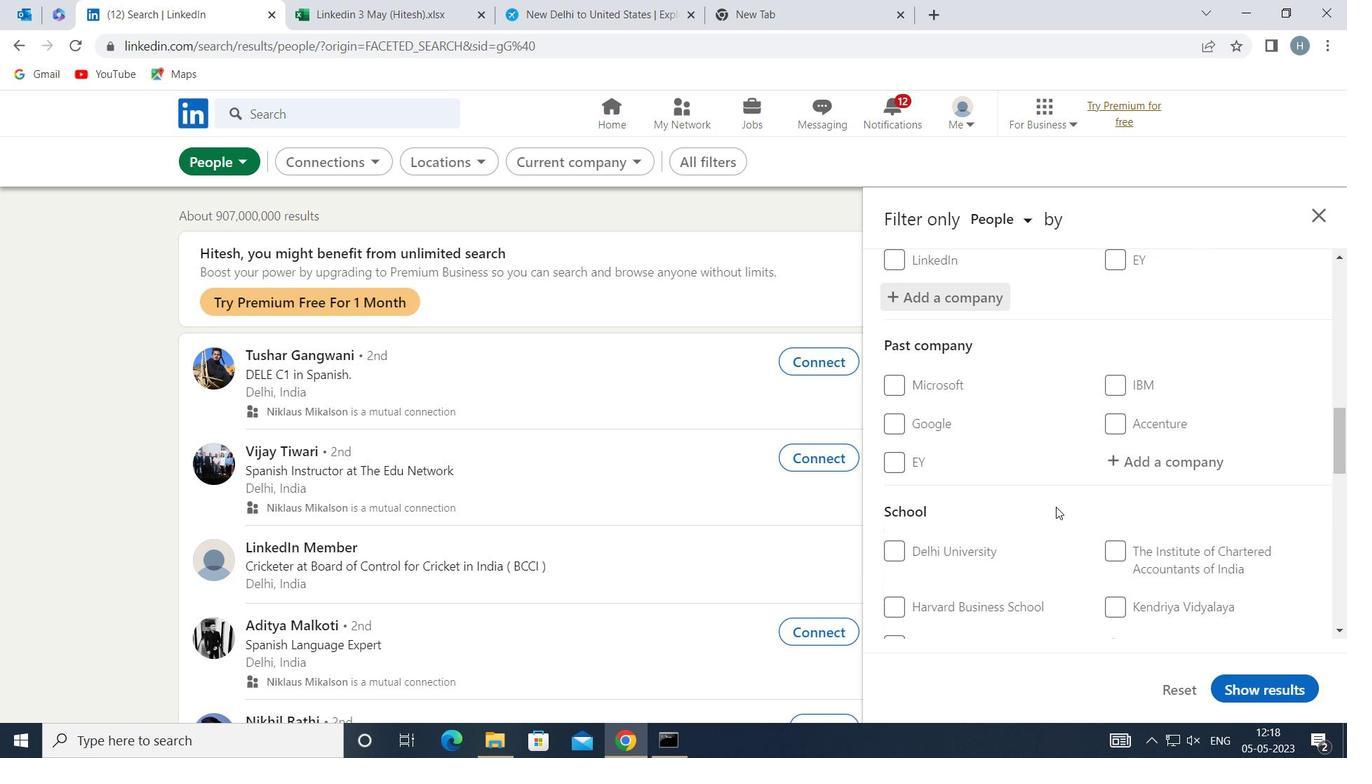 
Action: Mouse moved to (1151, 530)
Screenshot: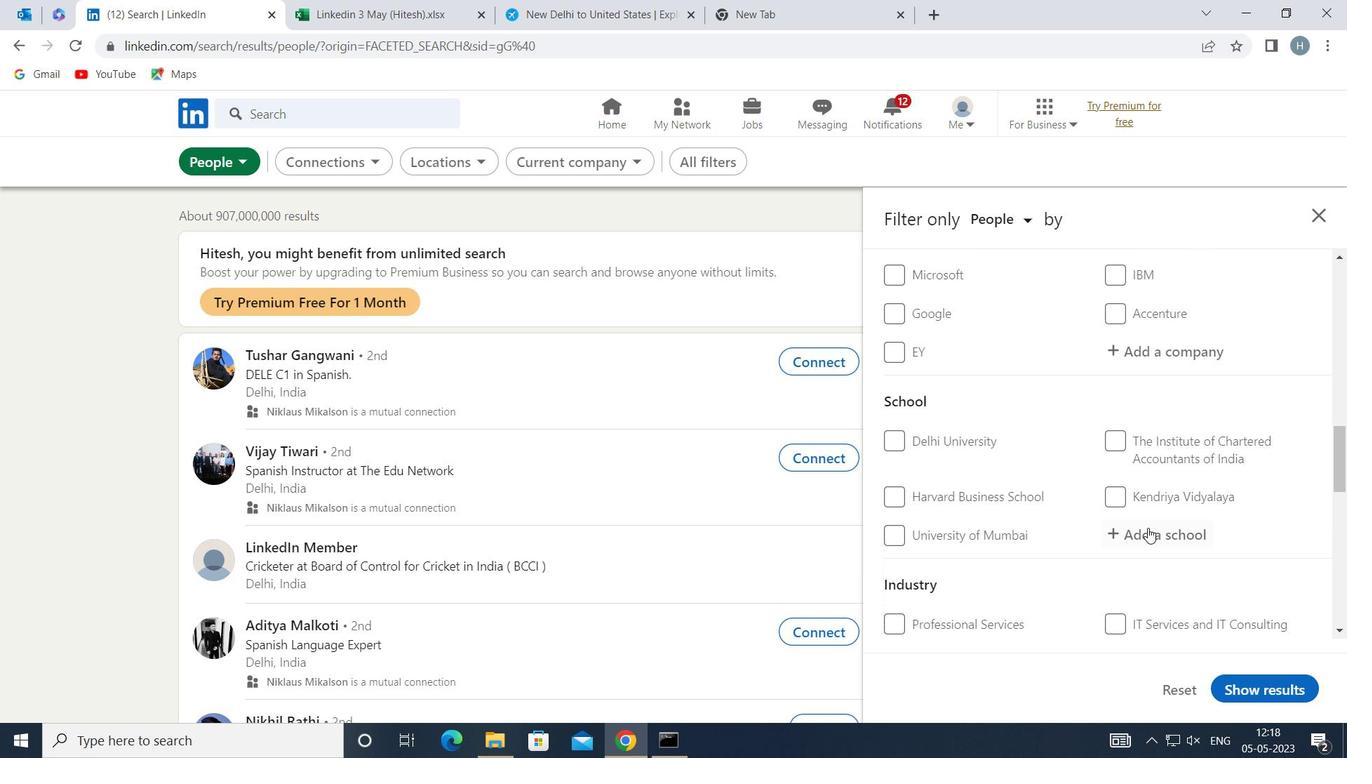 
Action: Mouse pressed left at (1151, 530)
Screenshot: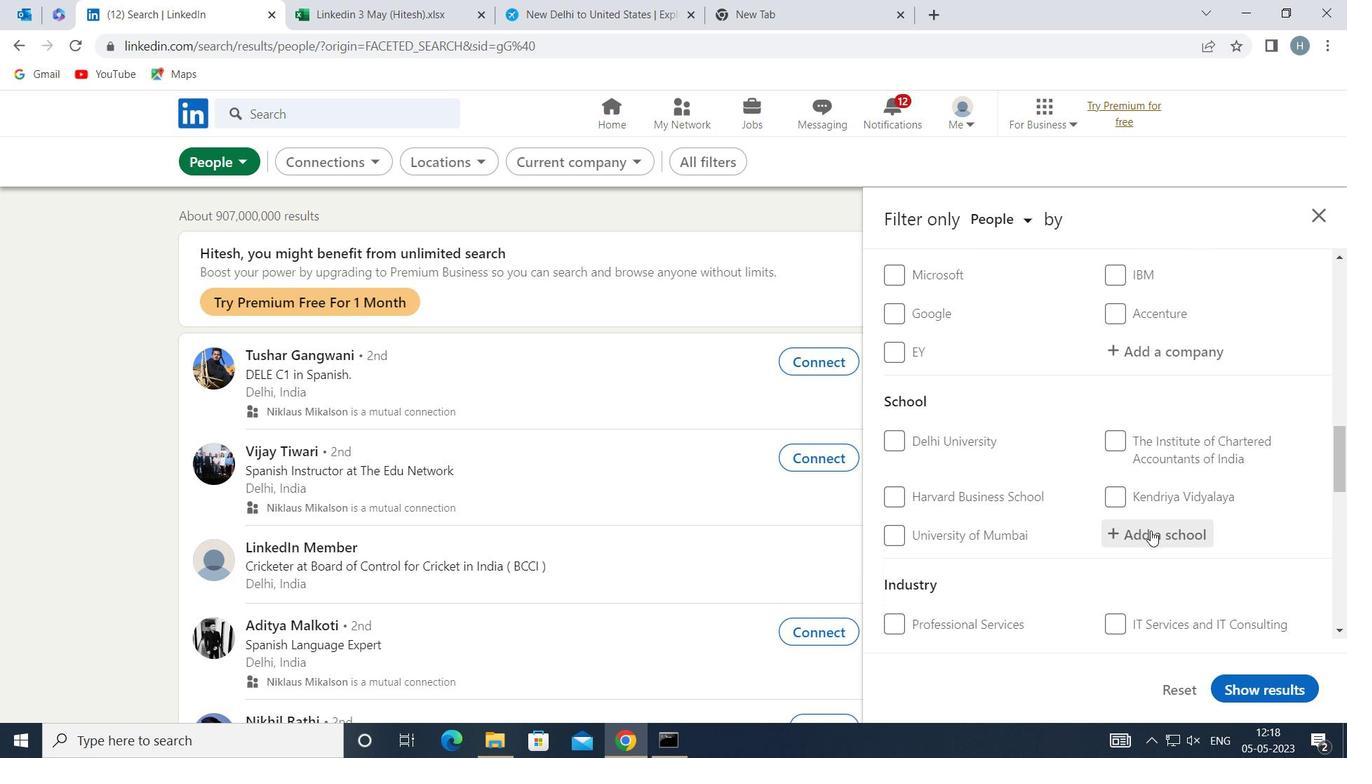 
Action: Mouse moved to (1149, 527)
Screenshot: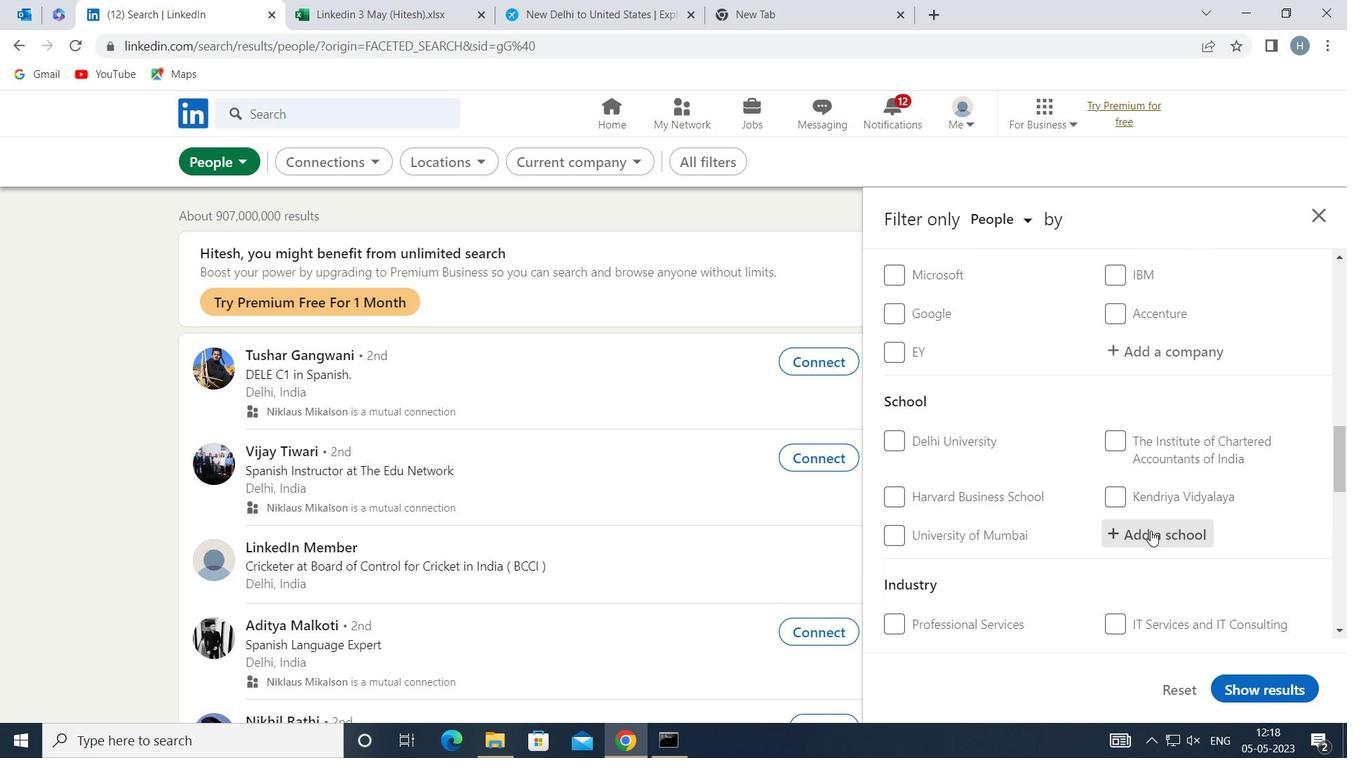 
Action: Key pressed <Key.shift>THE<Key.space><Key.shift>TECHNOLOGIES<Key.backspace><Key.backspace><Key.backspace>ICAL<Key.space><Key.shift>INSTITUTE<Key.space>OF<Key.space>TE
Screenshot: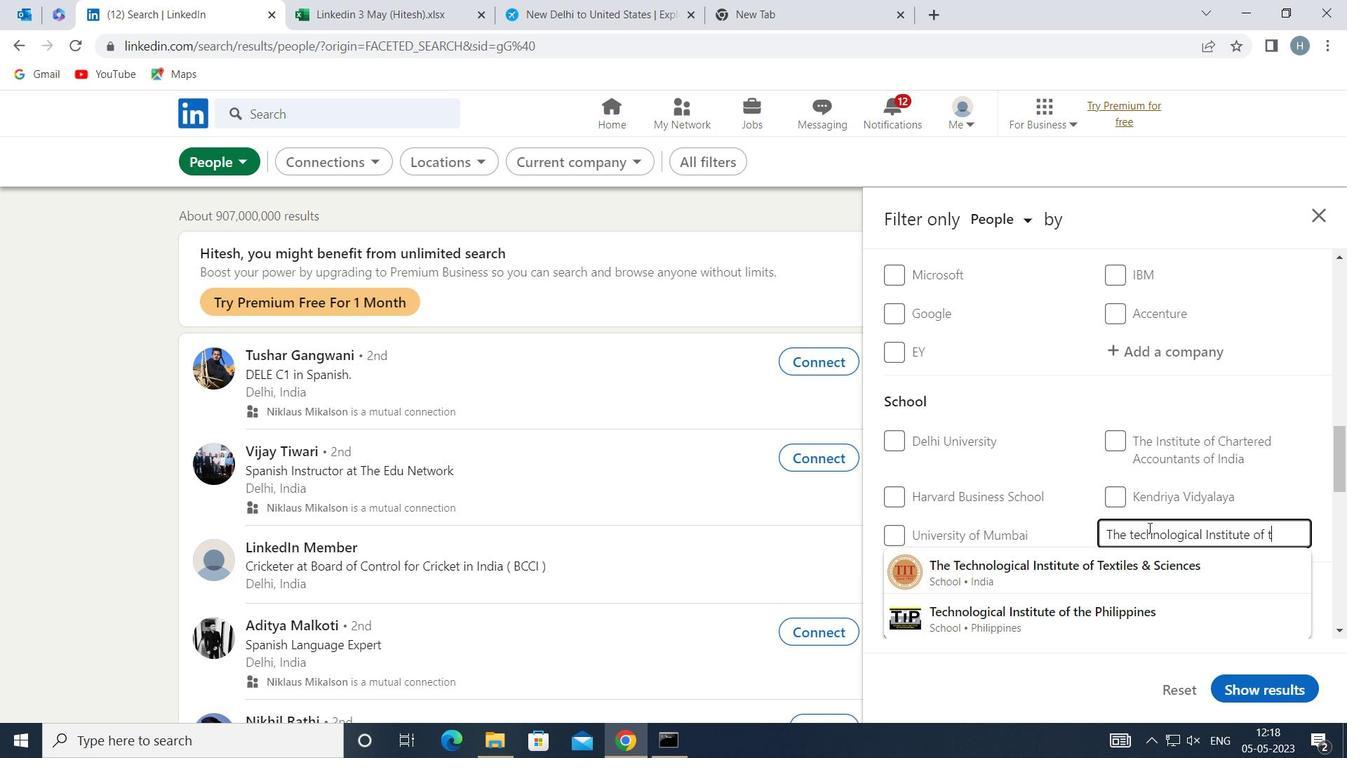 
Action: Mouse moved to (1138, 526)
Screenshot: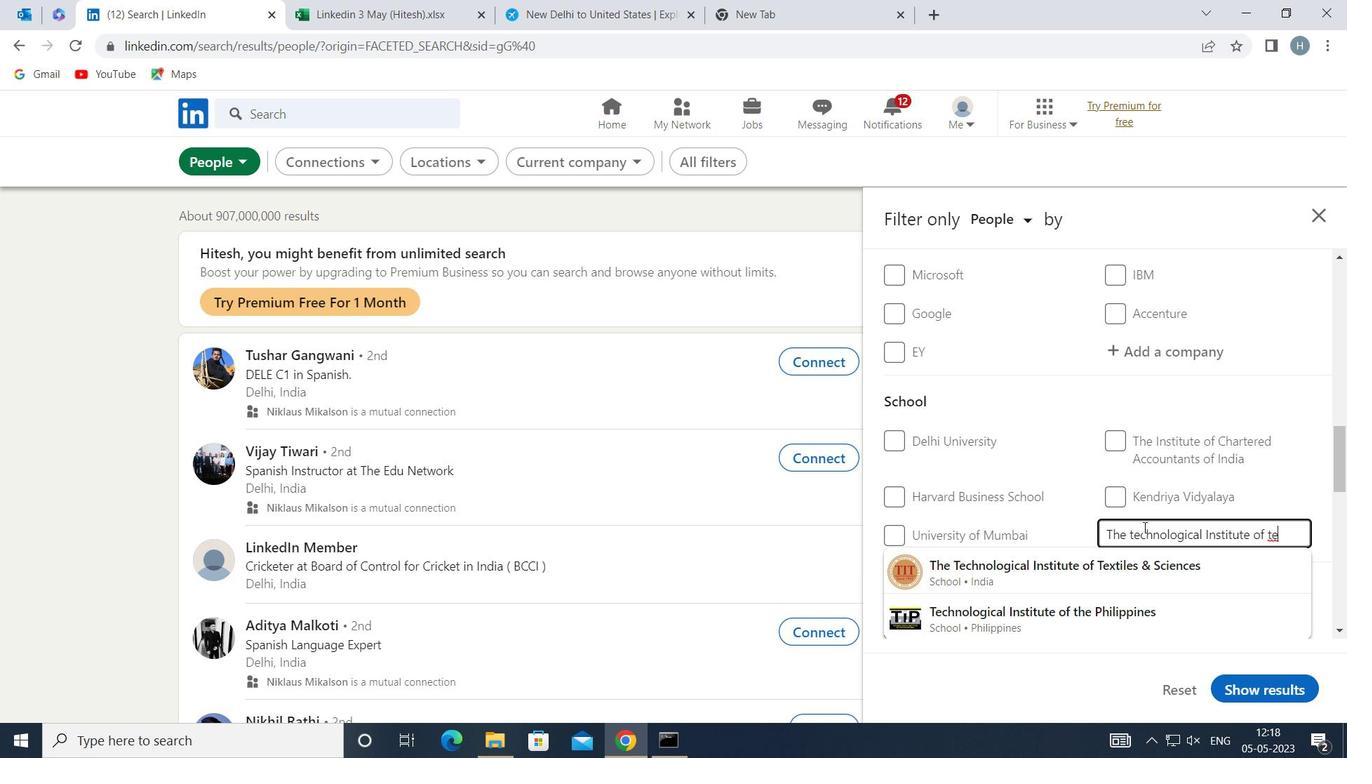 
Action: Key pressed X
Screenshot: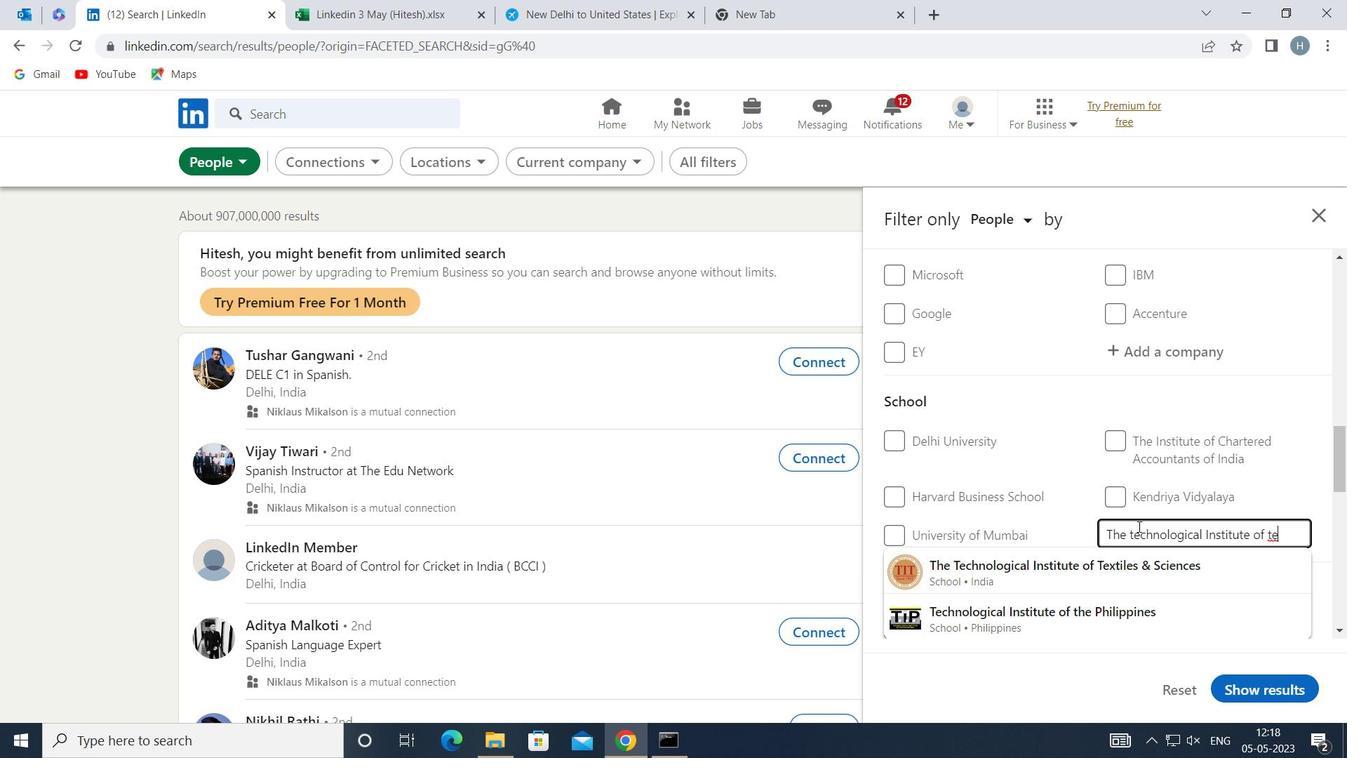 
Action: Mouse moved to (1105, 569)
Screenshot: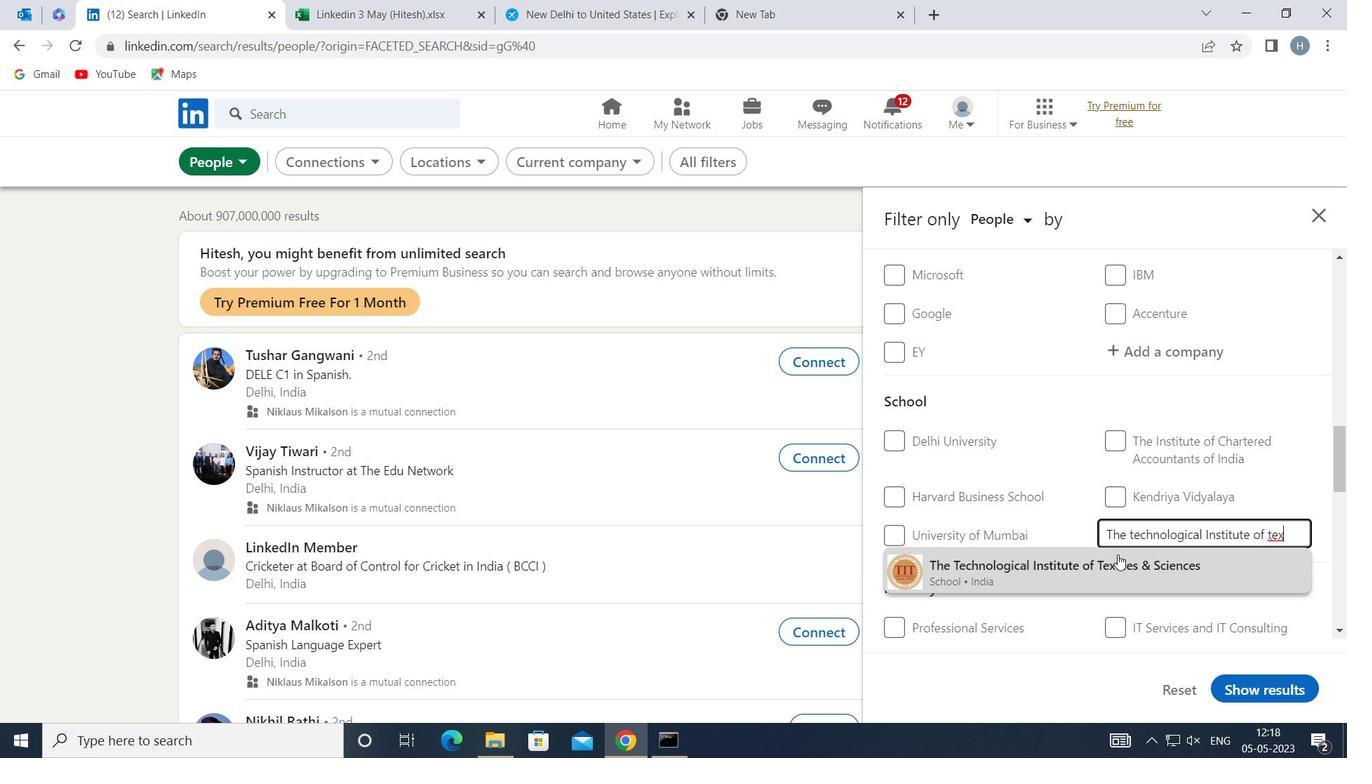 
Action: Mouse pressed left at (1105, 569)
Screenshot: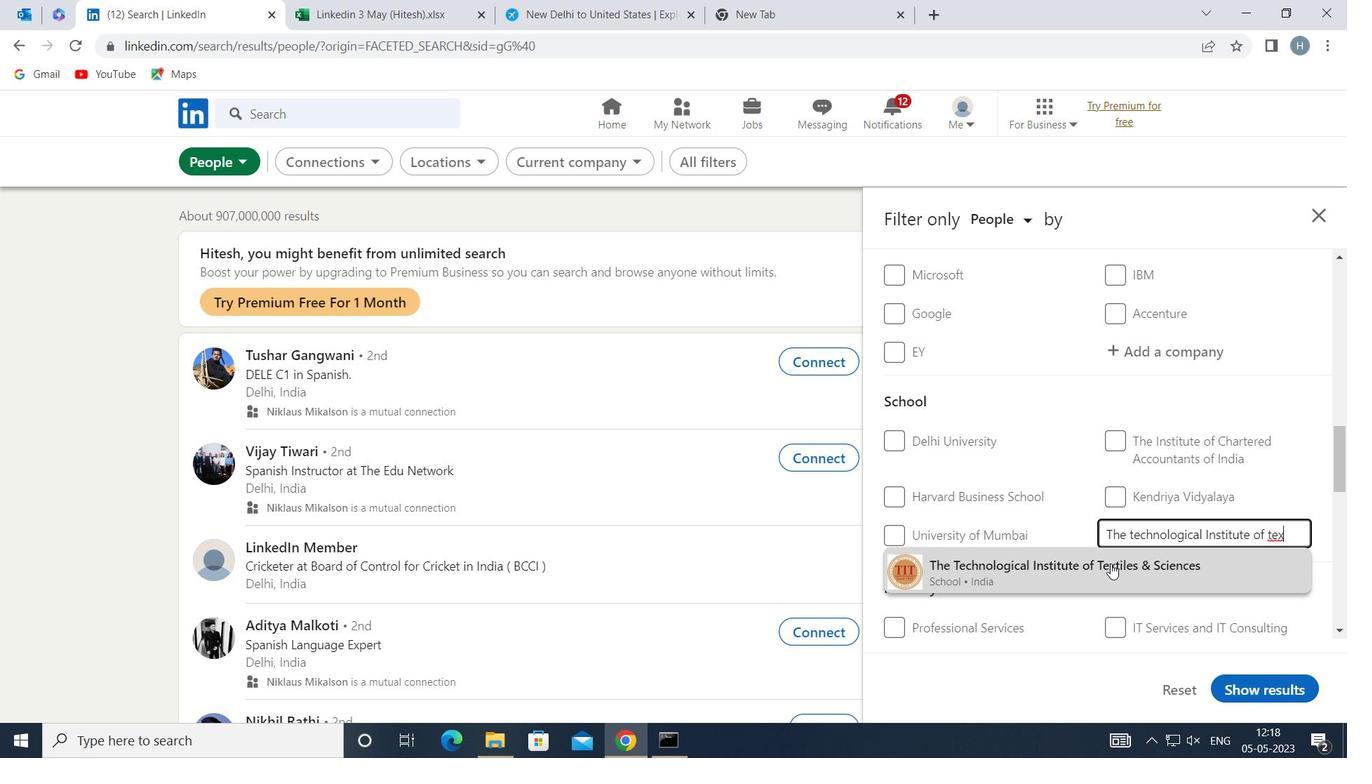 
Action: Mouse moved to (1058, 515)
Screenshot: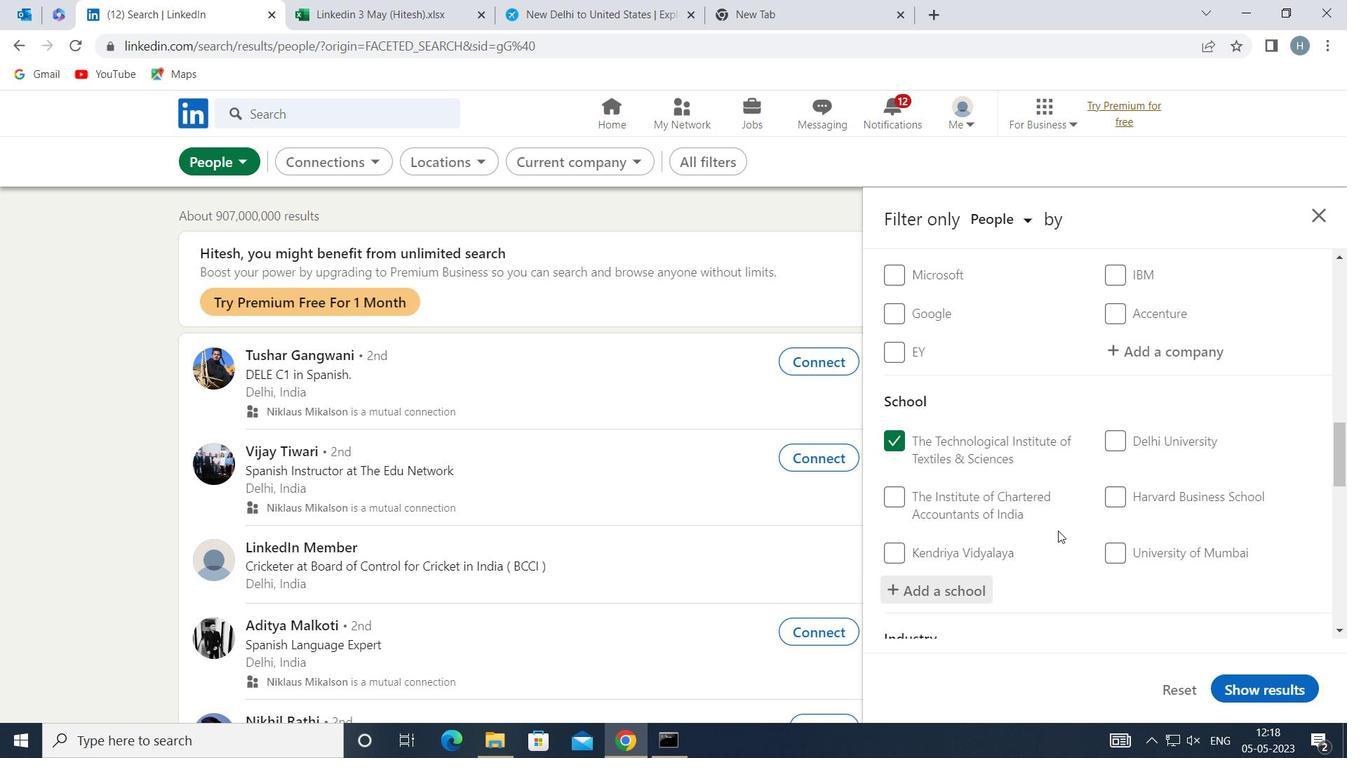 
Action: Mouse scrolled (1058, 515) with delta (0, 0)
Screenshot: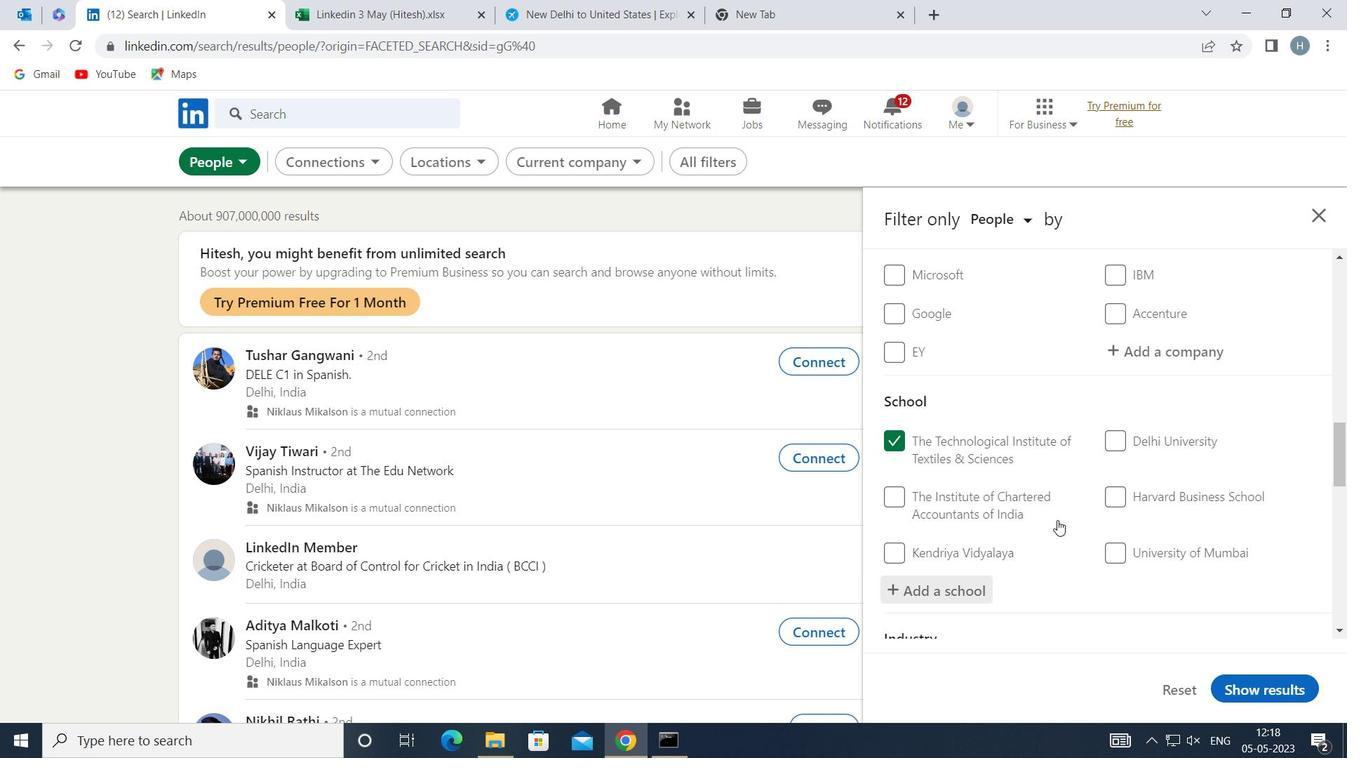 
Action: Mouse moved to (1058, 513)
Screenshot: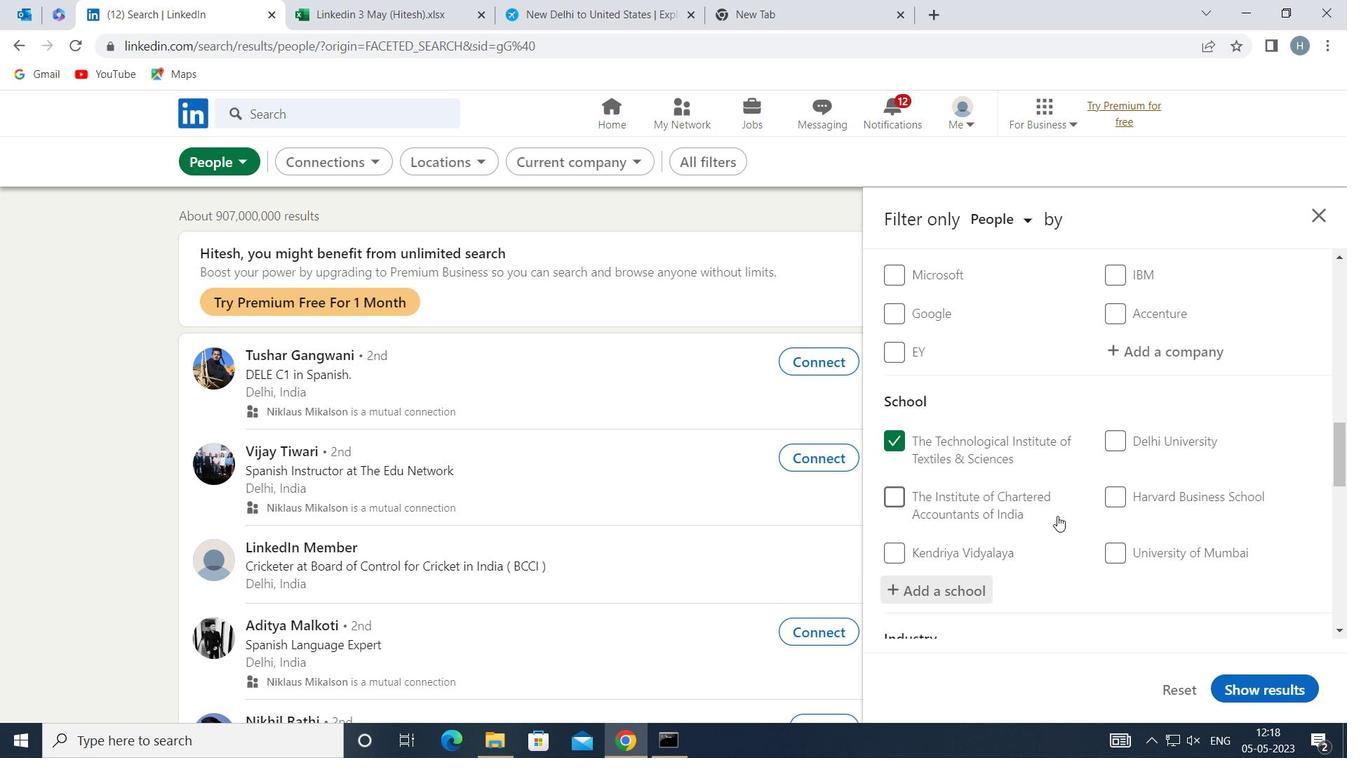 
Action: Mouse scrolled (1058, 512) with delta (0, 0)
Screenshot: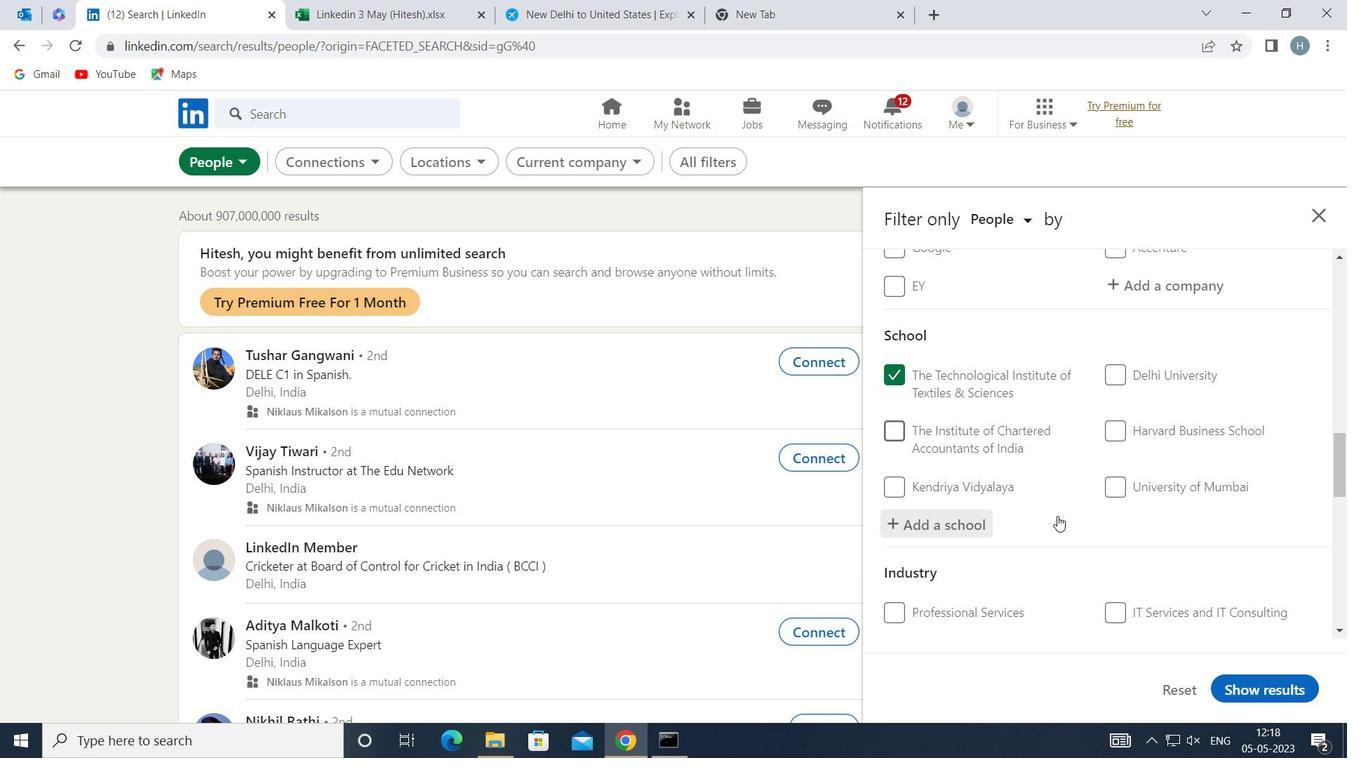 
Action: Mouse scrolled (1058, 512) with delta (0, 0)
Screenshot: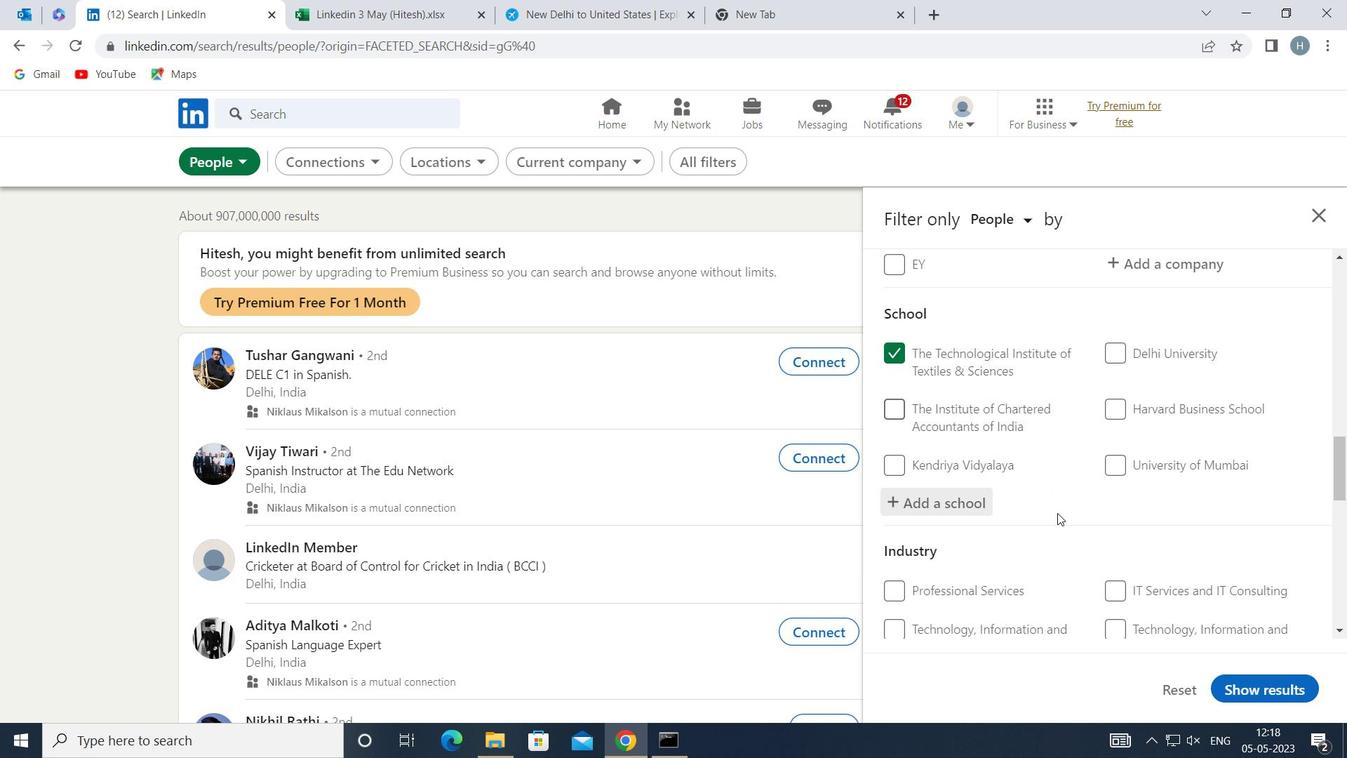 
Action: Mouse moved to (1141, 504)
Screenshot: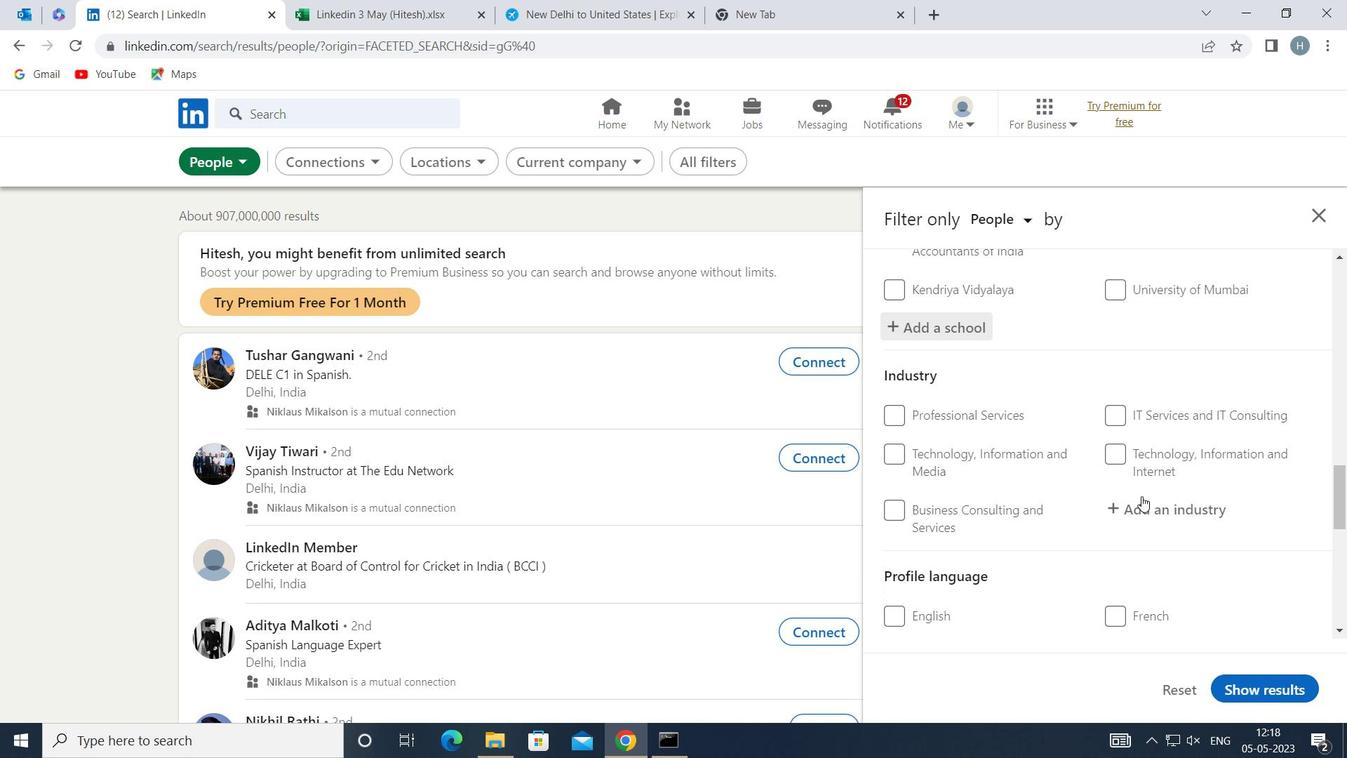
Action: Mouse pressed left at (1141, 504)
Screenshot: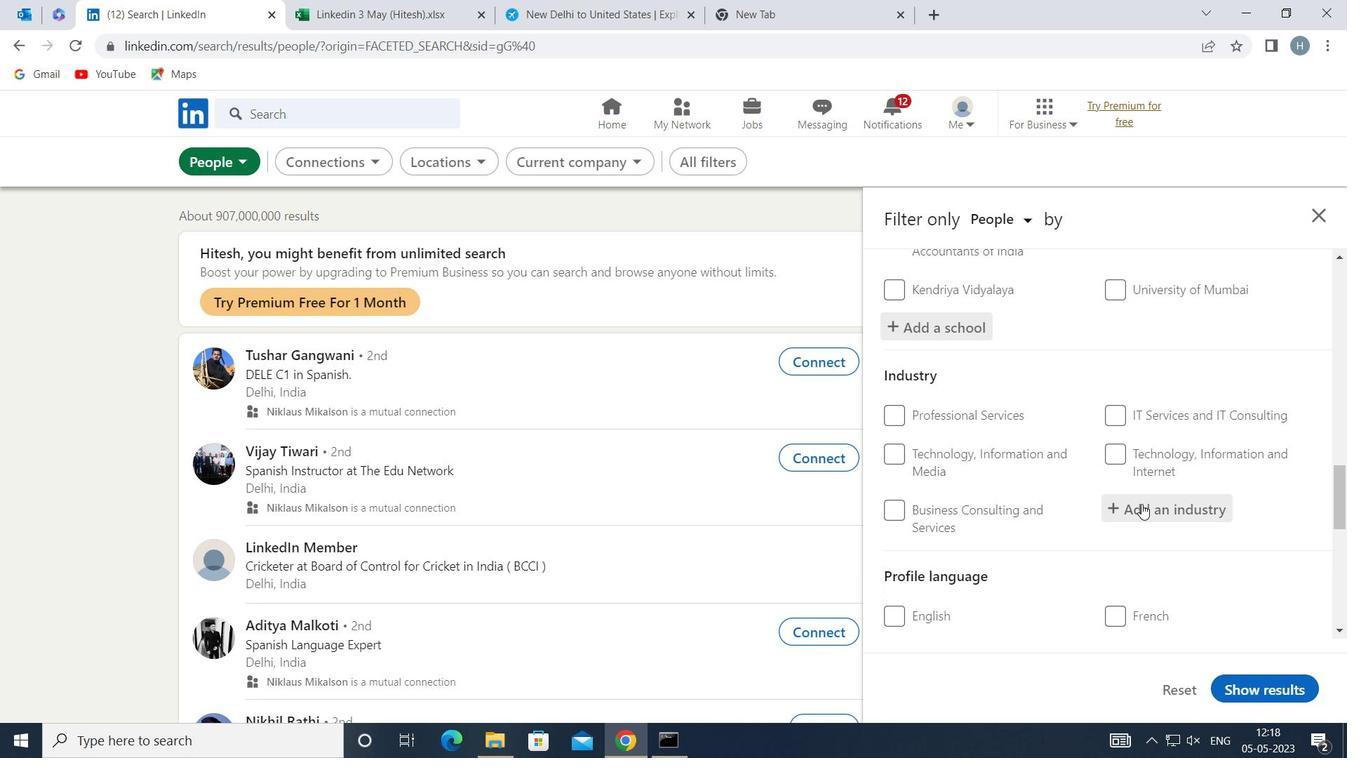 
Action: Key pressed <Key.shift>PAINT<Key.space><Key.shift>C
Screenshot: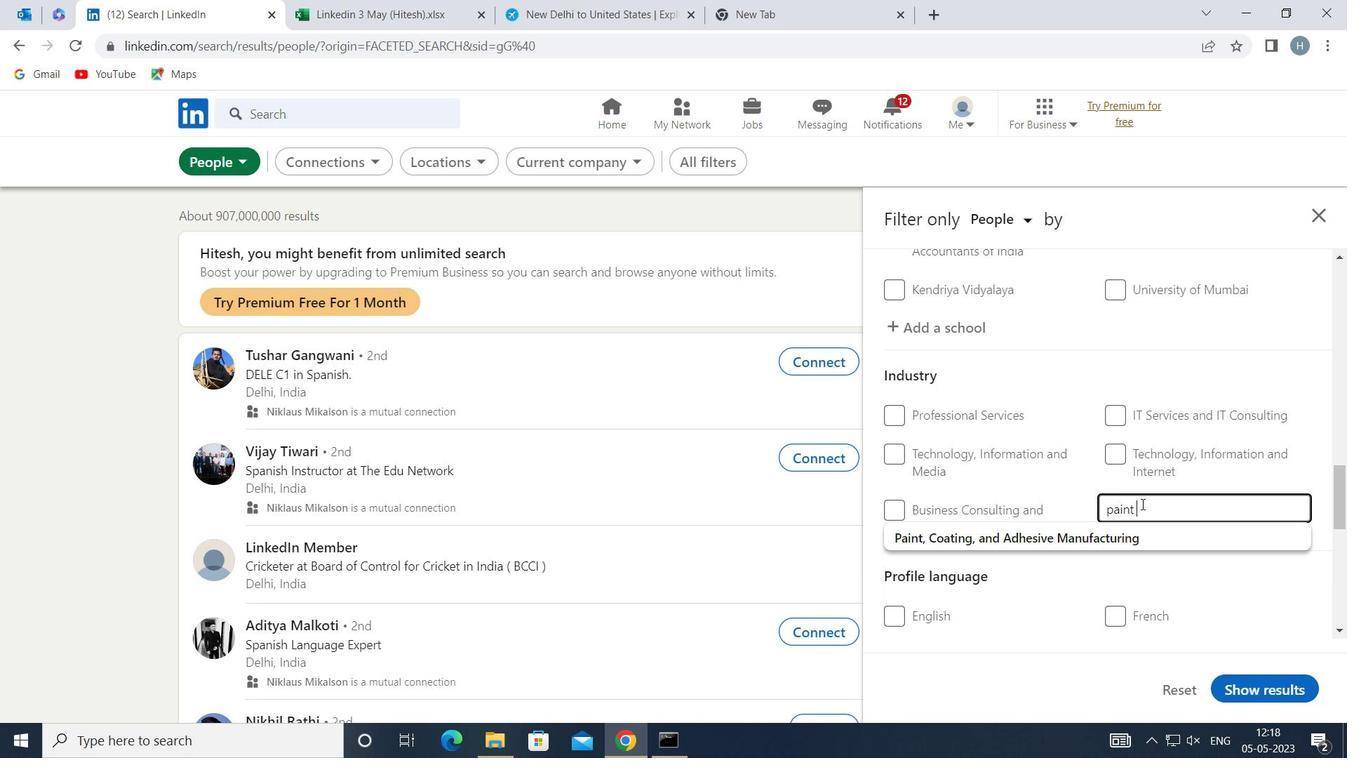 
Action: Mouse moved to (1074, 525)
Screenshot: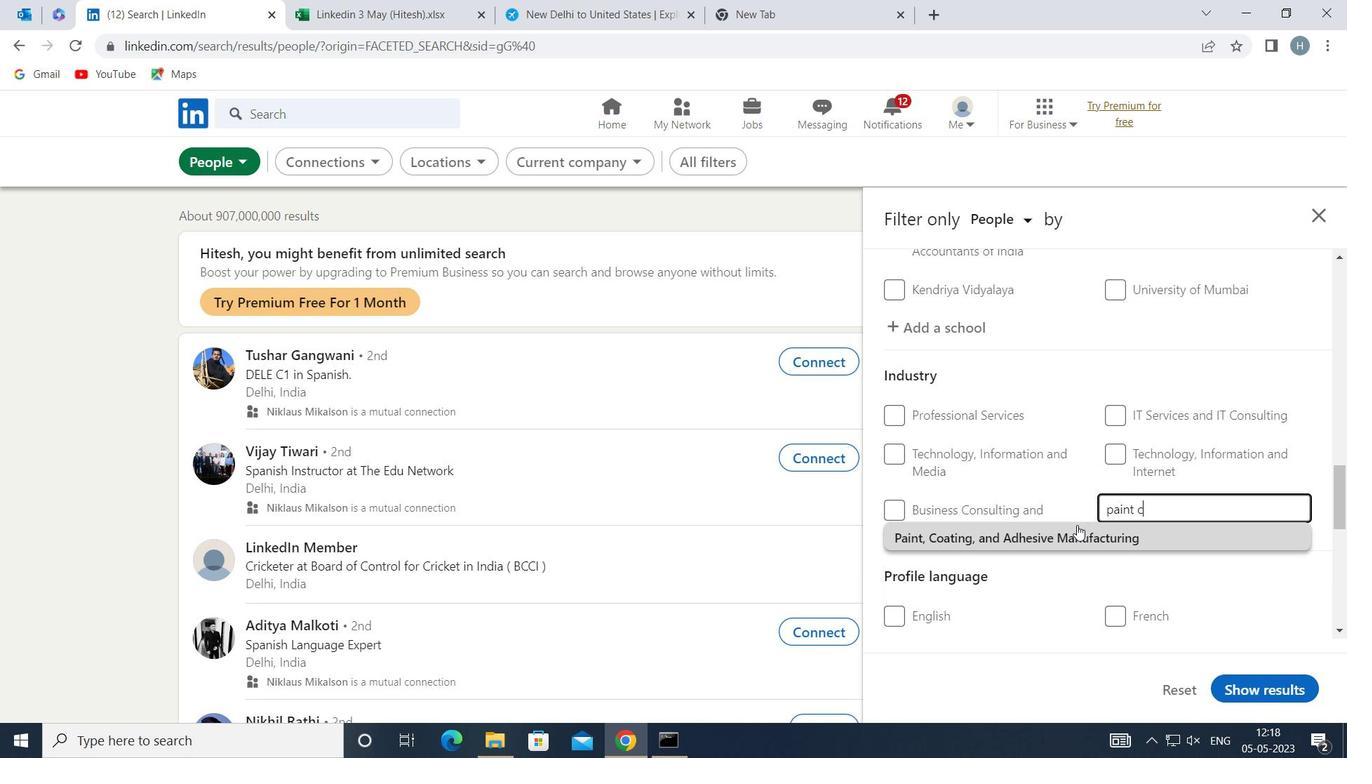 
Action: Mouse pressed left at (1074, 525)
Screenshot: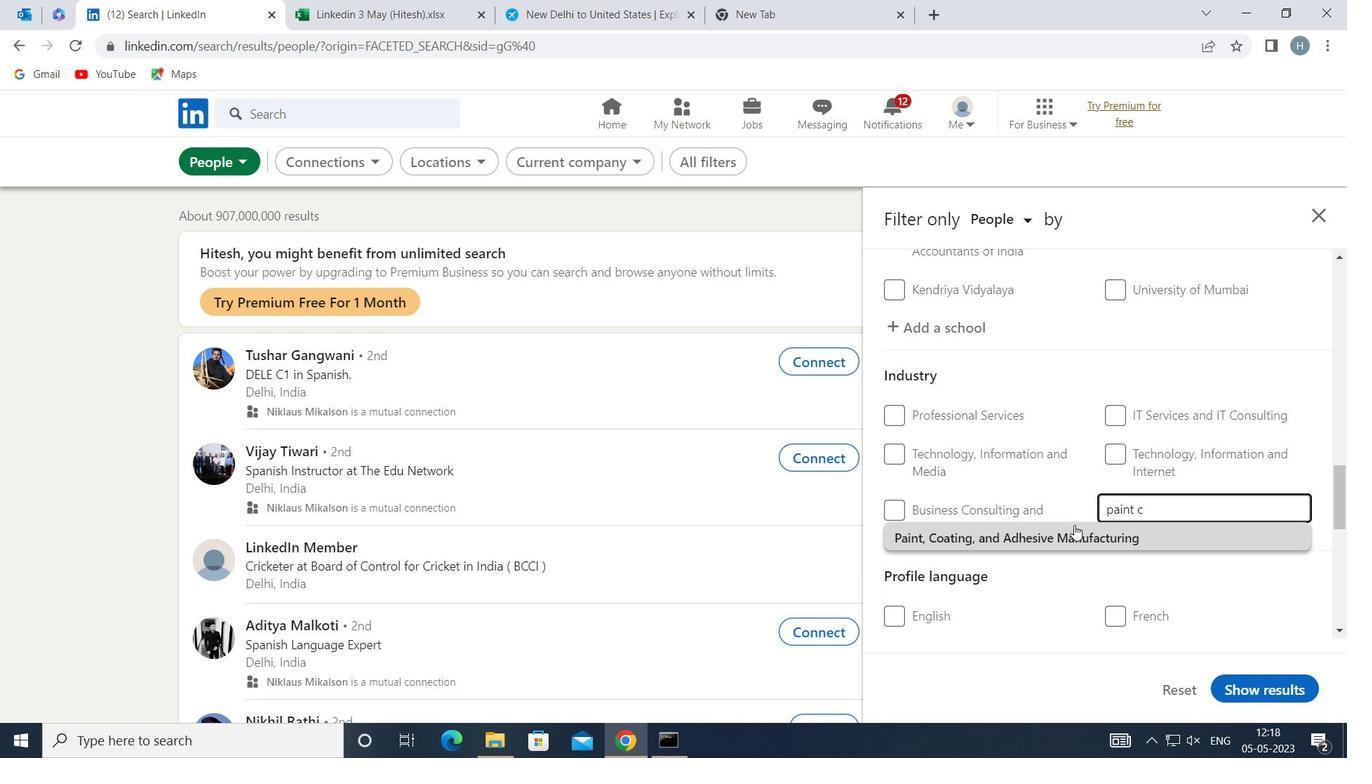 
Action: Mouse moved to (1057, 493)
Screenshot: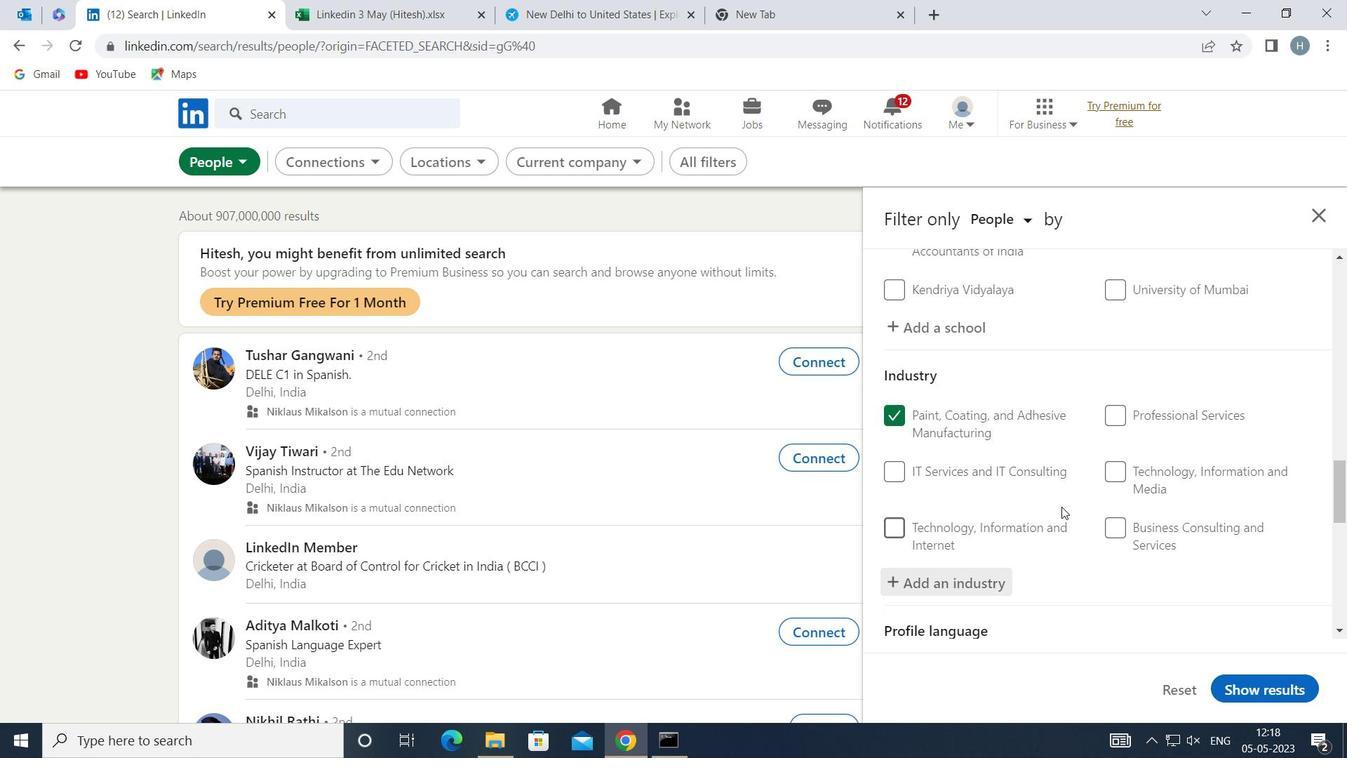 
Action: Mouse scrolled (1057, 492) with delta (0, 0)
Screenshot: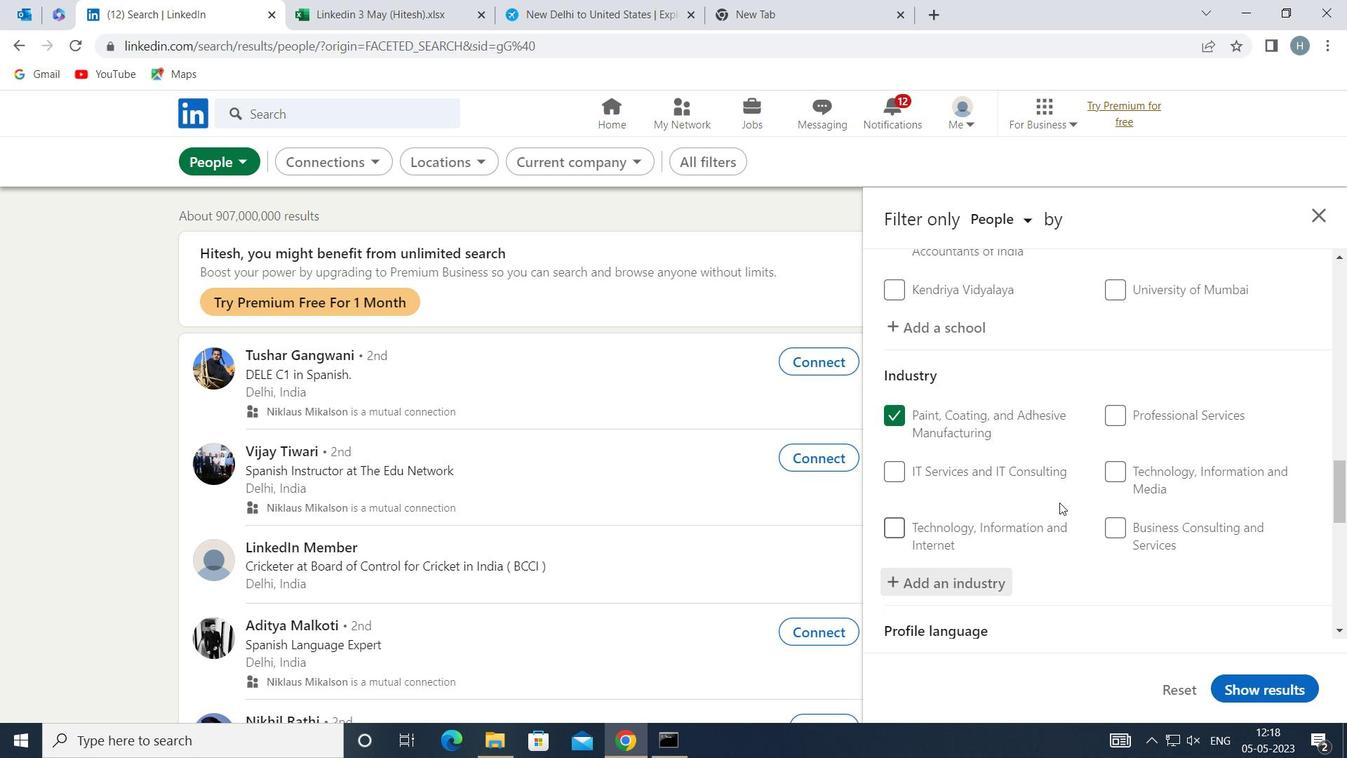 
Action: Mouse scrolled (1057, 492) with delta (0, 0)
Screenshot: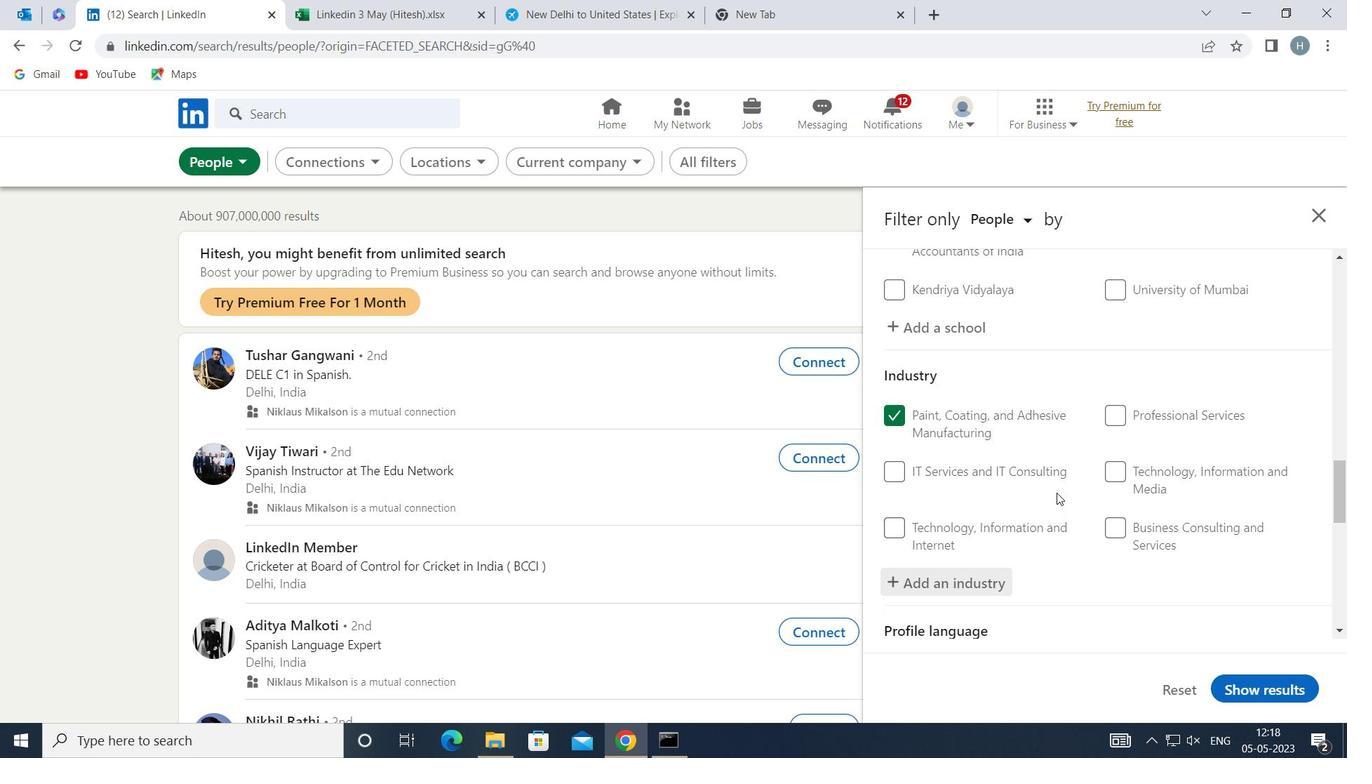 
Action: Mouse scrolled (1057, 492) with delta (0, 0)
Screenshot: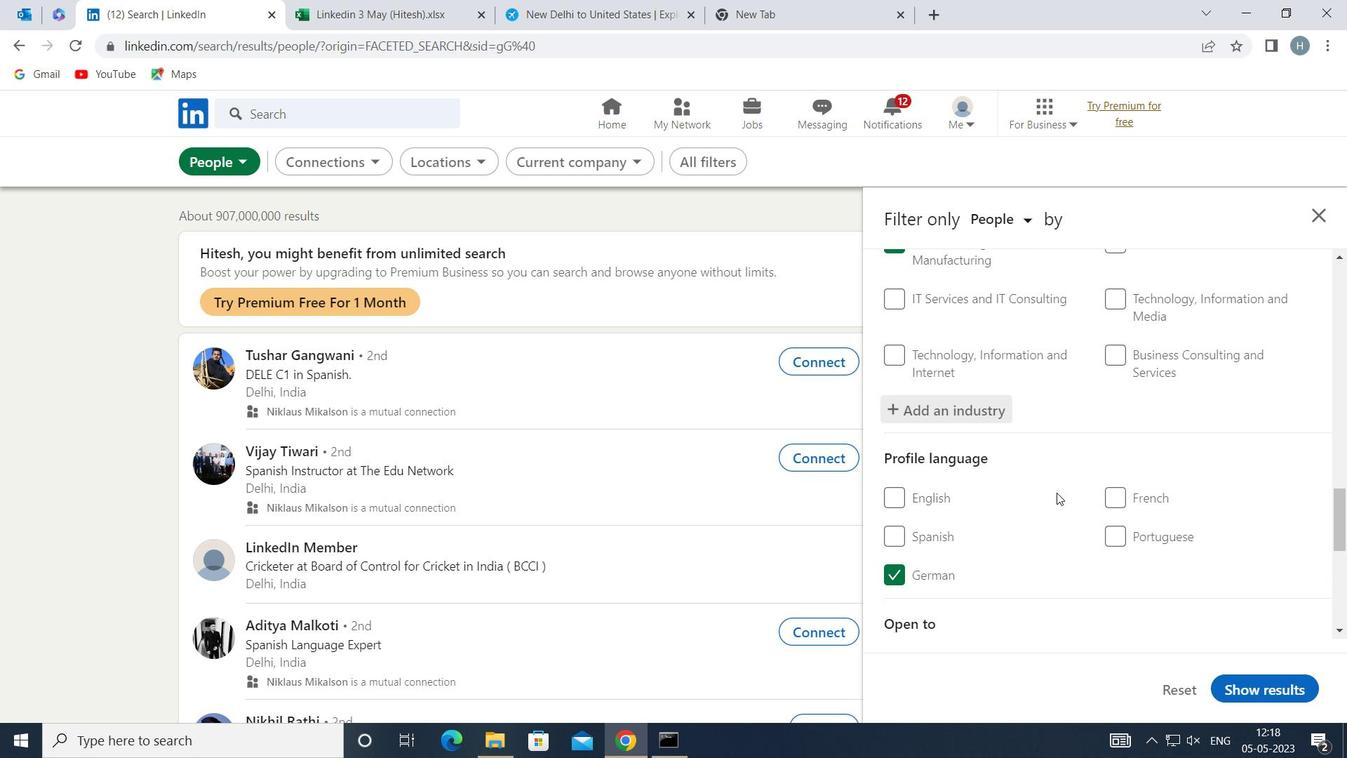 
Action: Mouse scrolled (1057, 492) with delta (0, 0)
Screenshot: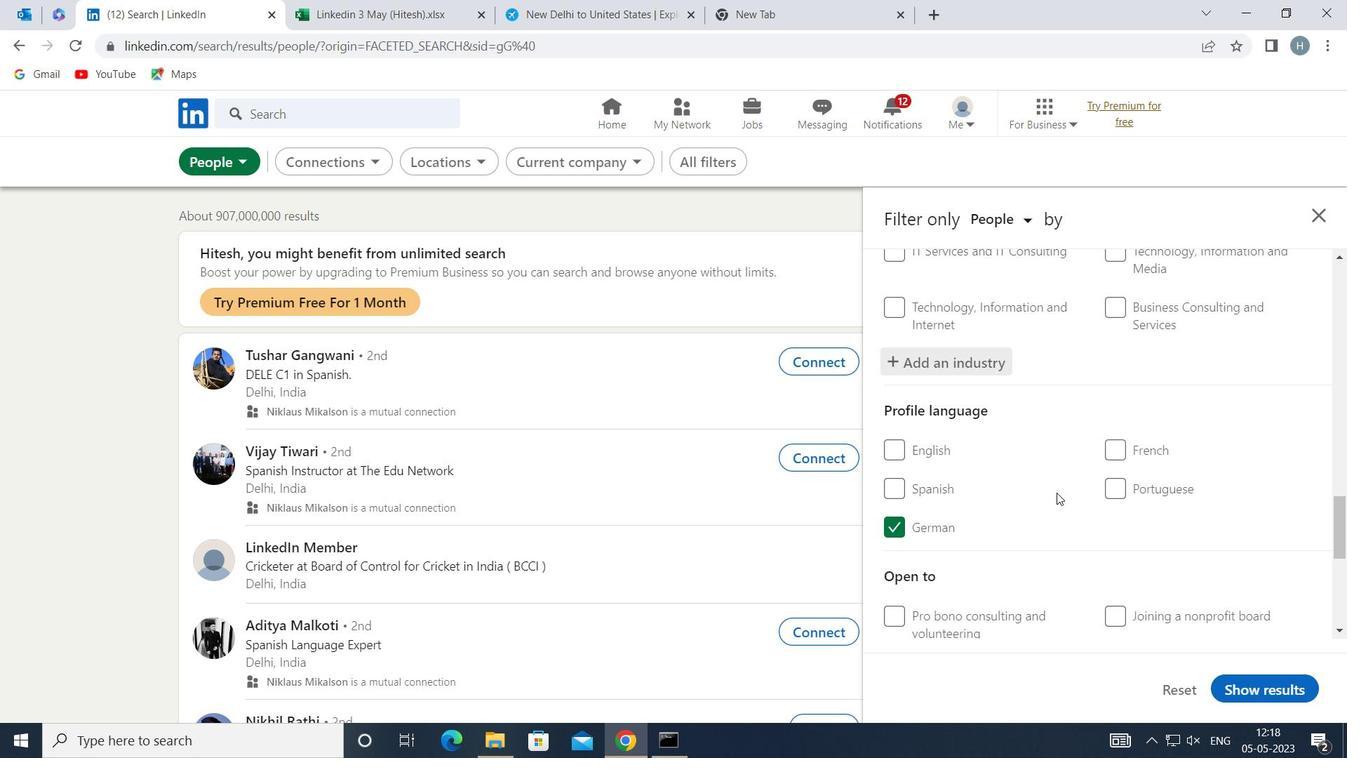 
Action: Mouse scrolled (1057, 492) with delta (0, 0)
Screenshot: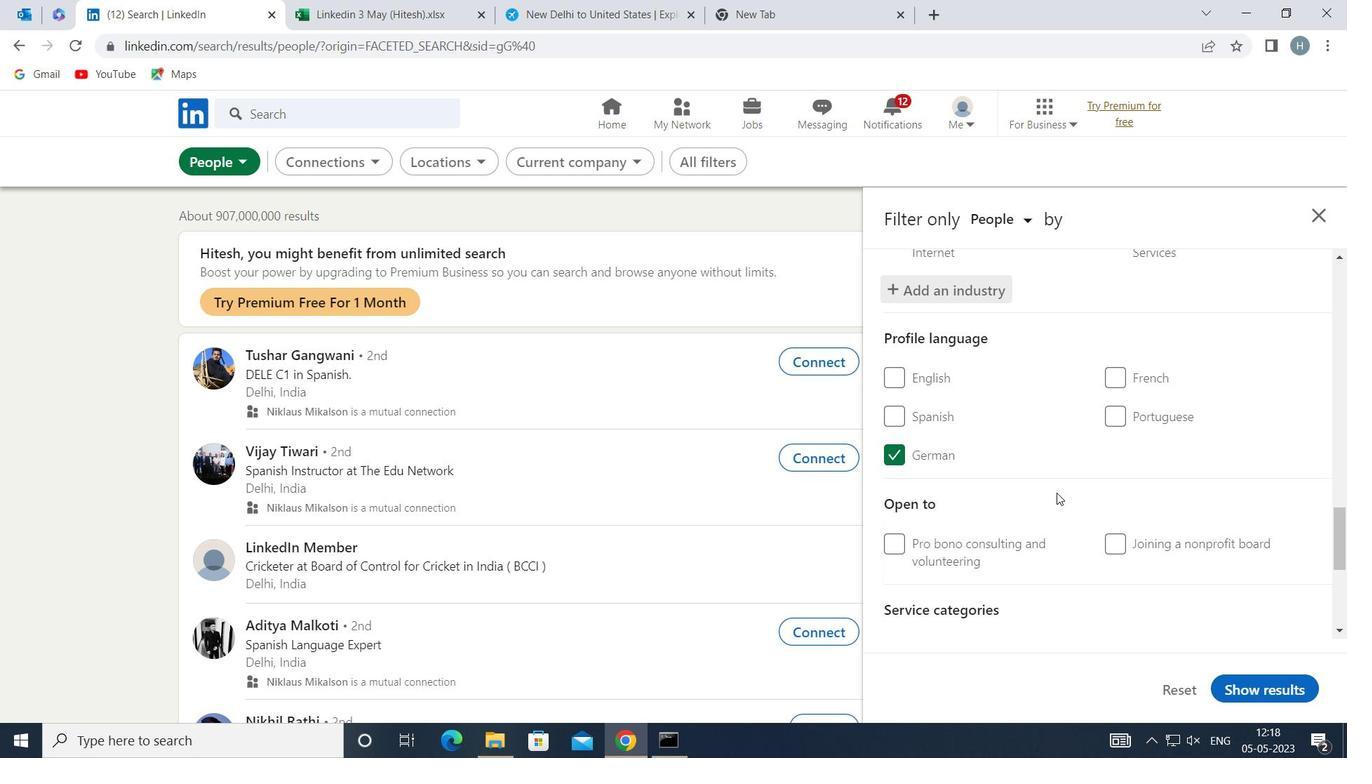 
Action: Mouse moved to (1068, 496)
Screenshot: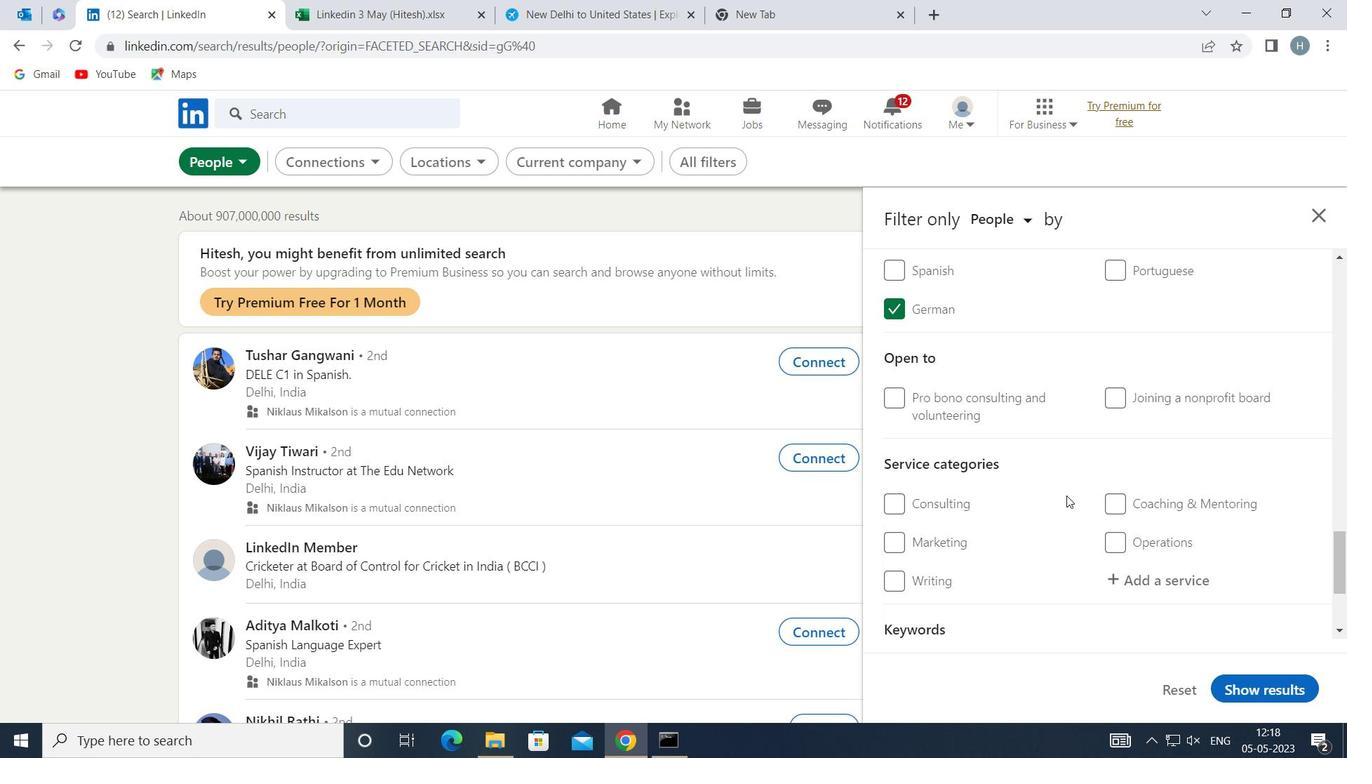 
Action: Mouse scrolled (1068, 495) with delta (0, 0)
Screenshot: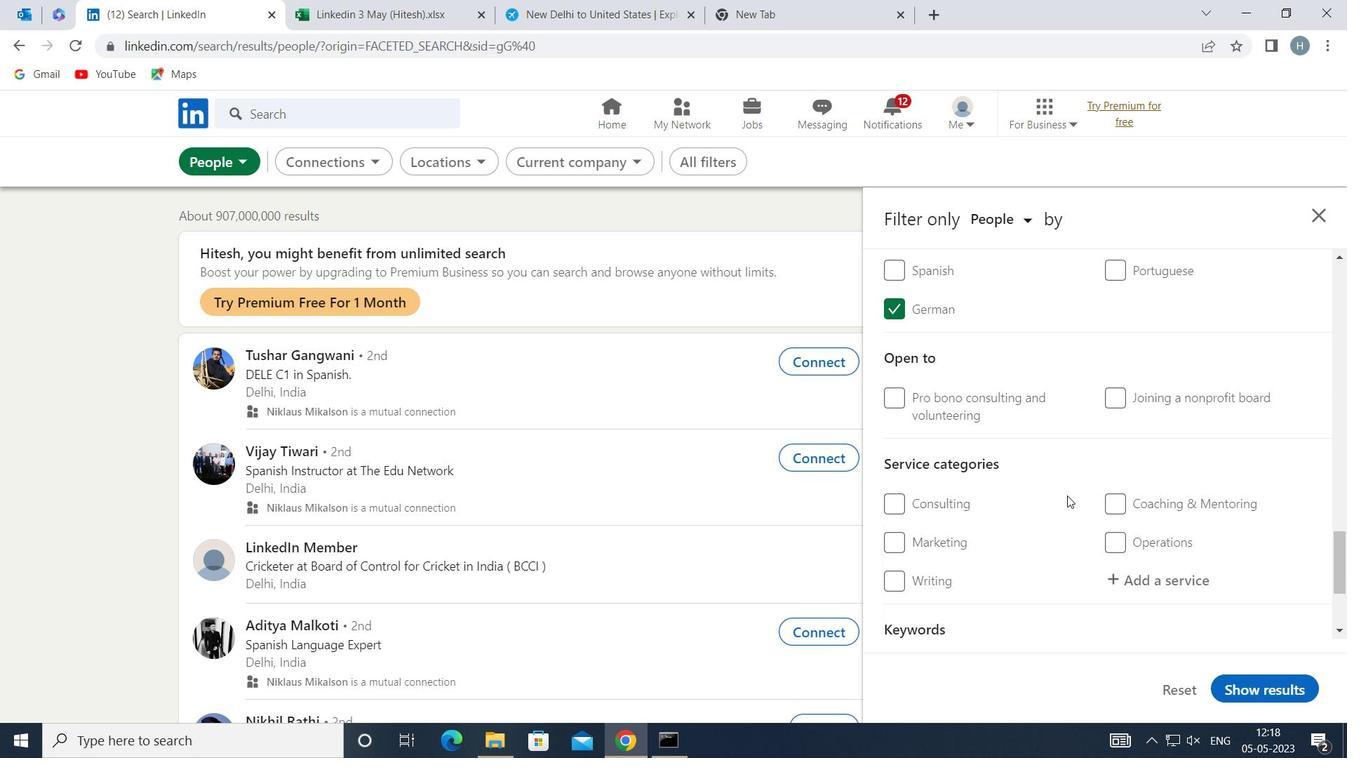 
Action: Mouse moved to (1131, 487)
Screenshot: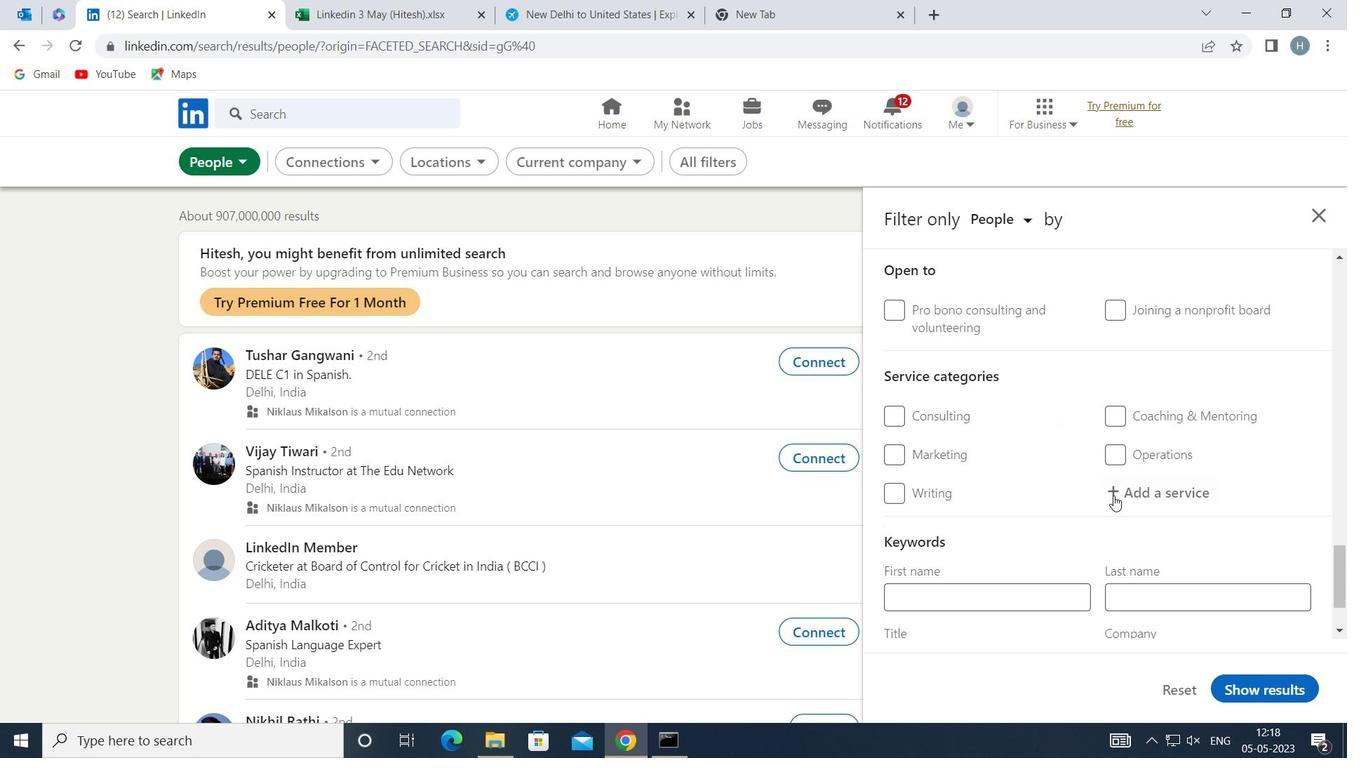 
Action: Mouse pressed left at (1131, 487)
Screenshot: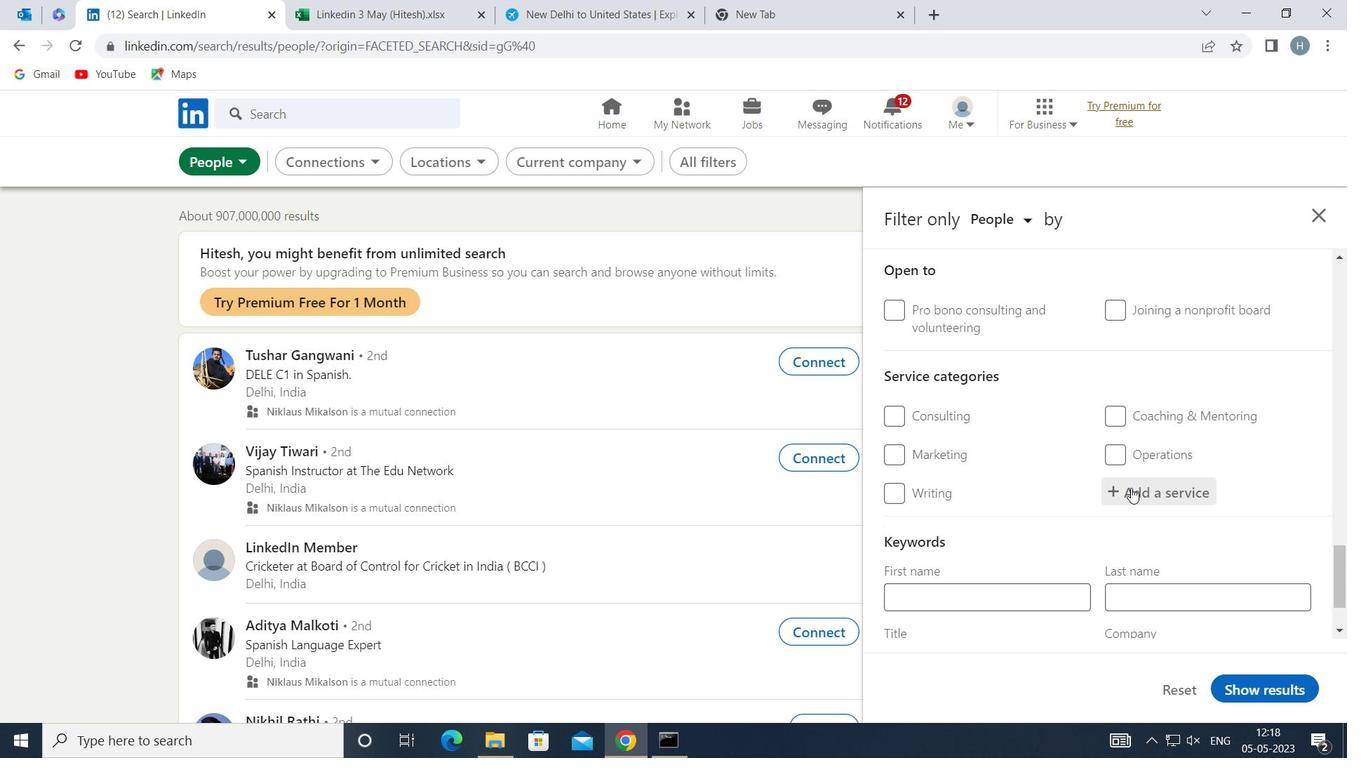 
Action: Mouse moved to (1132, 487)
Screenshot: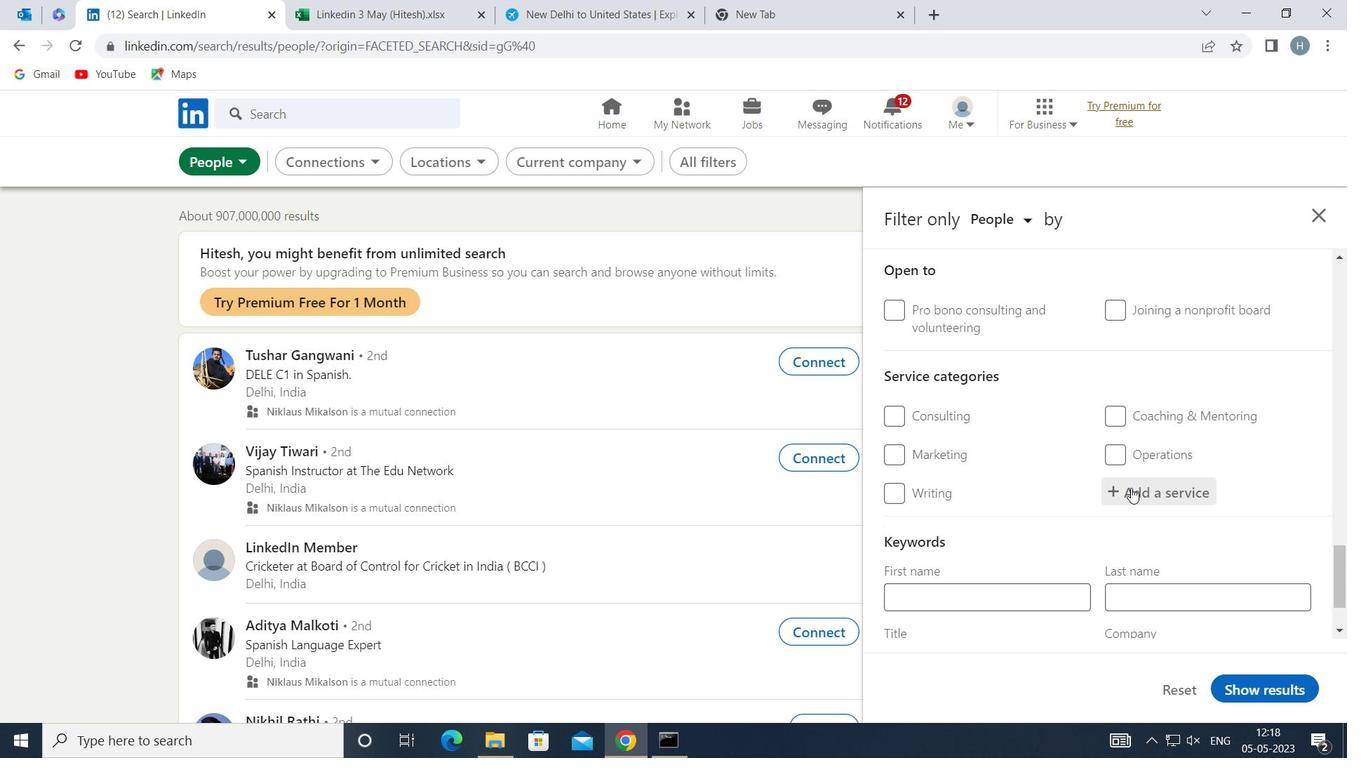 
Action: Key pressed <Key.shift>BOOKKEEPING
Screenshot: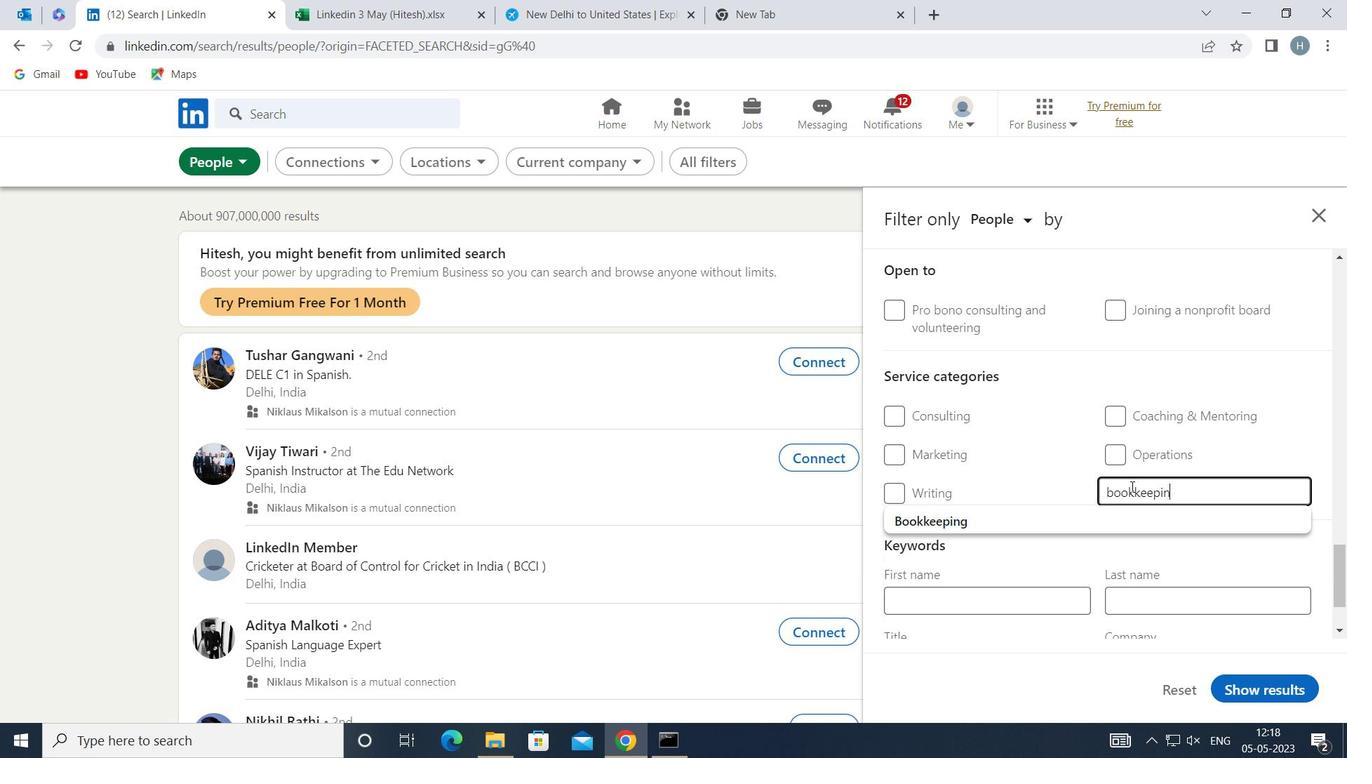 
Action: Mouse moved to (1092, 520)
Screenshot: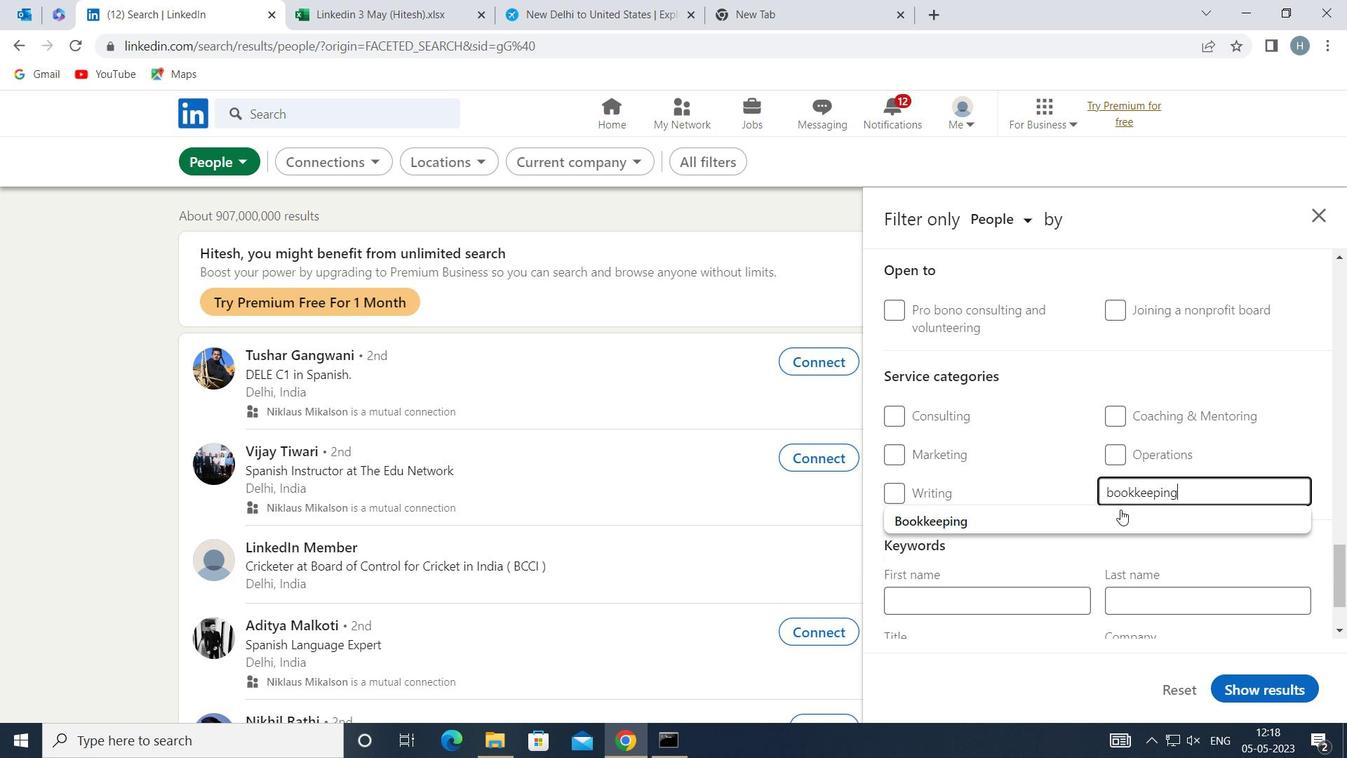 
Action: Mouse pressed left at (1092, 520)
Screenshot: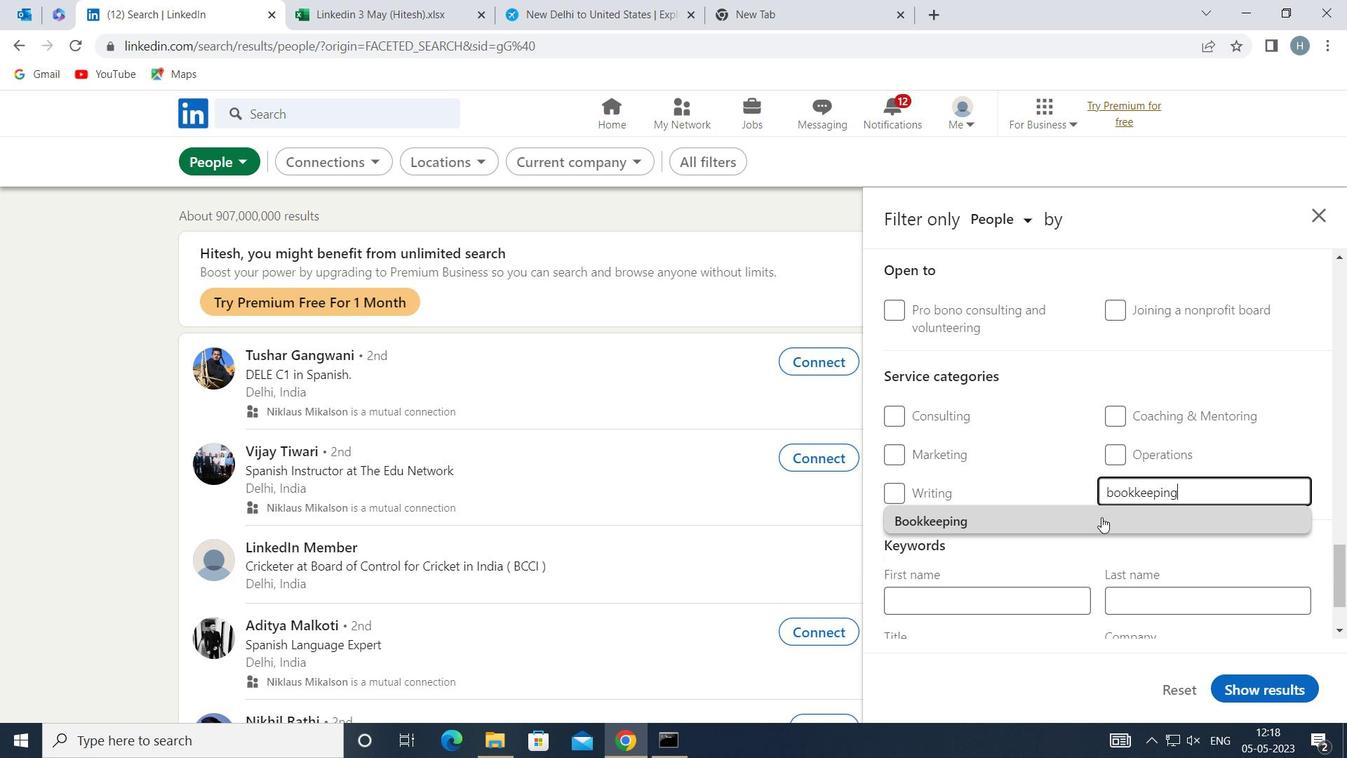 
Action: Mouse moved to (1044, 508)
Screenshot: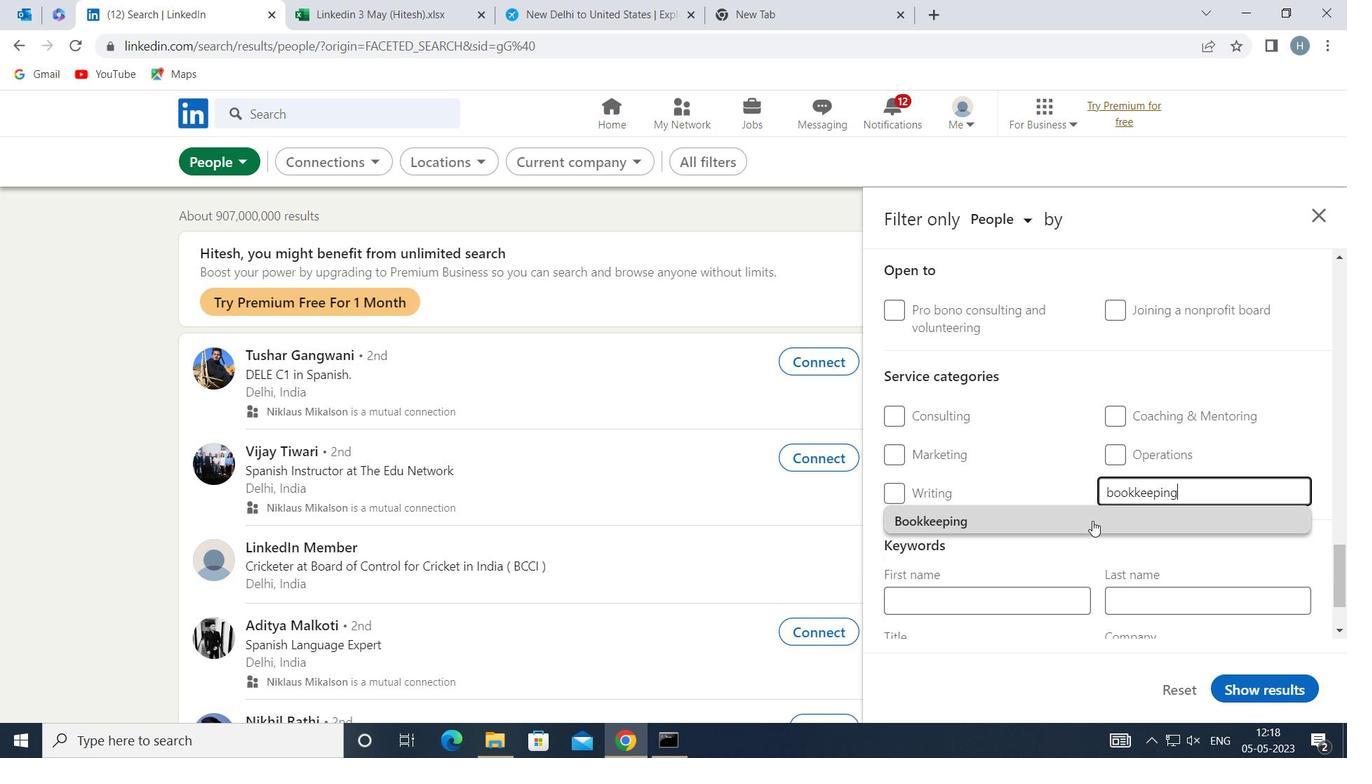 
Action: Mouse scrolled (1044, 507) with delta (0, 0)
Screenshot: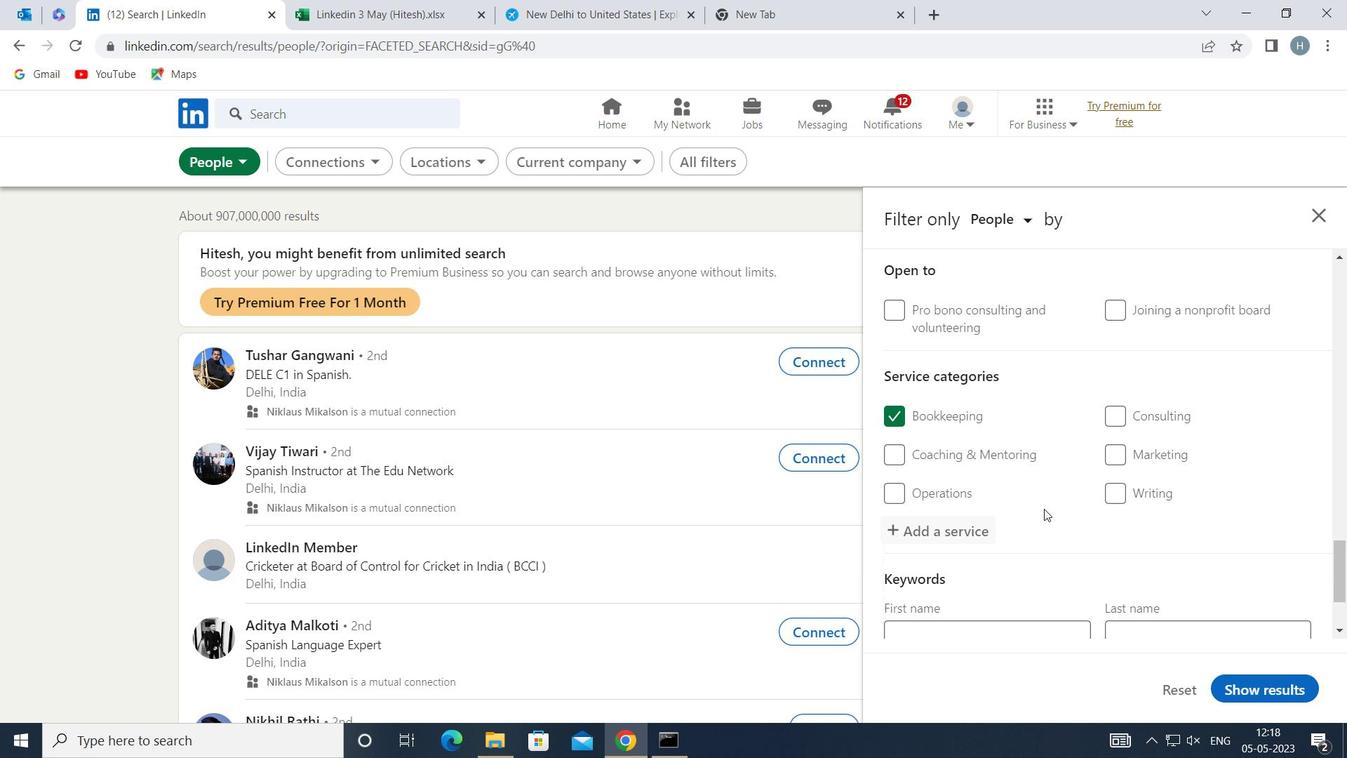 
Action: Mouse scrolled (1044, 507) with delta (0, 0)
Screenshot: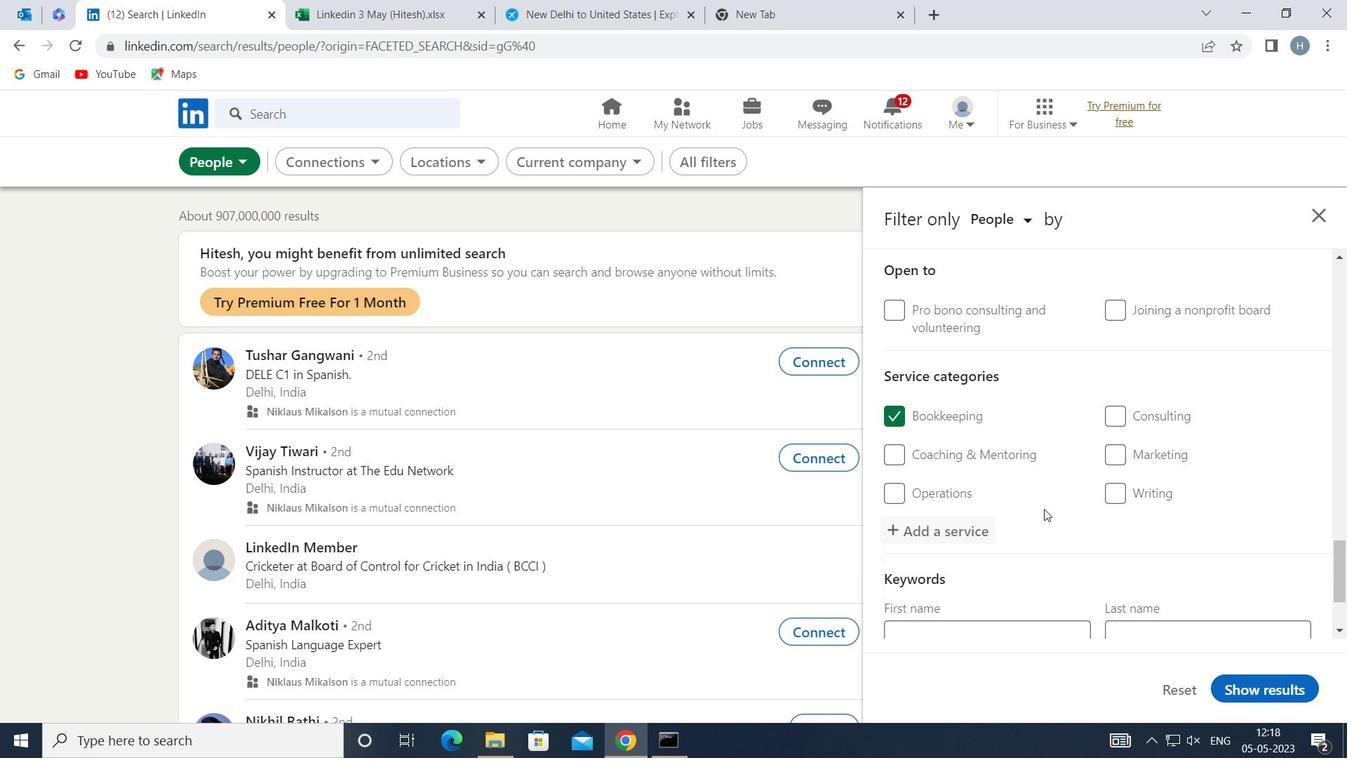
Action: Mouse scrolled (1044, 507) with delta (0, 0)
Screenshot: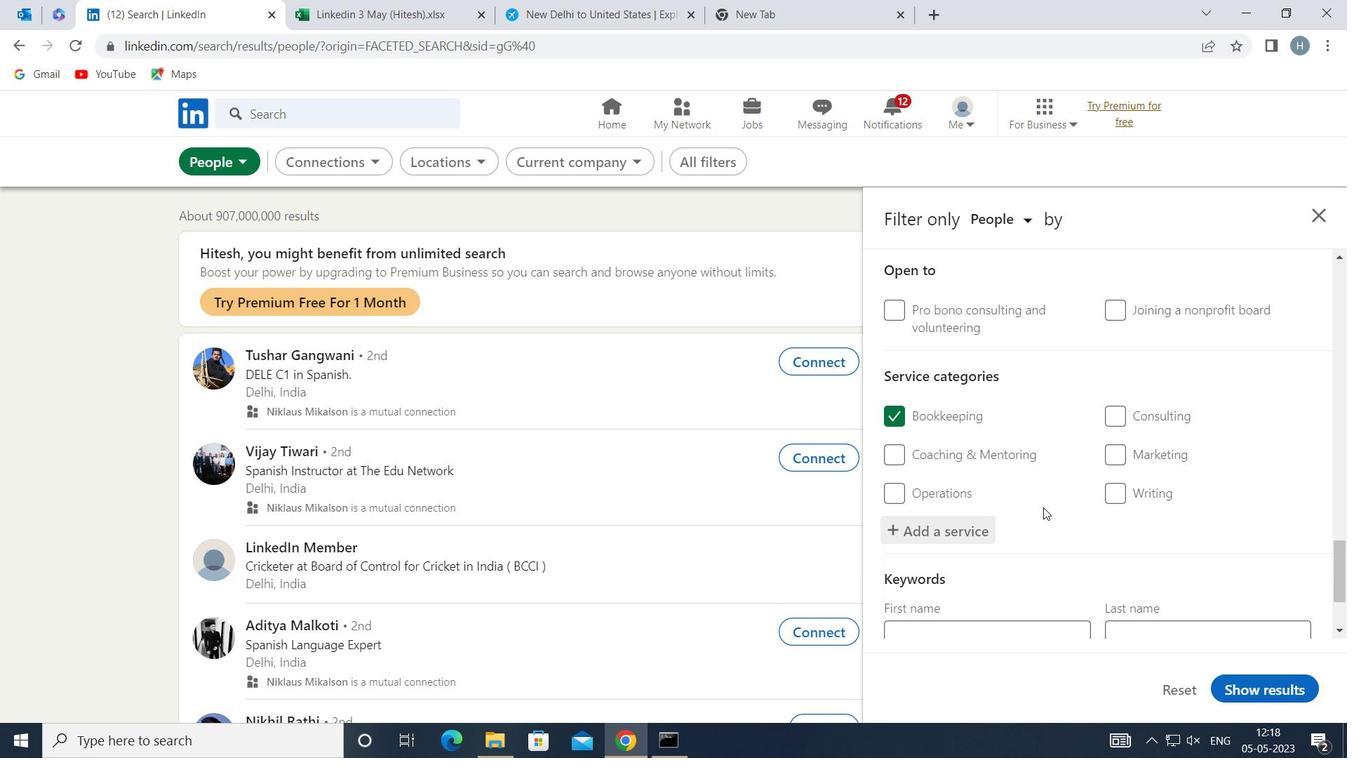 
Action: Mouse scrolled (1044, 507) with delta (0, 0)
Screenshot: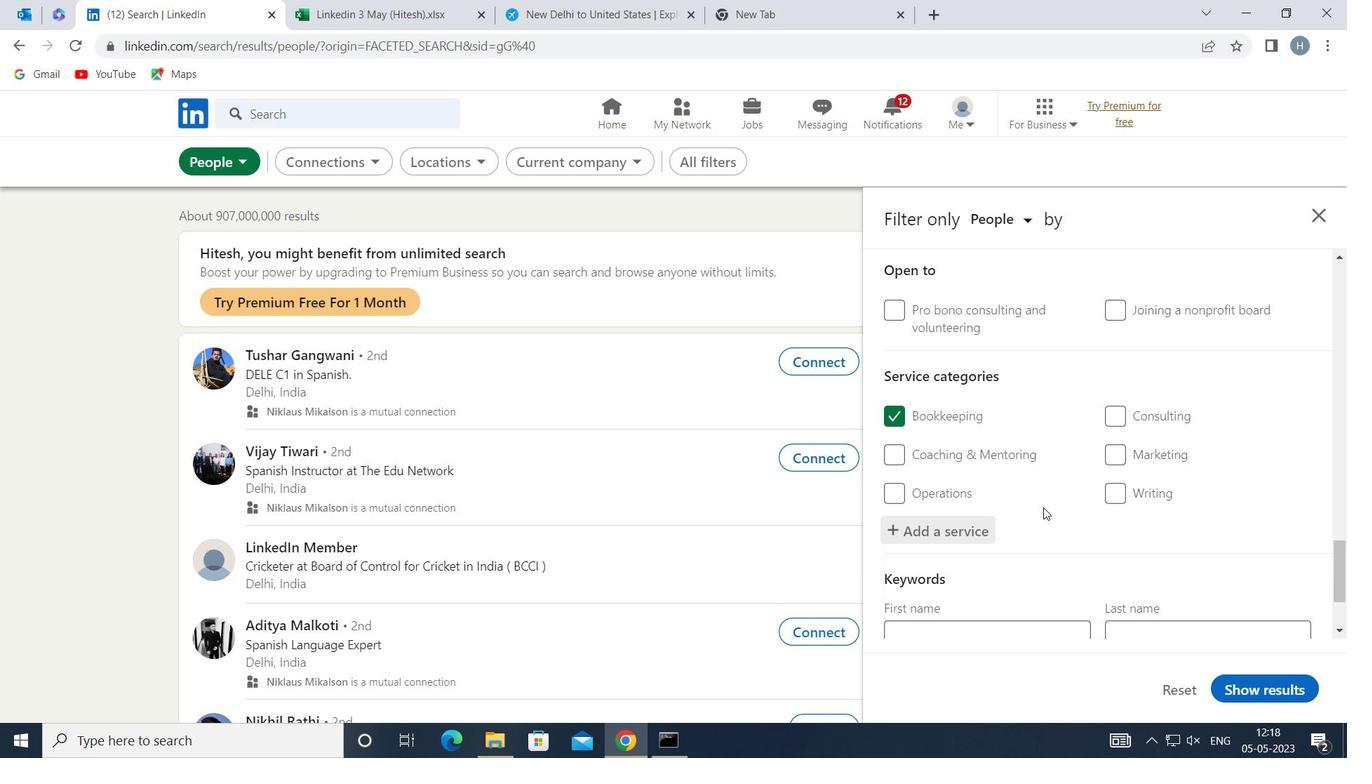 
Action: Mouse moved to (1044, 506)
Screenshot: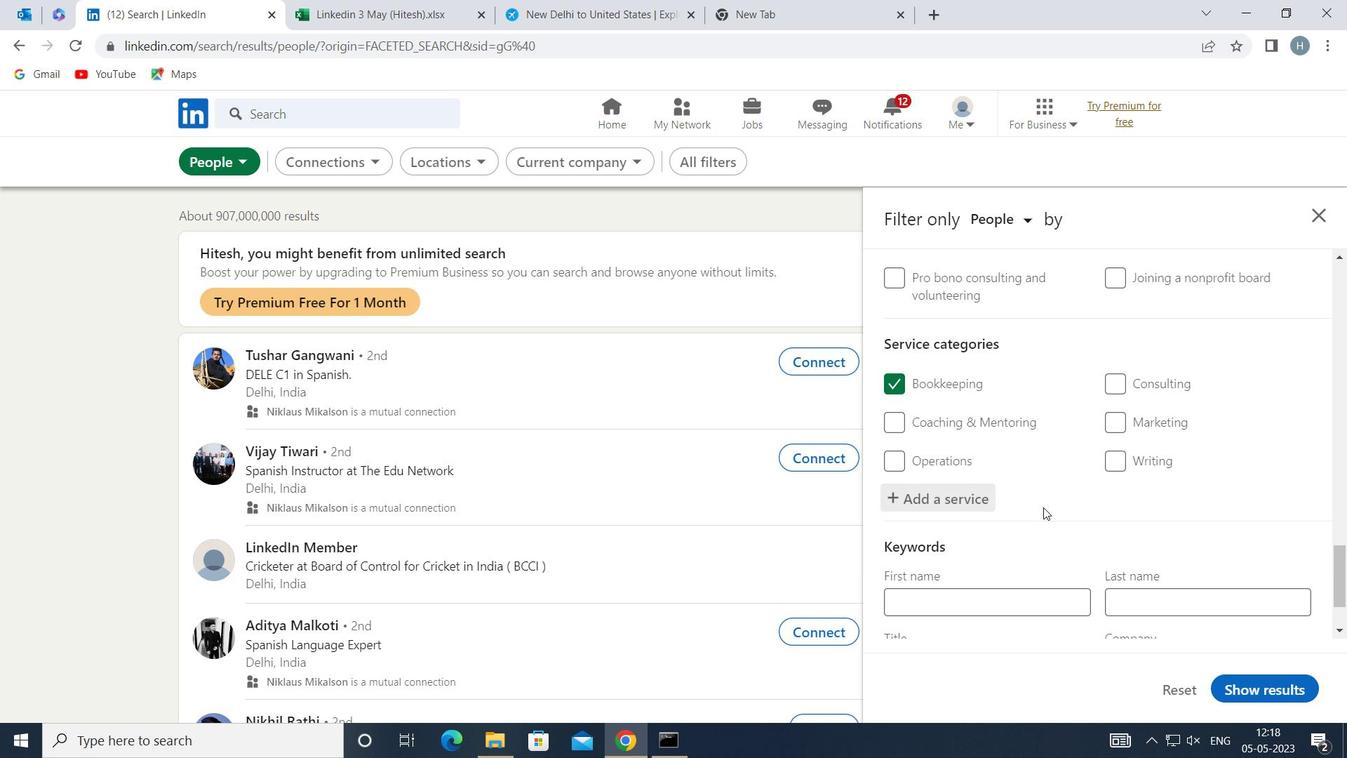 
Action: Mouse scrolled (1044, 505) with delta (0, 0)
Screenshot: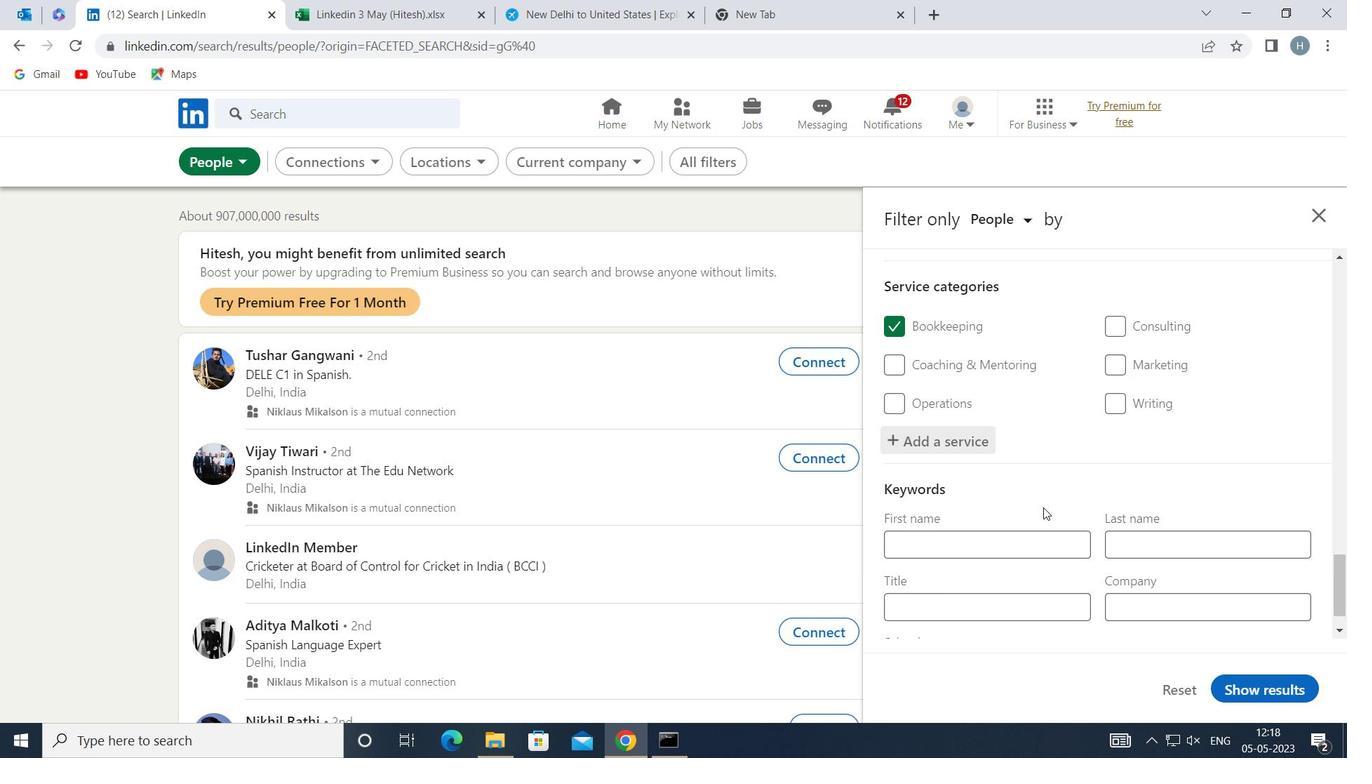 
Action: Mouse moved to (1045, 506)
Screenshot: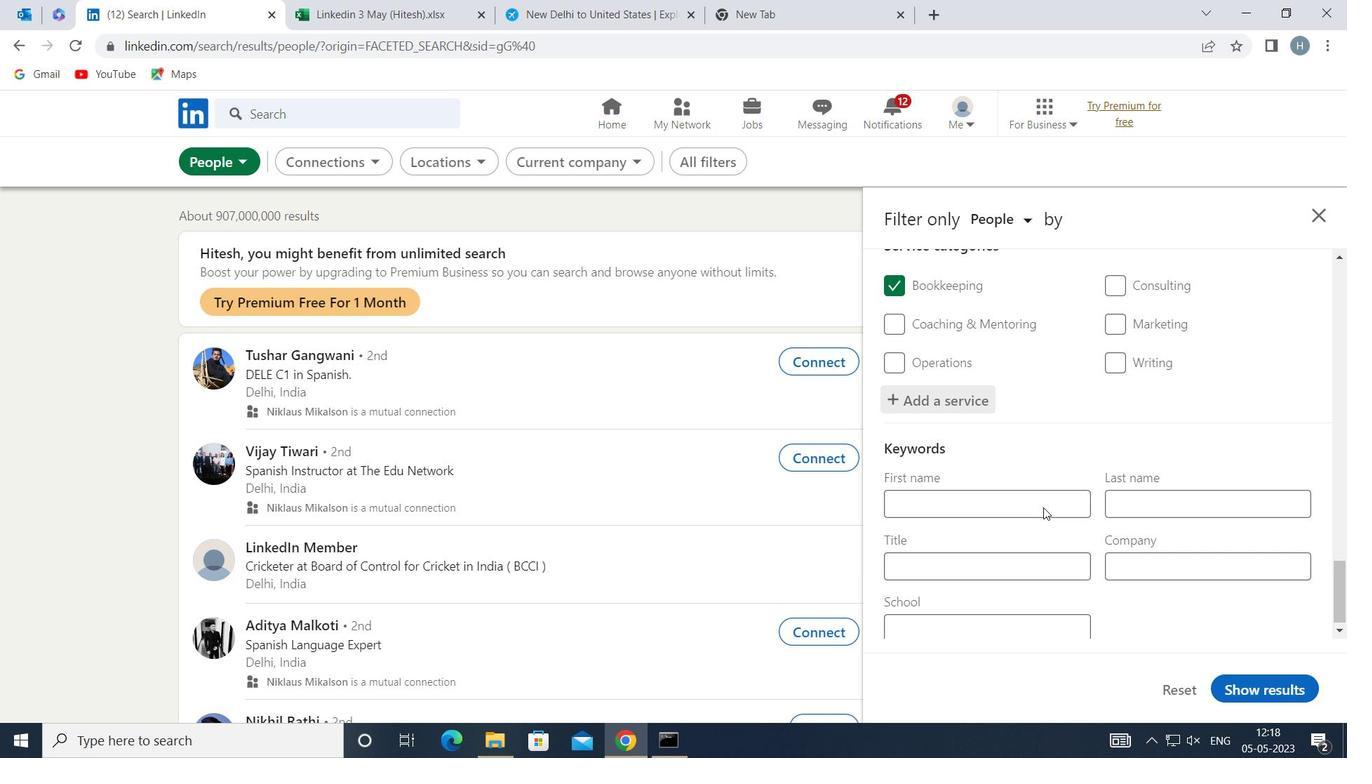 
Action: Mouse scrolled (1045, 505) with delta (0, 0)
Screenshot: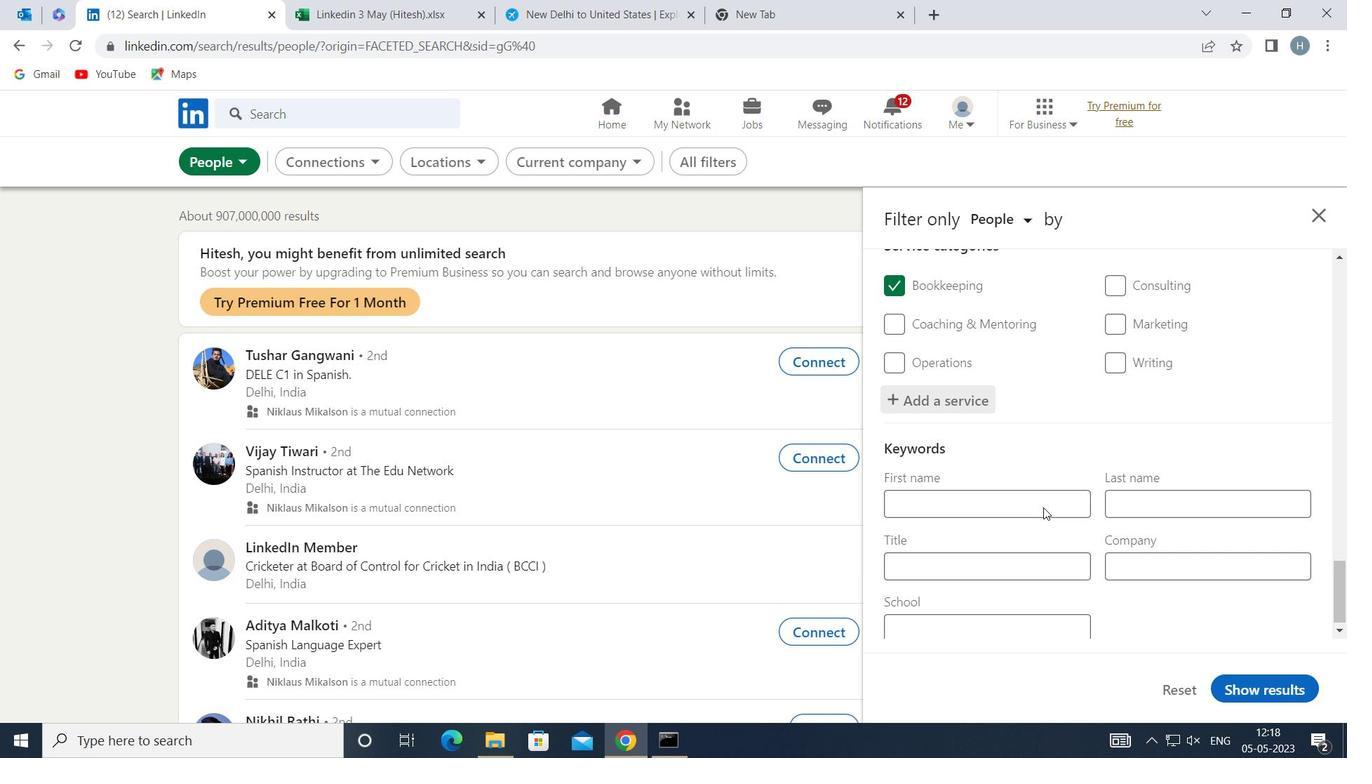 
Action: Mouse moved to (1061, 555)
Screenshot: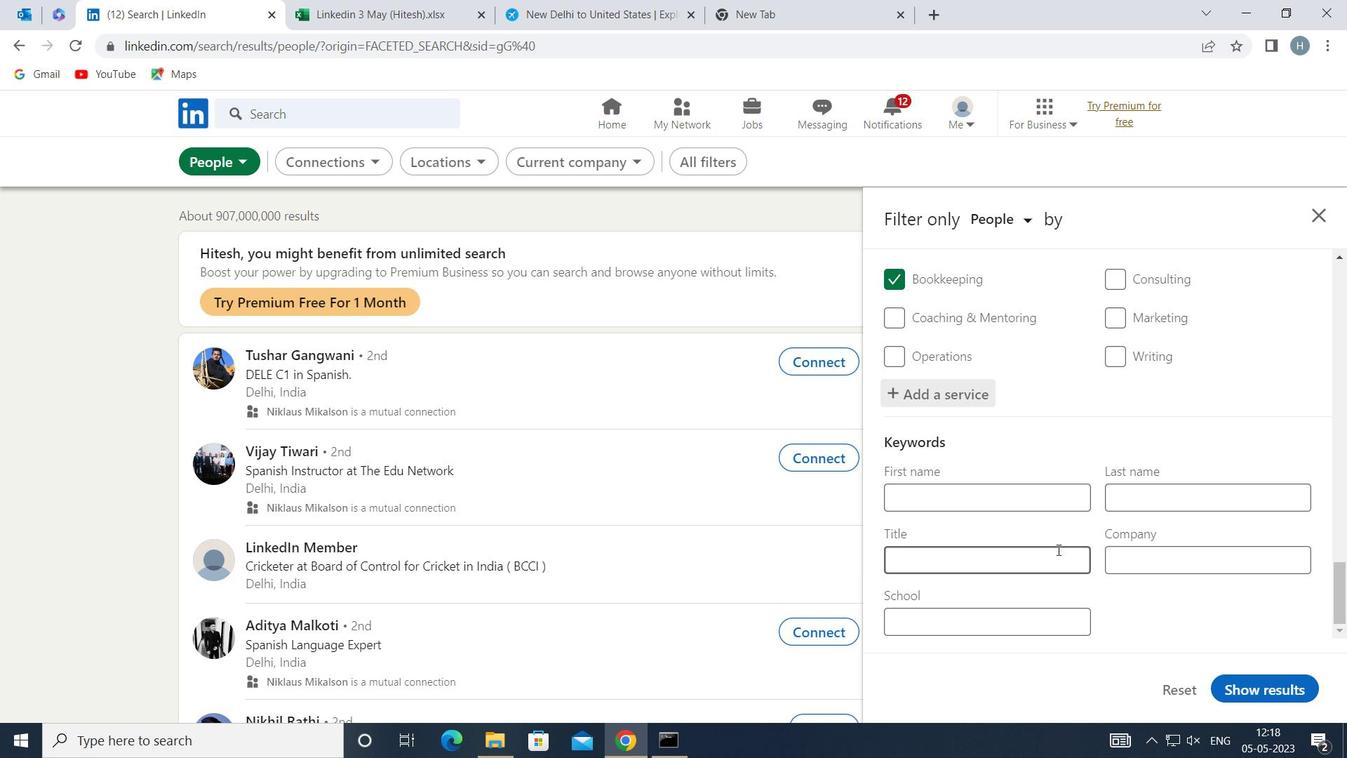 
Action: Mouse pressed left at (1061, 555)
Screenshot: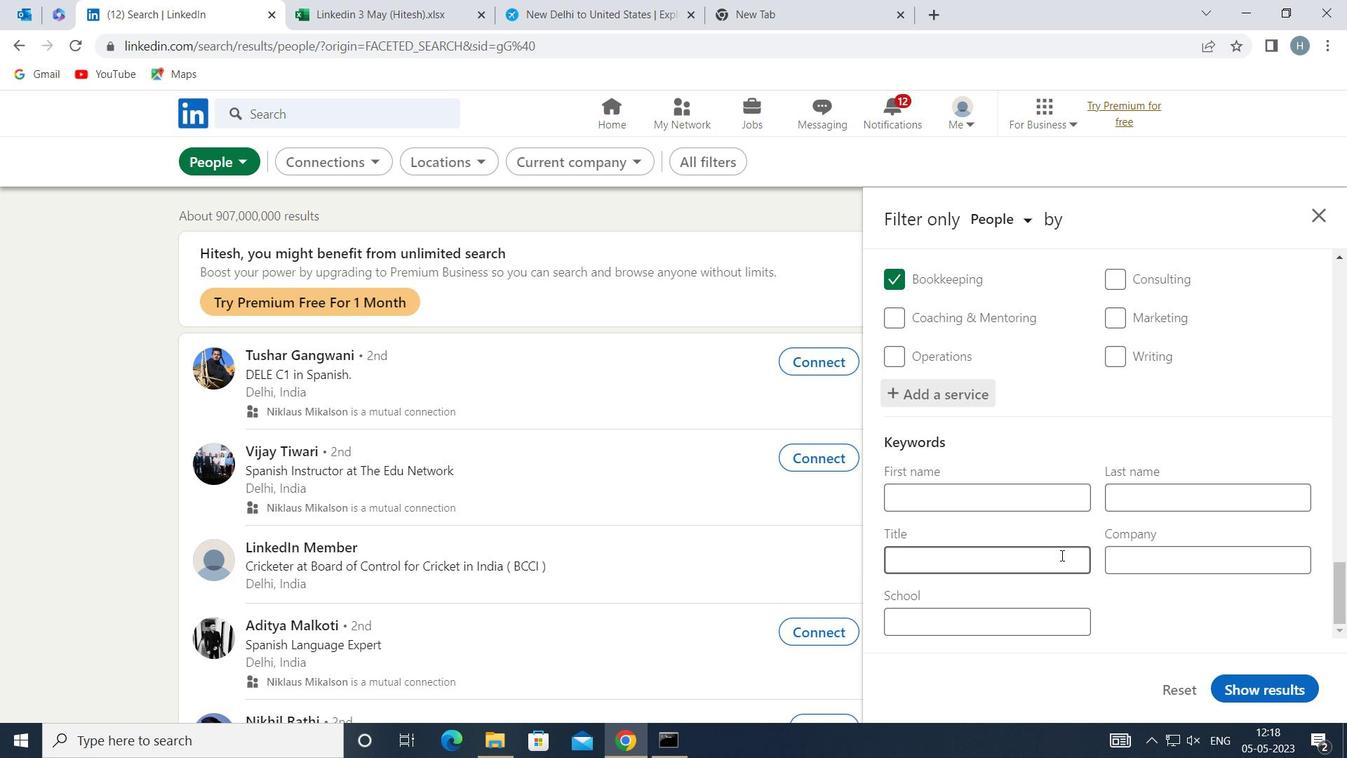 
Action: Mouse moved to (1059, 553)
Screenshot: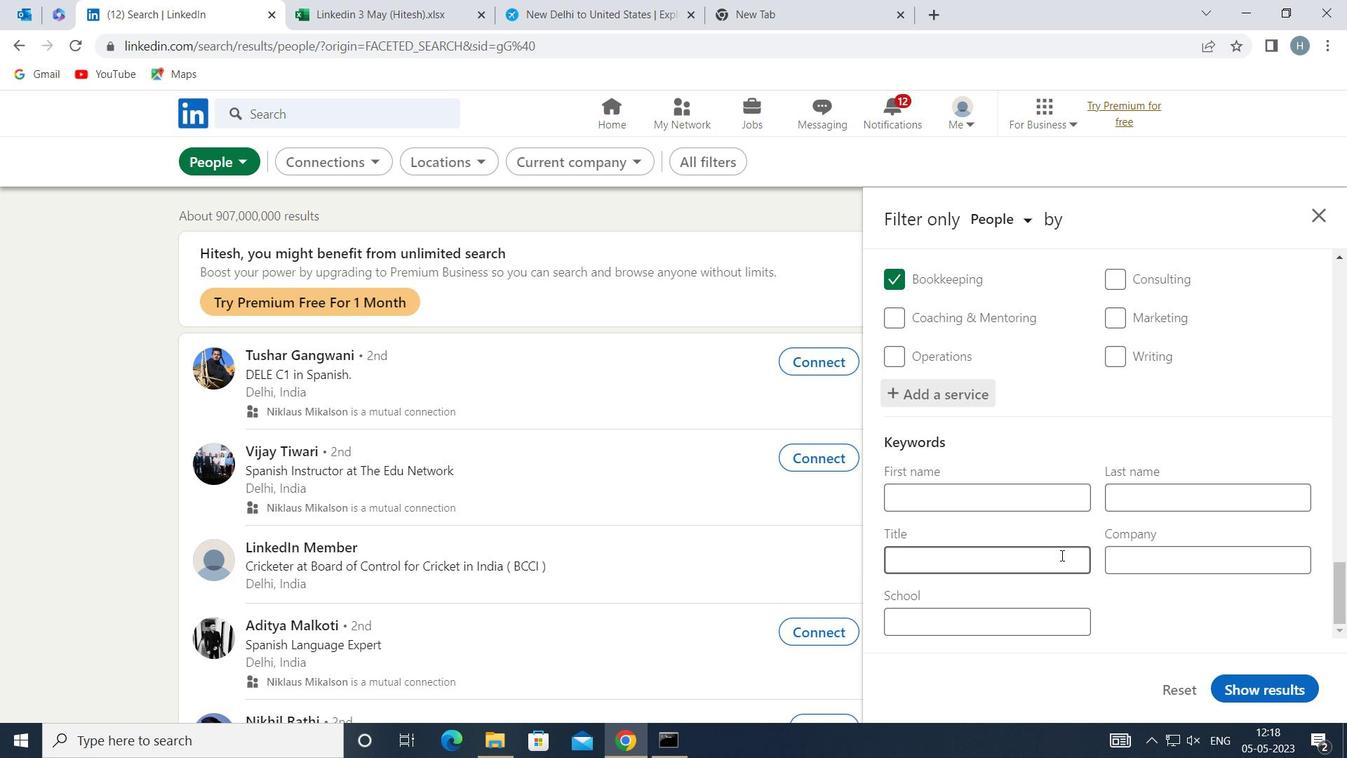 
Action: Key pressed <Key.shift>WEDDING<Key.space><Key.shift>COORDINATO
Screenshot: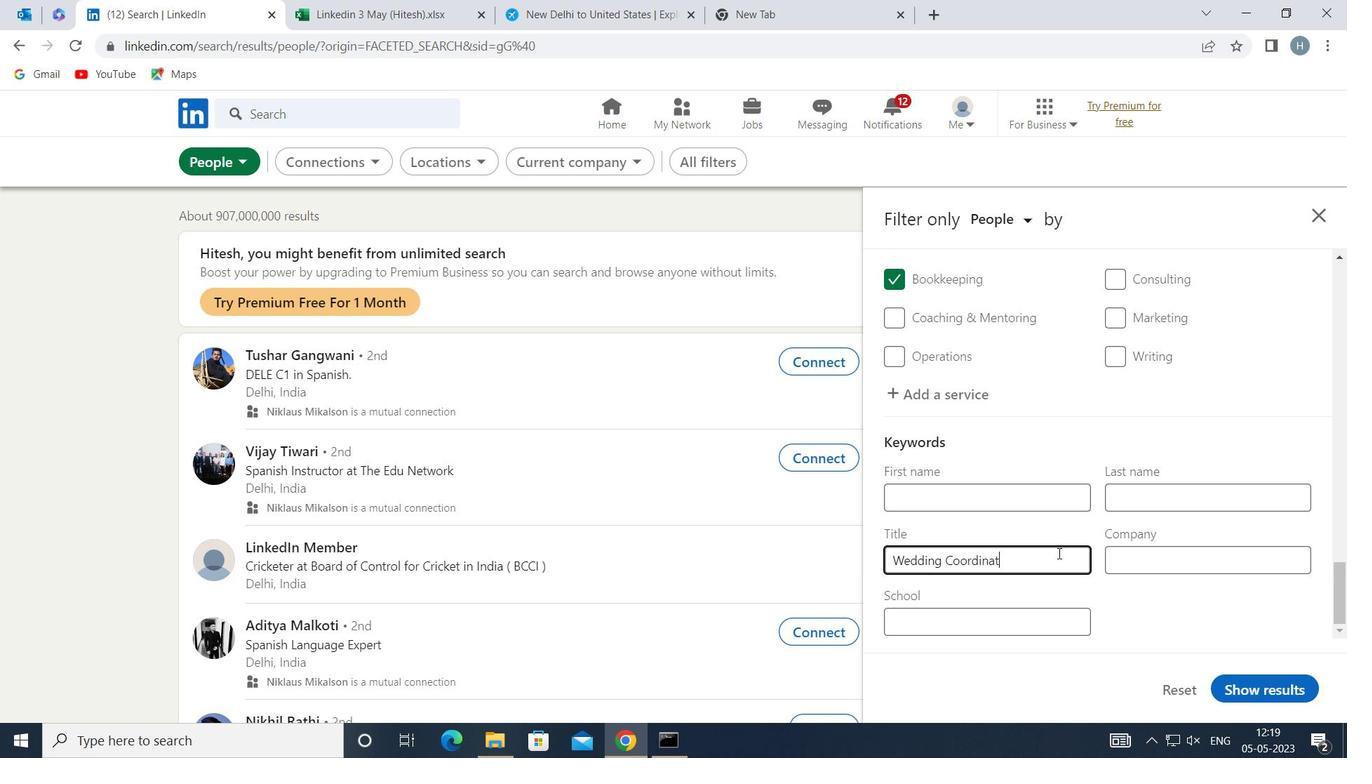 
Action: Mouse moved to (1055, 552)
Screenshot: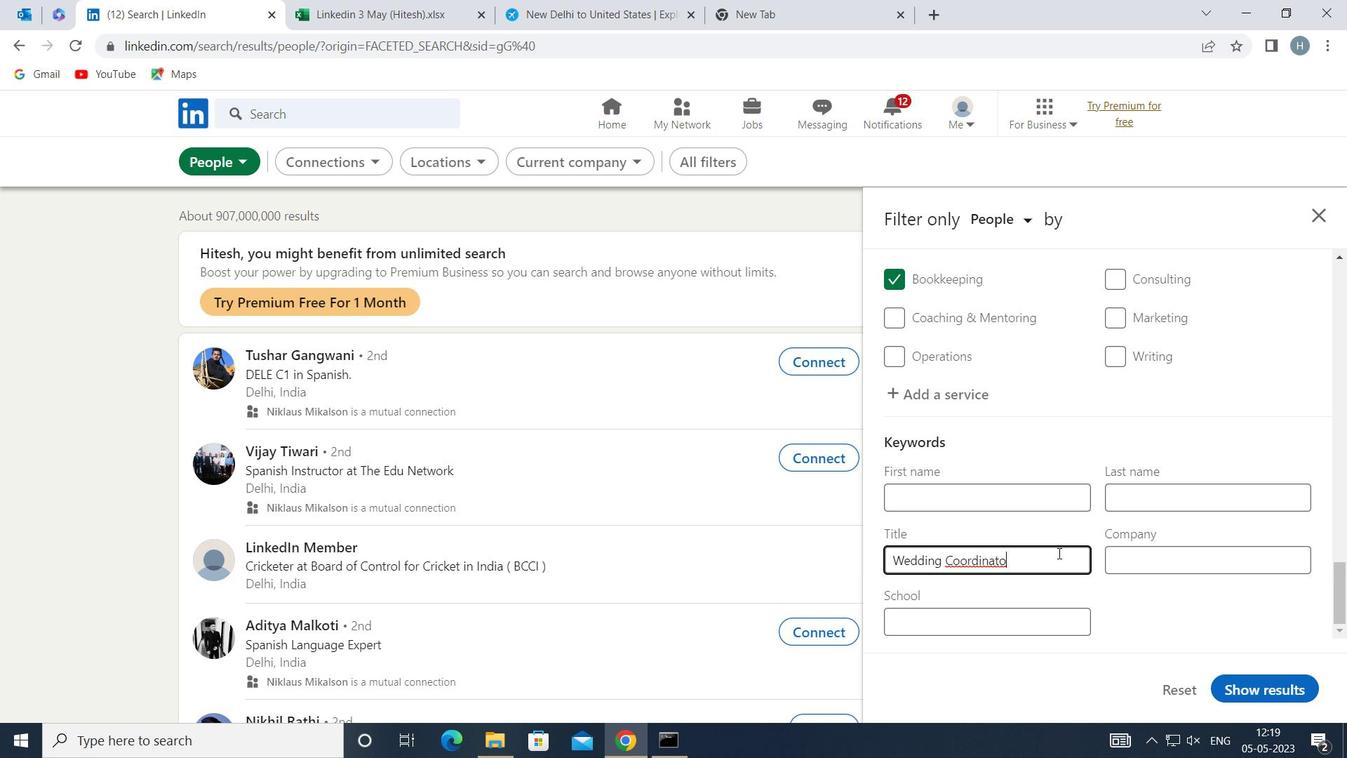
Action: Key pressed R
Screenshot: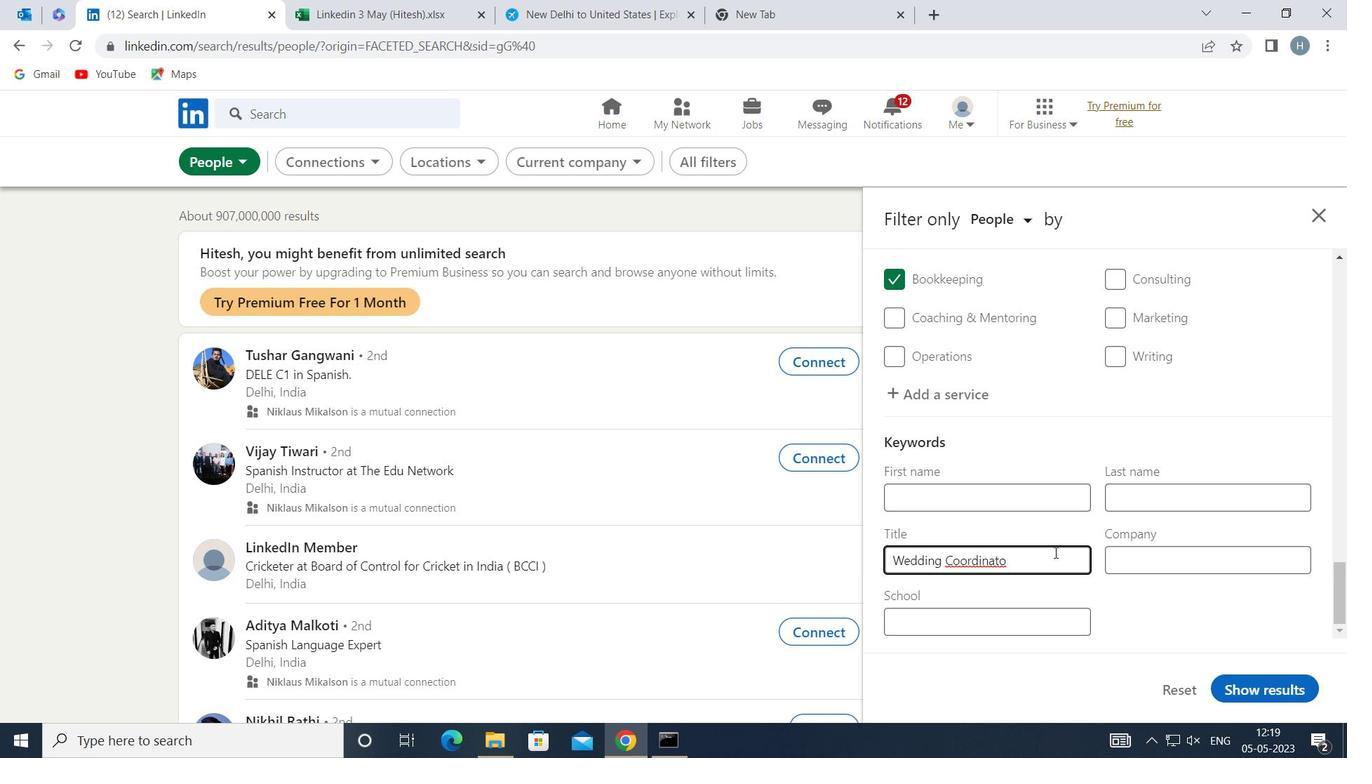 
Action: Mouse moved to (1273, 682)
Screenshot: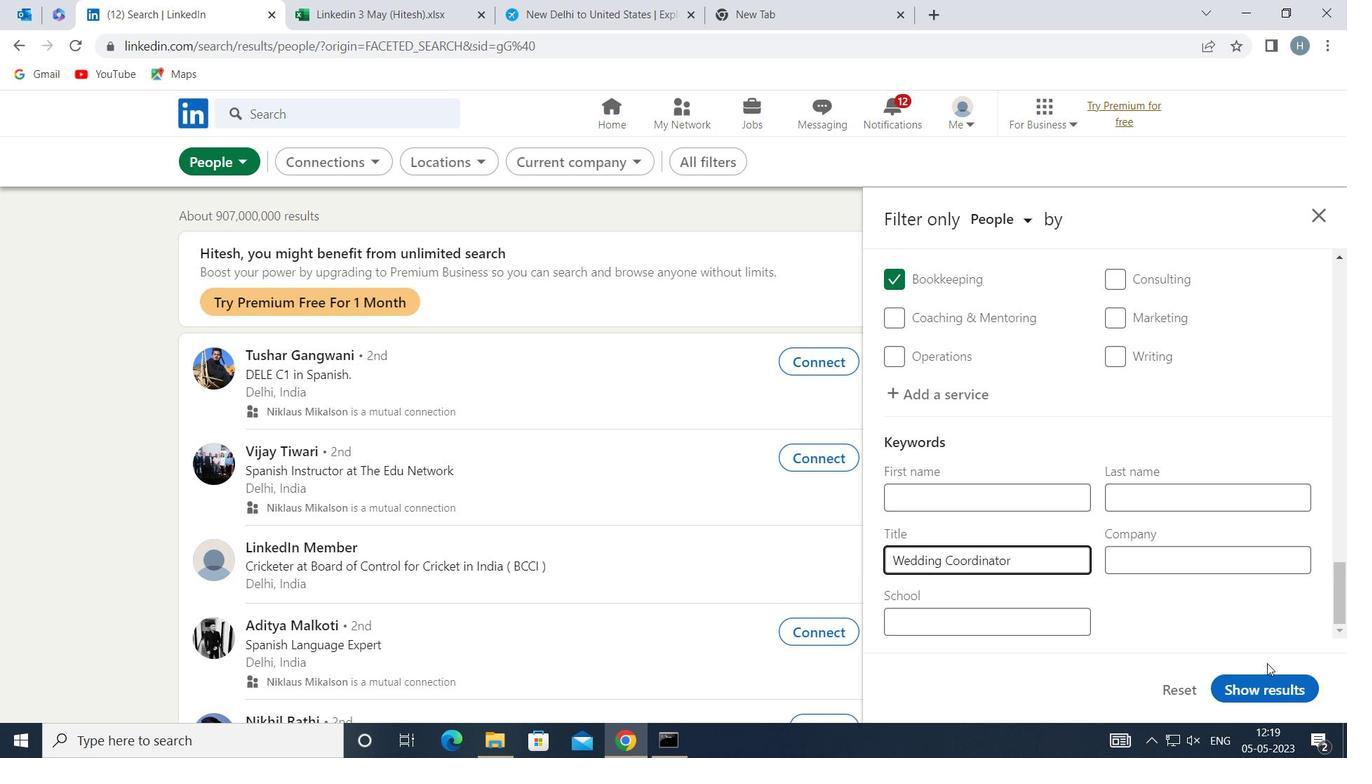 
Action: Mouse pressed left at (1273, 682)
Screenshot: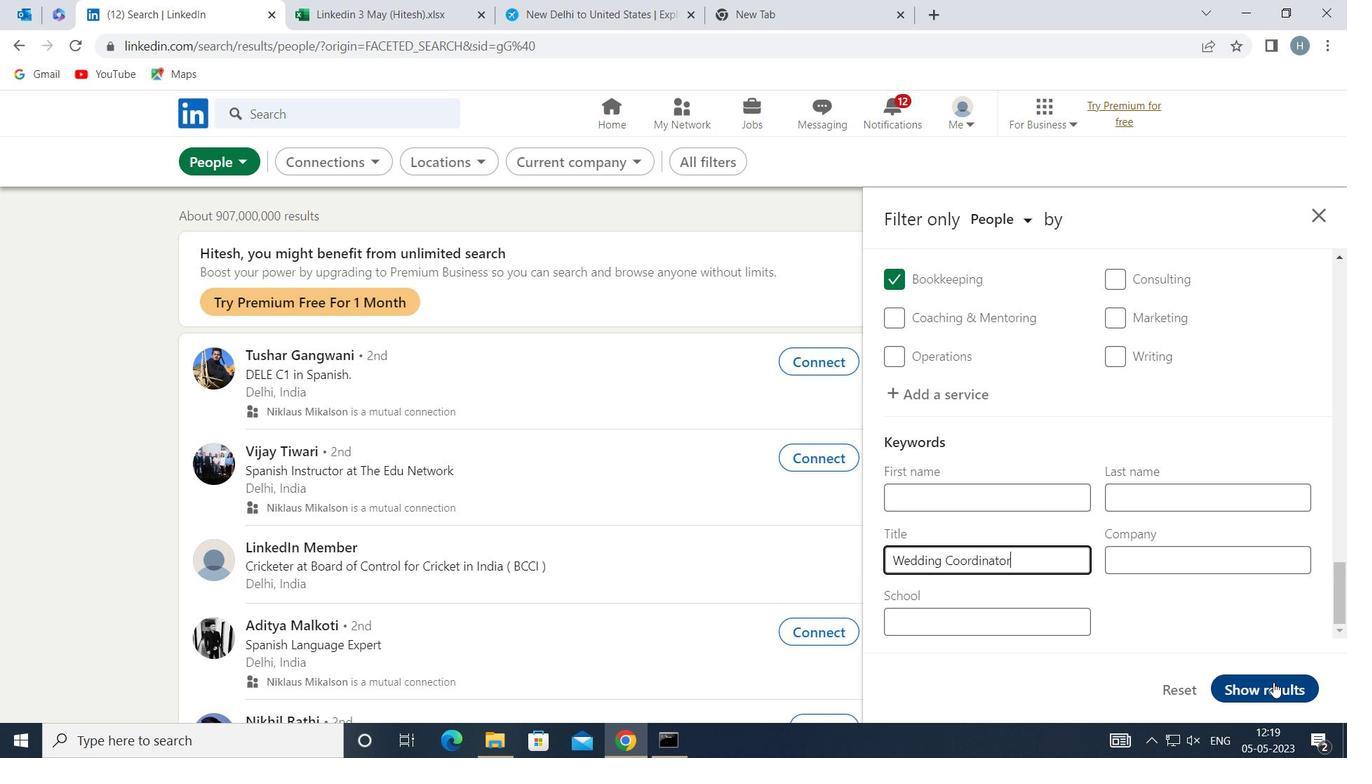 
Action: Mouse moved to (1057, 503)
Screenshot: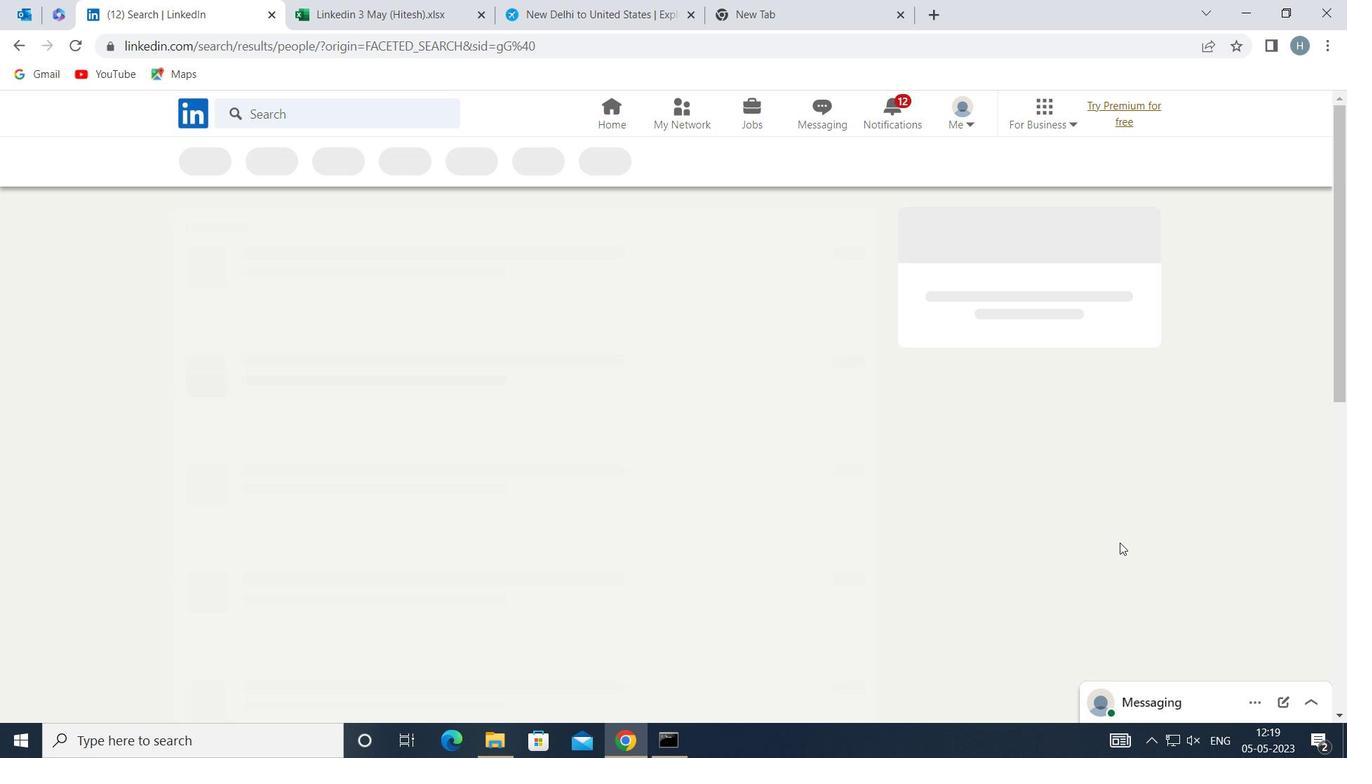 
